 Task: Open an excel sheet and write heading  Sales data. Add 10 people name  'Ethan Reynolds, Olivia Thompson, Benjamin Martinez, Emma Davis, Alexander Mitchell, Ava Rodriguez, Daniel Anderson, Mia Lewis, Christopher Scott, Sophia Harris._x000D_
'Item code in between  5005-5060. Product range in between  2000-9000. Add Products   Keen Shoe, Lacoste Shoe, Merrell Shoe, Mizuno Shoe, Onitsuka Tiger Shoe, Salomon Shoe, Sanuk Shoe, Saucony Shoe, Sperry Shoe, Superga Shoe.Choose quantity  1 to 10 Tax 12 percent commission 2 percent Total Add Amount. Save page Attendance Trackerbook
Action: Mouse moved to (99, 108)
Screenshot: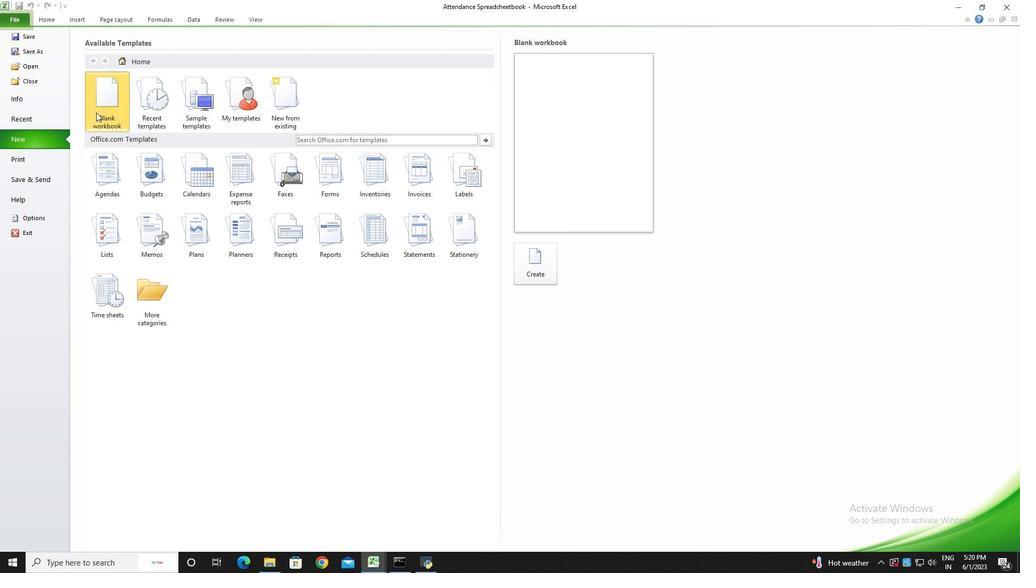 
Action: Mouse pressed left at (99, 108)
Screenshot: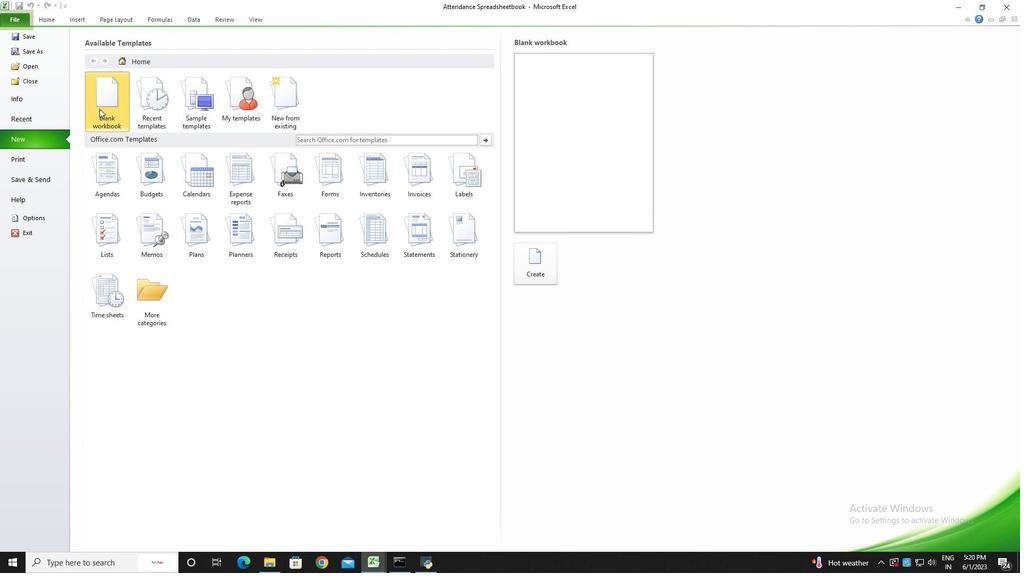 
Action: Mouse moved to (538, 273)
Screenshot: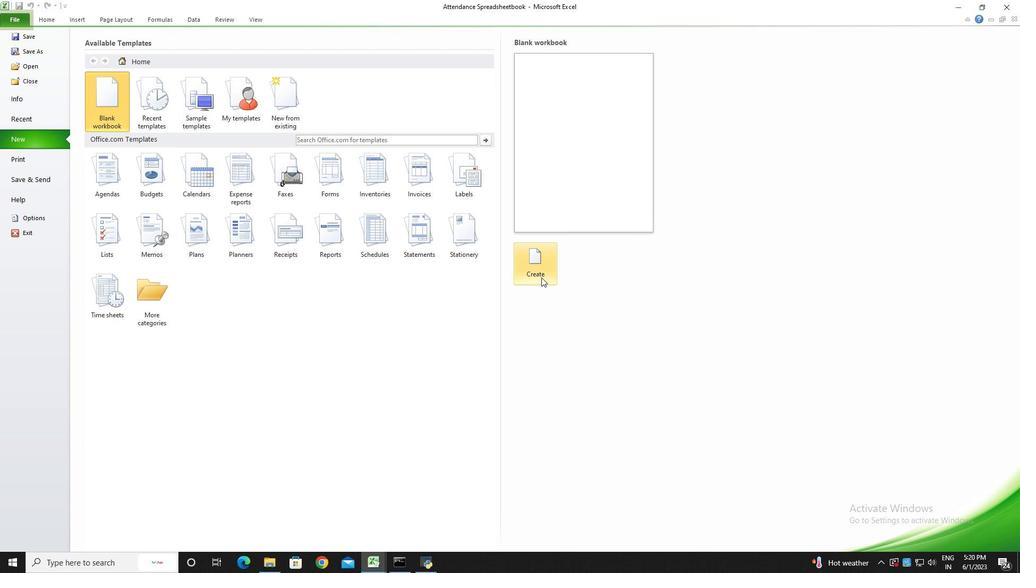 
Action: Mouse pressed left at (538, 273)
Screenshot: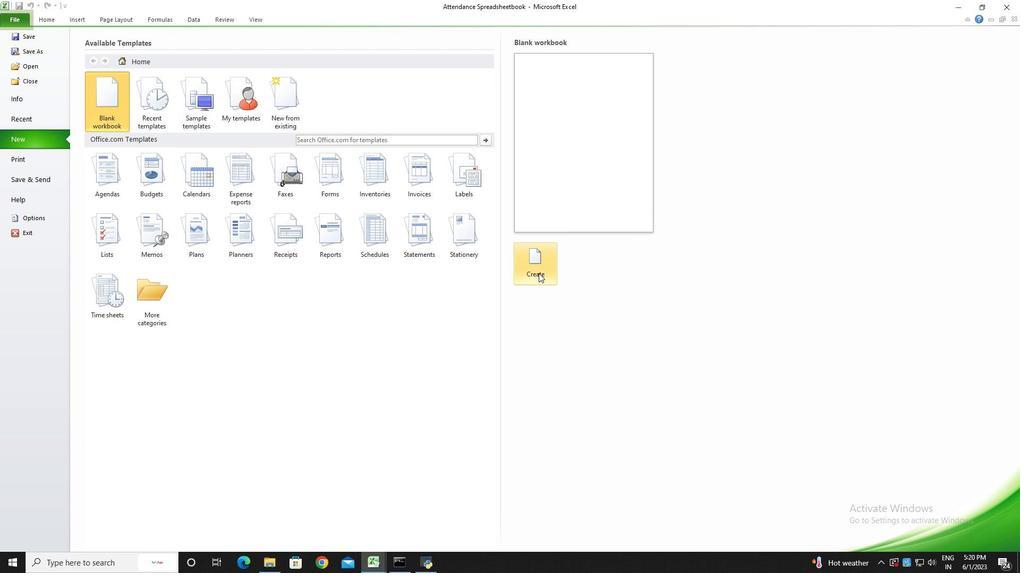 
Action: Key pressed <Key.shift>Sales<Key.space><Key.shift><Key.shift><Key.shift><Key.shift><Key.shift><Key.shift><Key.shift><Key.shift><Key.shift><Key.shift><Key.shift><Key.shift><Key.shift><Key.shift><Key.shift><Key.shift><Key.shift><Key.shift><Key.shift>Data<Key.enter><Key.shift>Peop;<Key.backspace>le<Key.space><Key.shift><Key.shift><Key.shift><Key.shift><Key.shift><Key.shift><Key.shift><Key.shift><Key.shift><Key.shift><Key.shift>Name<Key.enter><Key.shift>Ethan<Key.space><Key.shift><Key.shift><Key.shift><Key.shift><Key.shift><Key.shift><Key.shift><Key.shift>Reynod<Key.backspace>lds<Key.enter><Key.shift><Key.shift><Key.shift>Olivia<Key.space><Key.shift>Thom[<Key.backspace>pson<Key.enter><Key.shift><Key.shift><Key.shift><Key.shift><Key.shift><Key.shift>Benjamin<Key.space><Key.shift>Martinez<Key.enter><Key.shift><Key.shift><Key.shift><Key.shift><Key.shift>Emma<Key.space><Key.shift>Davis<Key.enter><Key.shift>Alk<Key.backspace>exander<Key.space><Key.shift>Mitchell<Key.enter><Key.shift><Key.shift><Key.shift><Key.shift><Key.shift><Key.shift><Key.shift>Ava<Key.space><Key.shift><Key.shift><Key.shift><Key.shift><Key.shift><Key.shift><Key.shift>Rodriguez<Key.enter><Key.shift>Daniel<Key.space><Key.shift><Key.shift><Key.shift><Key.shift><Key.shift><Key.shift>Anderdson<Key.enter><Key.shift>Miza<Key.space><Key.backspace><Key.backspace><Key.backspace>a<Key.space><Key.shift>Lewis<Key.space><Key.shift><Key.shift>Ch<Key.backspace><Key.backspace><Key.enter><Key.shift>Cheis<Key.backspace><Key.backspace><Key.backspace>risa<Key.backspace>topher<Key.space><Key.shift>Scott<Key.enter><Key.shift>Sophia<Key.space><Key.shift><Key.shift><Key.shift><Key.shift>Harris<Key.enter>
Screenshot: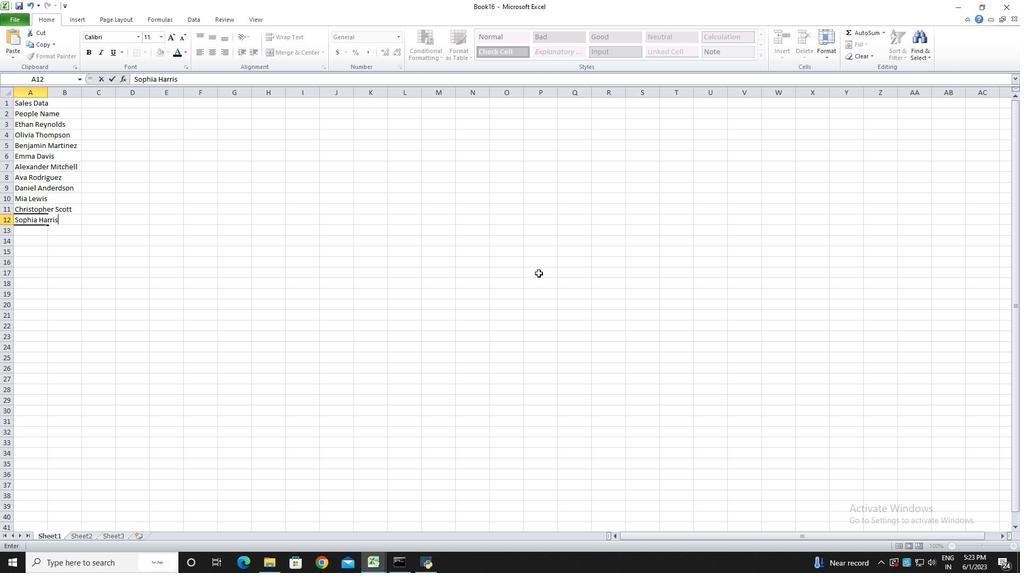 
Action: Mouse moved to (48, 90)
Screenshot: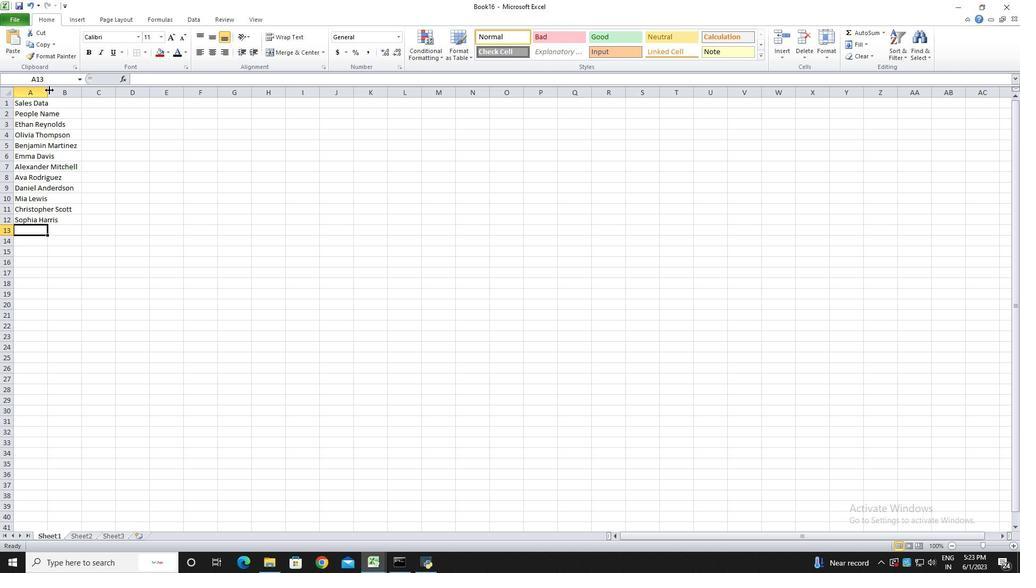 
Action: Mouse pressed left at (48, 90)
Screenshot: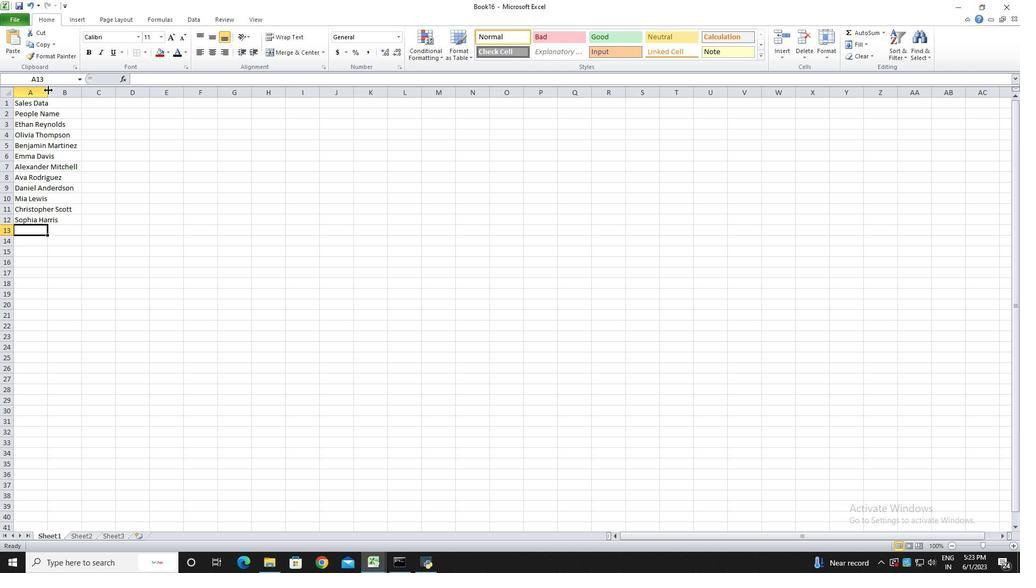 
Action: Mouse pressed left at (48, 90)
Screenshot: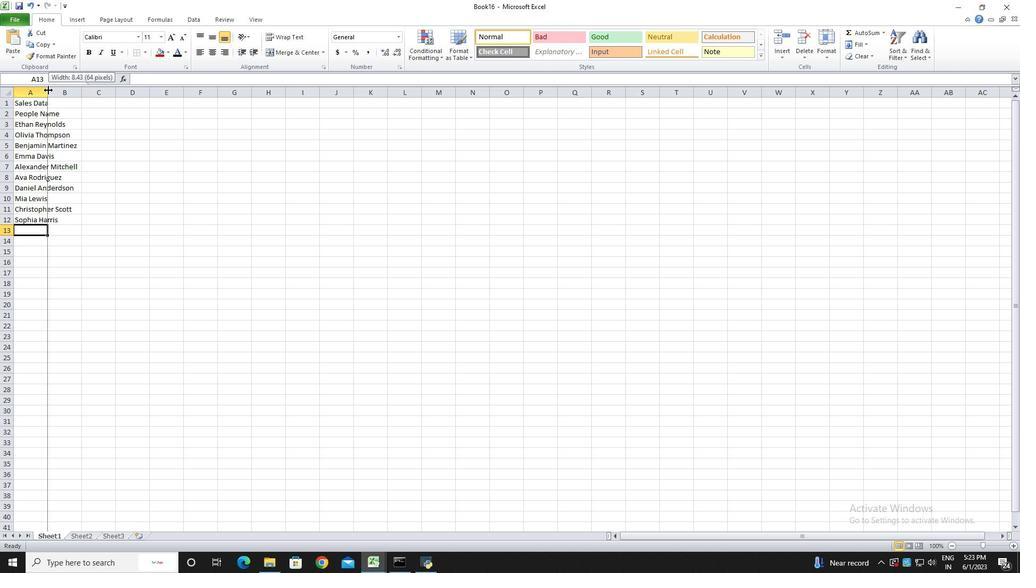 
Action: Mouse moved to (95, 115)
Screenshot: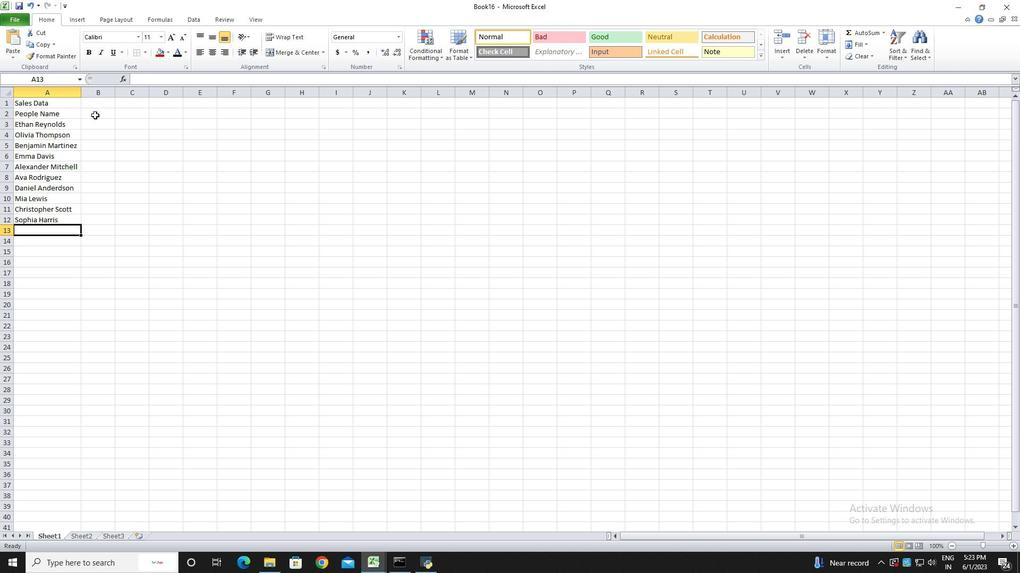 
Action: Mouse pressed left at (95, 115)
Screenshot: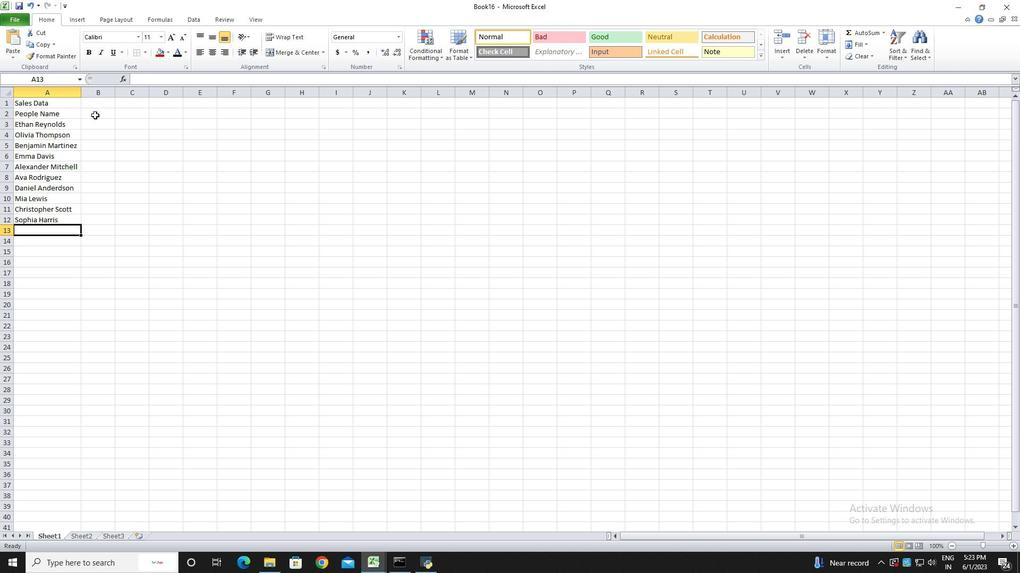 
Action: Key pressed <Key.shift>Item<Key.space>code<Key.enter>5005<Key.enter>5015<Key.enter>5030<Key.backspace><Key.backspace>25<Key.enter>5030<Key.enter>5035<Key.enter>5040<Key.enter><Key.space><Key.backspace>5045<Key.enter>5050<Key.enter>5055<Key.enter>5060<Key.enter>
Screenshot: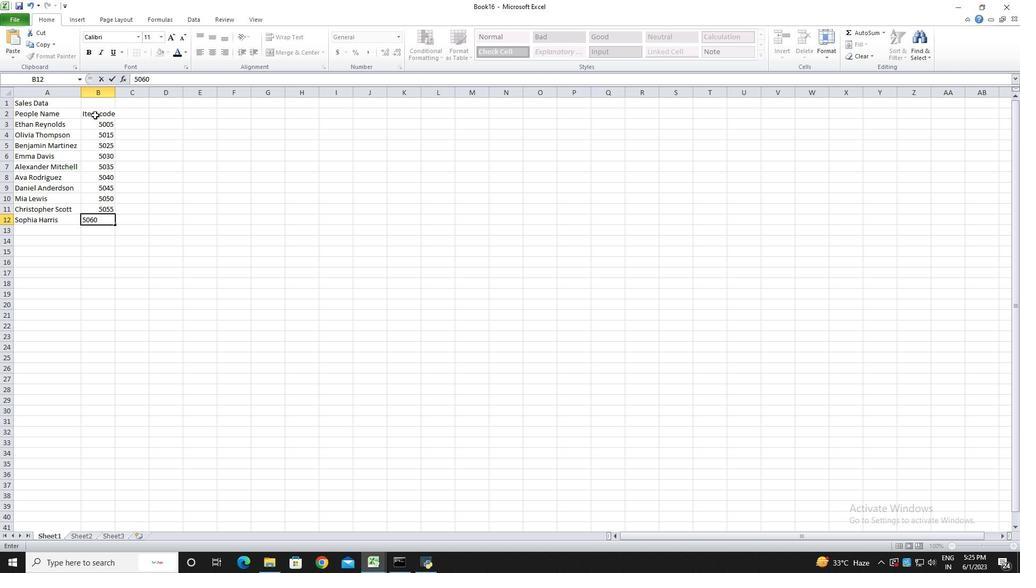 
Action: Mouse moved to (115, 95)
Screenshot: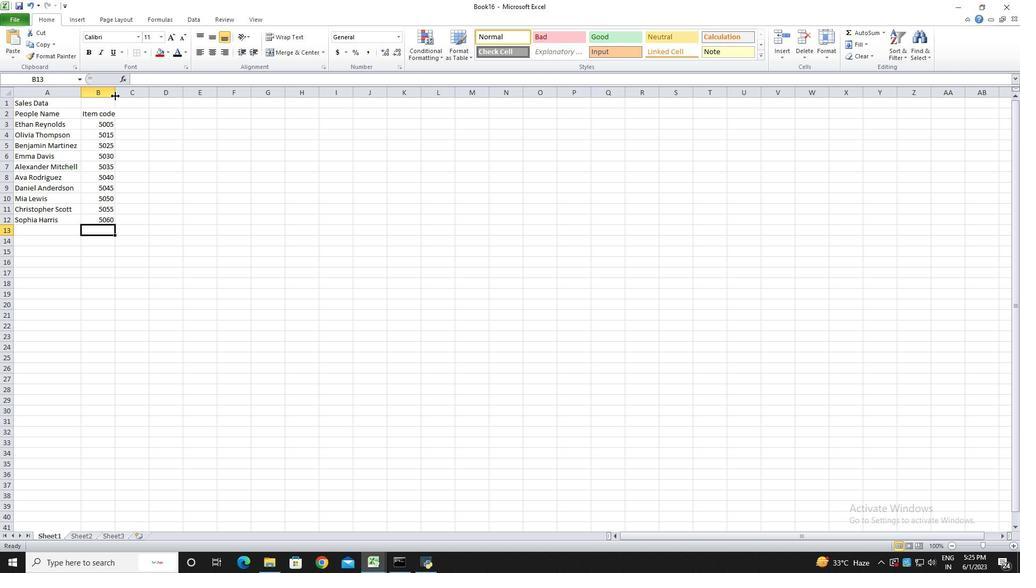 
Action: Mouse pressed left at (115, 95)
Screenshot: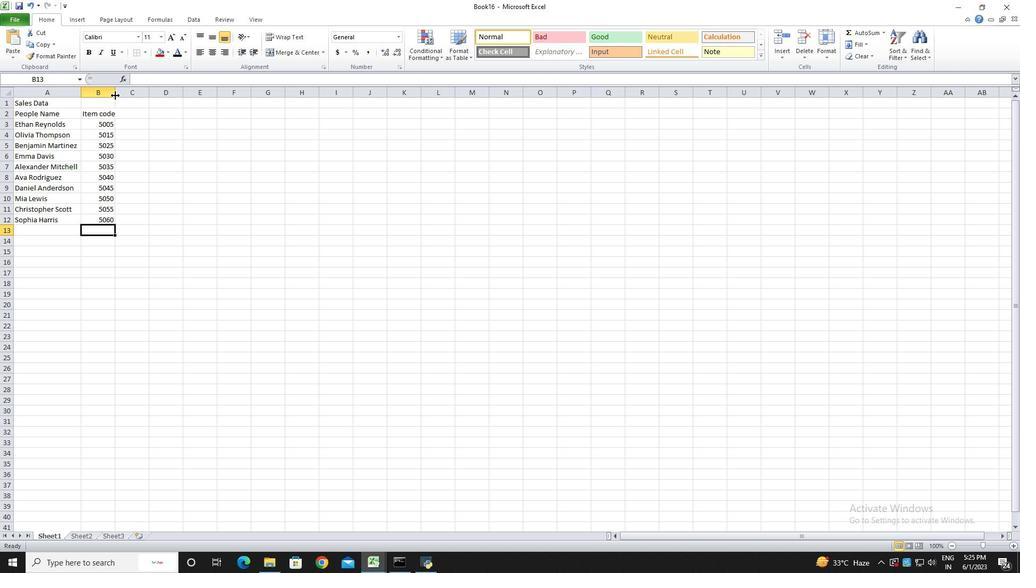 
Action: Mouse pressed left at (115, 95)
Screenshot: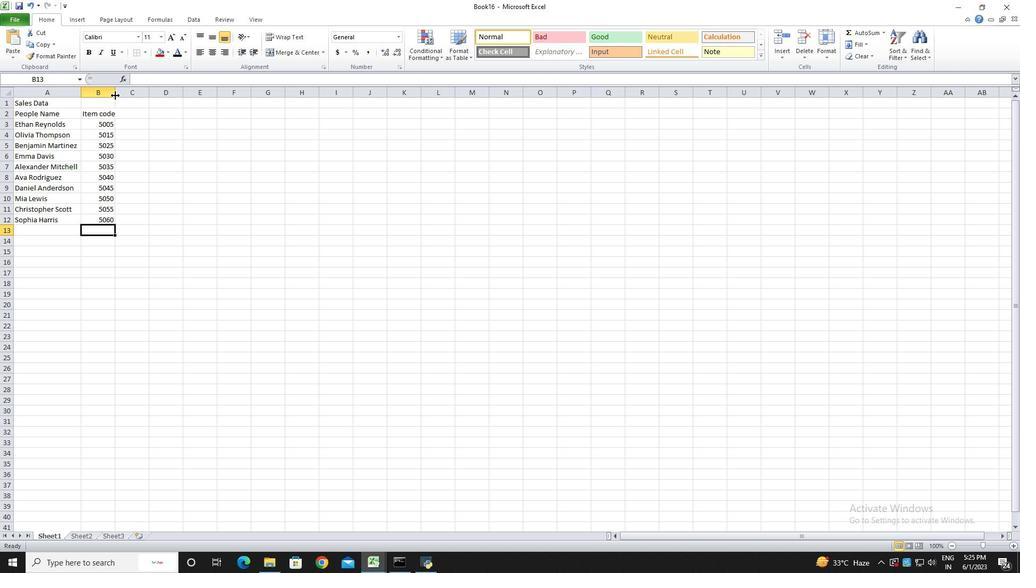 
Action: Mouse moved to (130, 115)
Screenshot: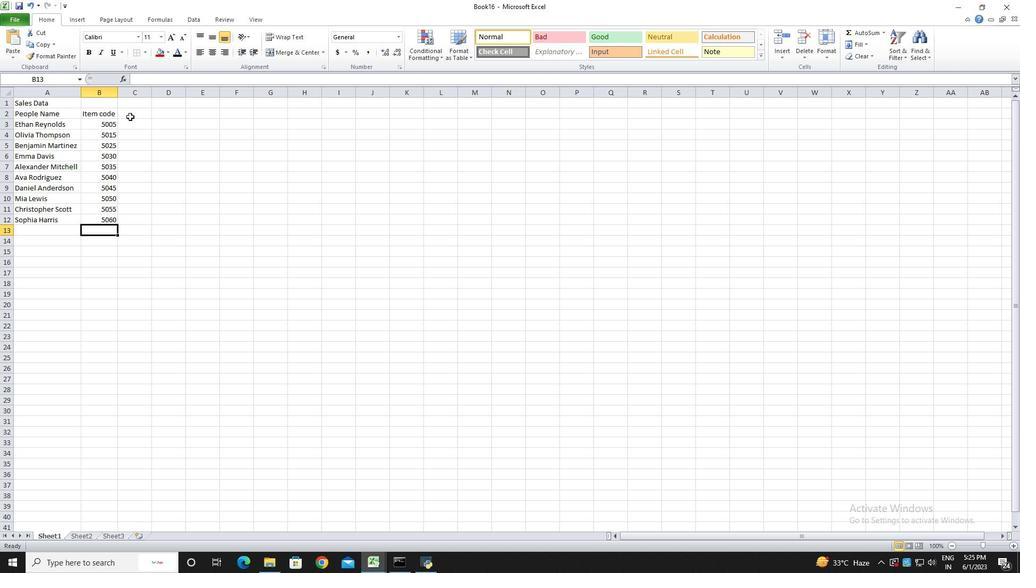 
Action: Mouse pressed left at (130, 115)
Screenshot: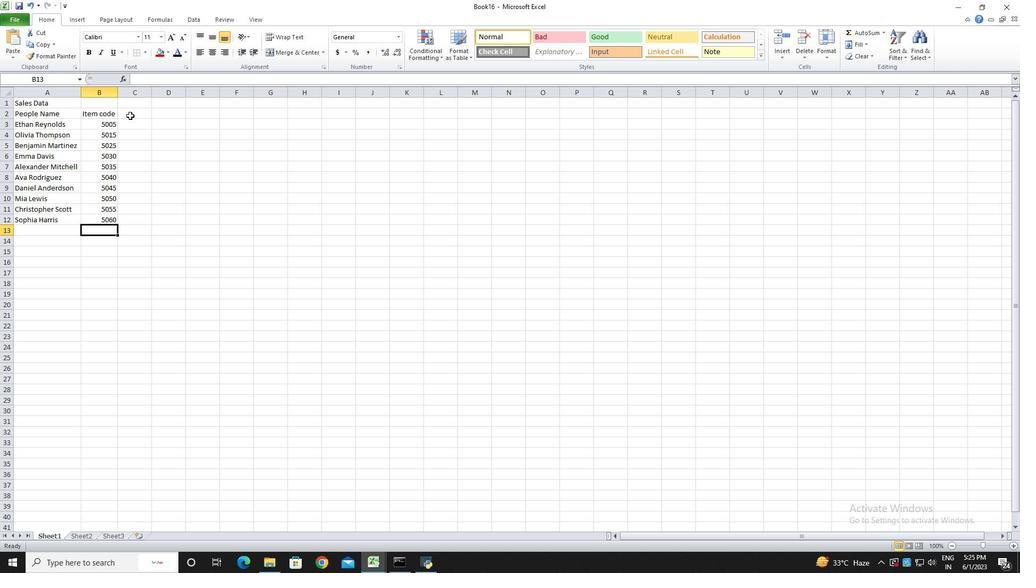 
Action: Key pressed <Key.shift><Key.shift>Product<Key.space><Key.shift>Range<Key.enter>2000<Key.enter>2200<Key.enter>3000<Key.enter>3500<Key.enter>40900<Key.backspace><Key.backspace><Key.backspace>00<Key.enter>4700<Key.enter>5000<Key.enter>7000<Key.enter>12<Key.backspace><Key.backspace>8500<Key.enter>9000<Key.enter>
Screenshot: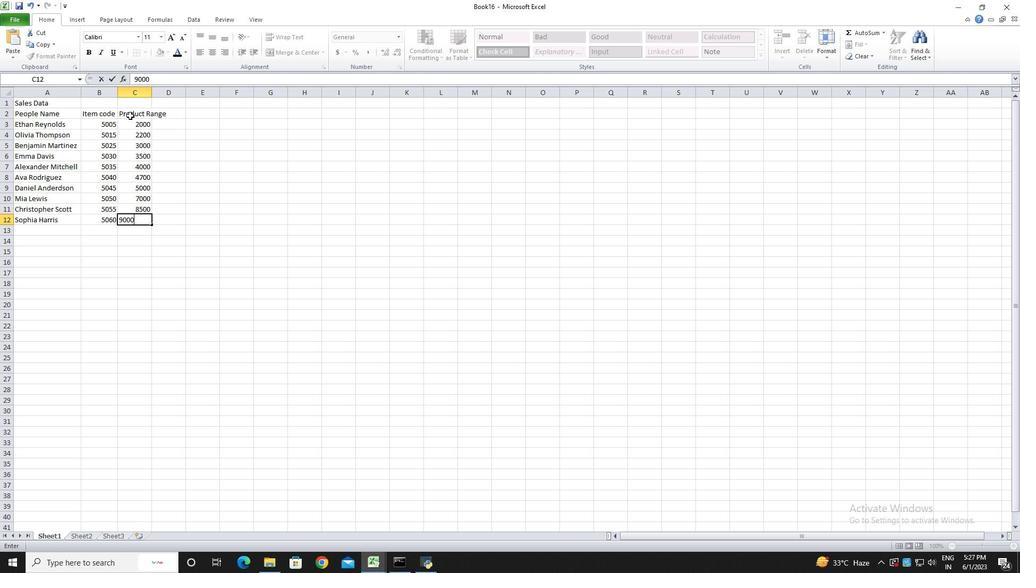 
Action: Mouse moved to (150, 91)
Screenshot: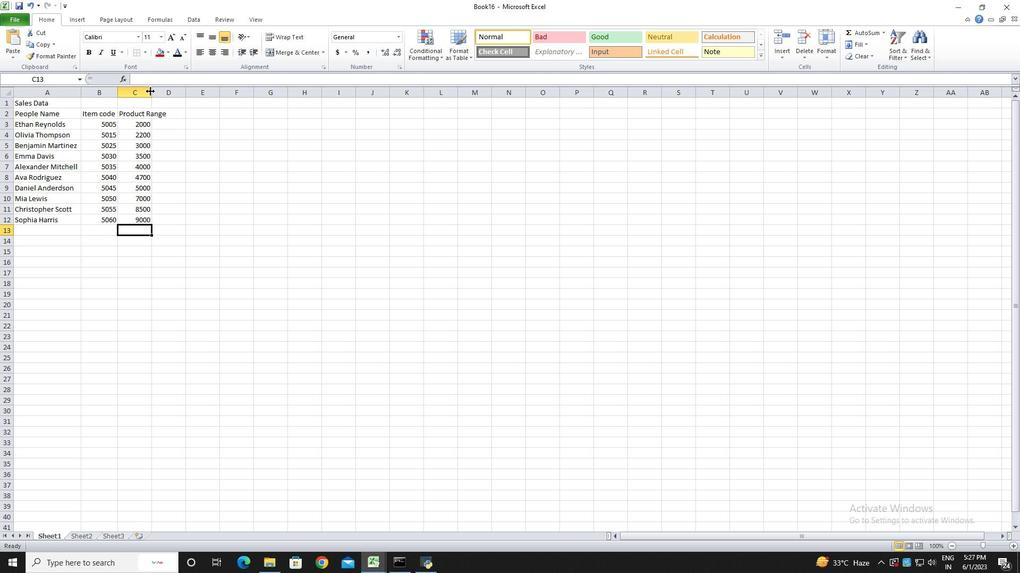 
Action: Mouse pressed left at (150, 91)
Screenshot: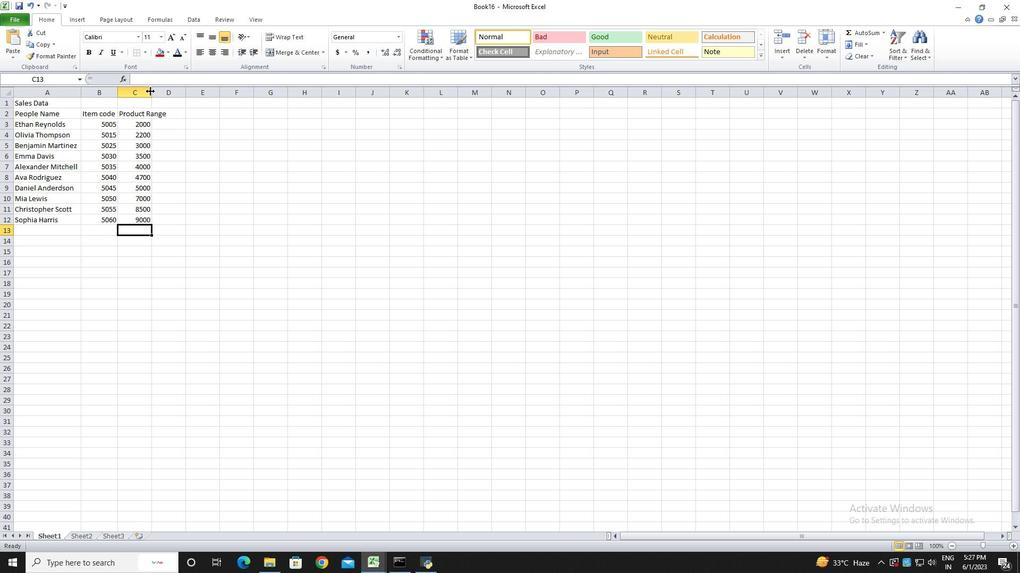 
Action: Mouse pressed left at (150, 91)
Screenshot: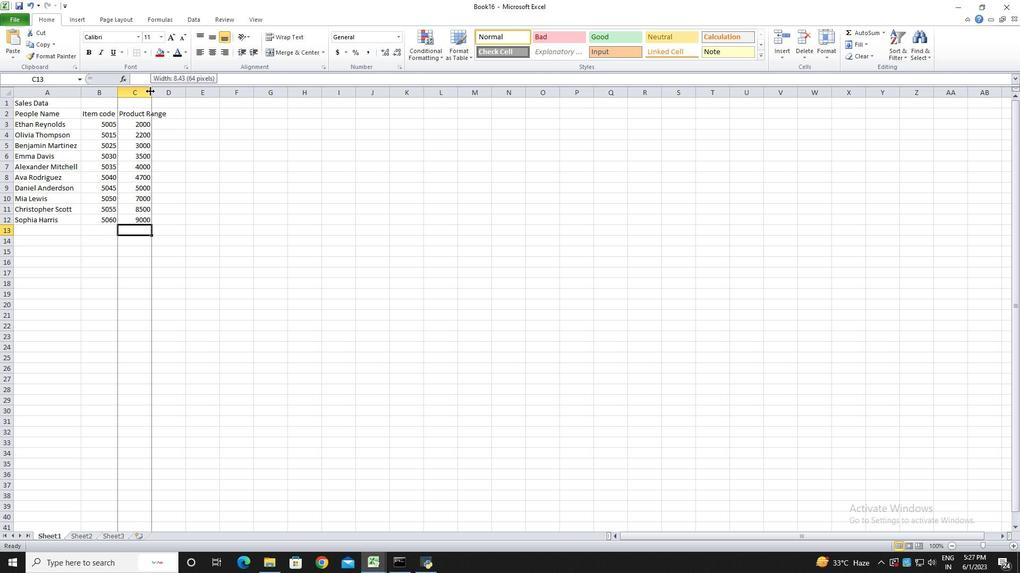 
Action: Mouse moved to (183, 115)
Screenshot: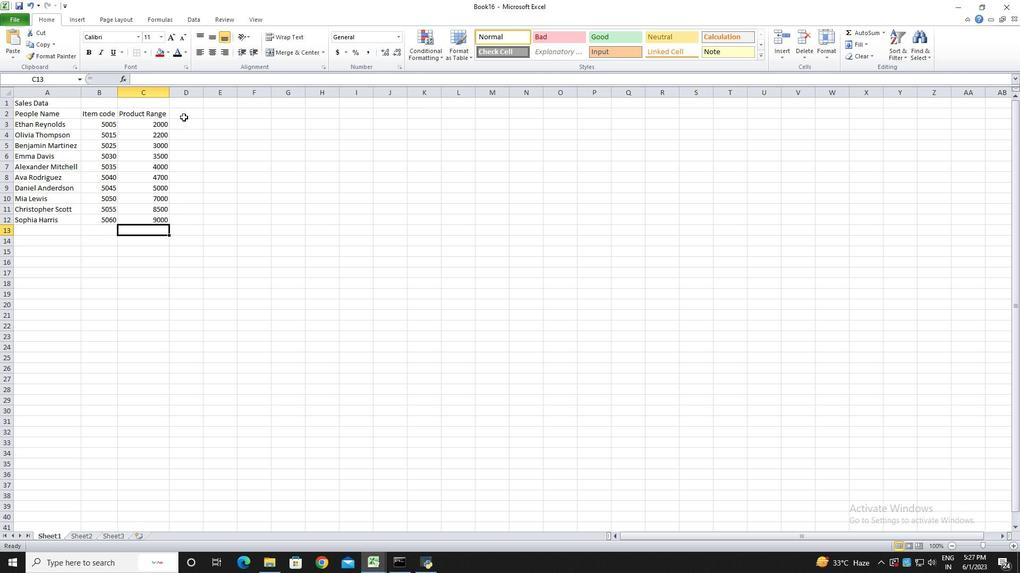 
Action: Mouse pressed left at (183, 115)
Screenshot: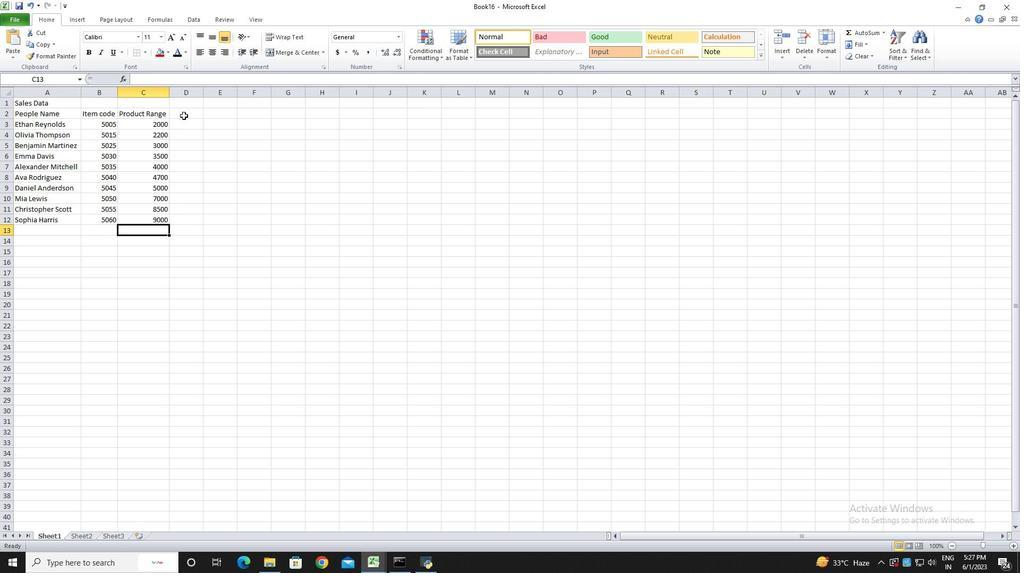 
Action: Key pressed <Key.shift><Key.shift><Key.shift><Key.shift><Key.shift><Key.shift><Key.shift>Products<Key.backspace><Key.enter><Key.up><Key.backspace><Key.shift>Products<Key.enter><Key.shift><Key.shift><Key.shift><Key.shift><Key.shift><Key.shift><Key.shift>Keen<Key.space><Key.shift>Shoe<Key.enter>lacosaste<Key.backspace><Key.backspace><Key.backspace><Key.backspace><Key.backspace><Key.backspace><Key.backspace><Key.backspace><Key.backspace><Key.shift>Las<Key.backspace>coste<Key.space><Key.shift>Shoe<Key.enter><Key.shift>Merrell<Key.space><Key.shift>Shoe<Key.enter><Key.shift>Mizuno<Key.space><Key.shift>Shoe<Key.enter><Key.shift>Onitsuka<Key.space><Key.shift>Tiger<Key.space><Key.shift>Shoe<Key.enter><Key.shift>Salomon<Key.space><Key.shift>Shoe<Key.enter><Key.shift>Sanuk<Key.space><Key.shift>Shoe<Key.enter><Key.shift><Key.shift><Key.shift><Key.shift><Key.shift>Saucony<Key.space><Key.shift>Shoe<Key.enter><Key.shift>Sperry<Key.space><Key.shift>Shoe<Key.enter><Key.shift>Superga<Key.space><Key.shift>Shoe<Key.enter>
Screenshot: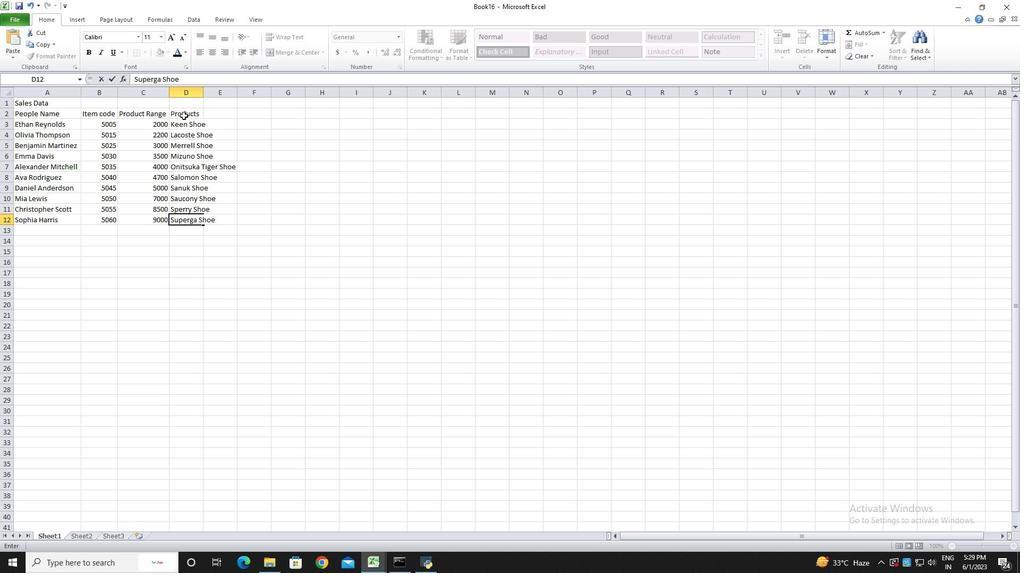 
Action: Mouse moved to (202, 92)
Screenshot: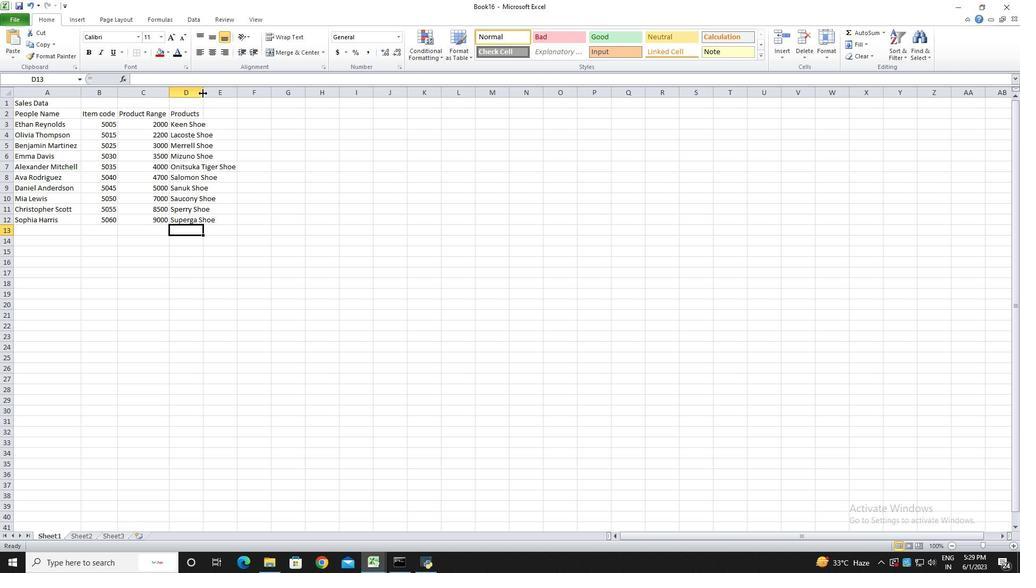
Action: Mouse pressed left at (202, 92)
Screenshot: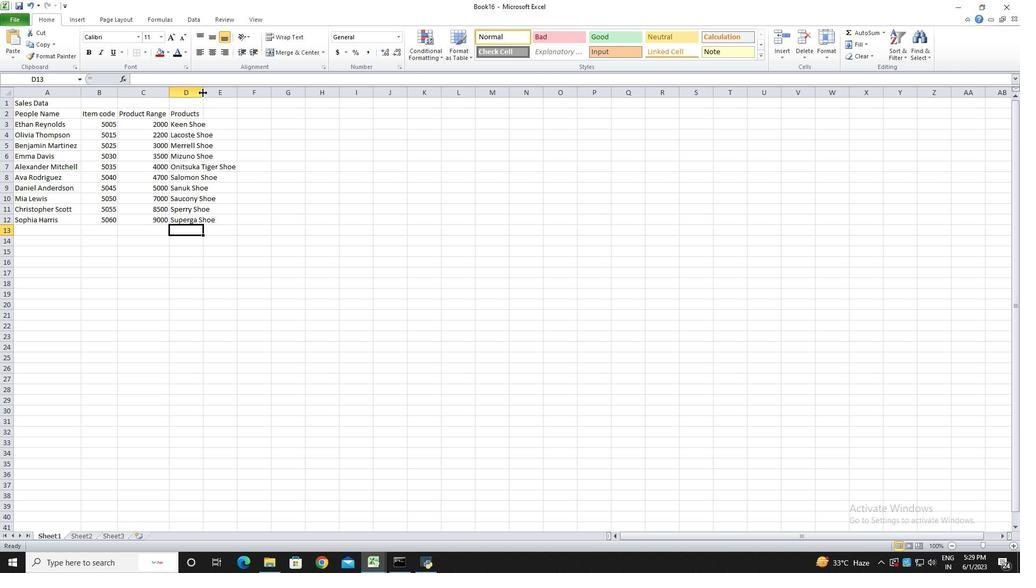 
Action: Mouse pressed left at (202, 92)
Screenshot: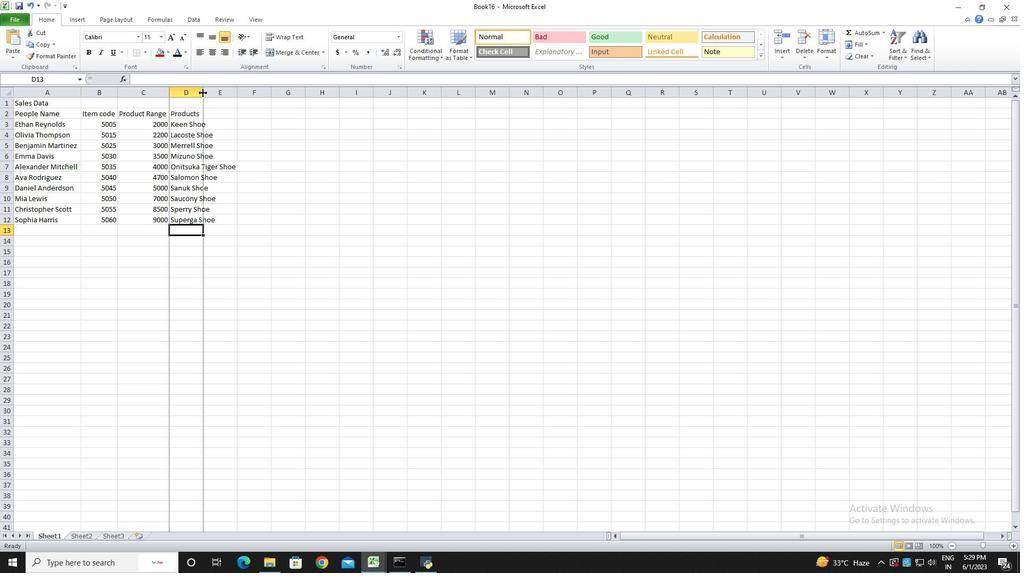 
Action: Mouse moved to (251, 115)
Screenshot: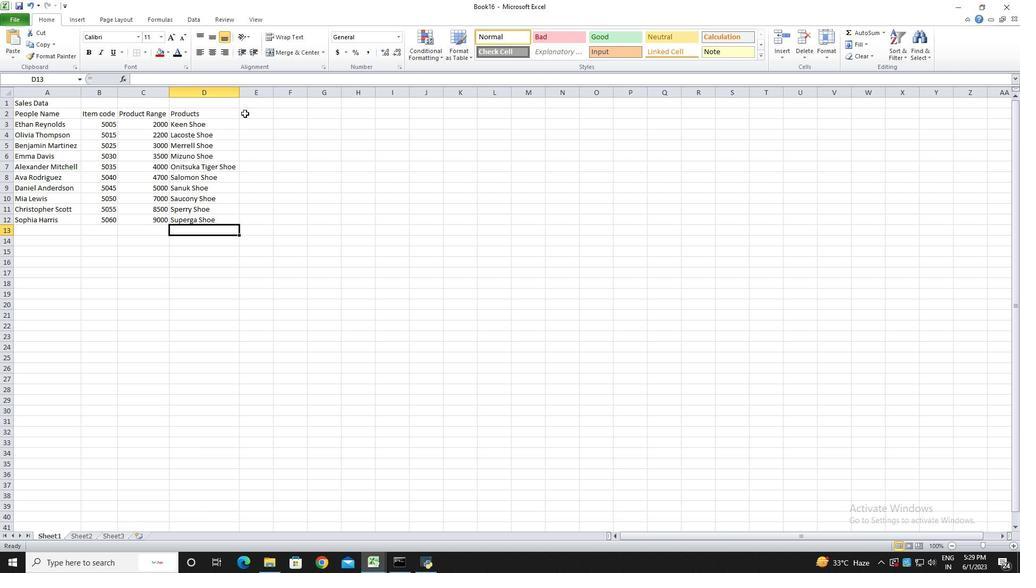 
Action: Mouse pressed left at (251, 115)
Screenshot: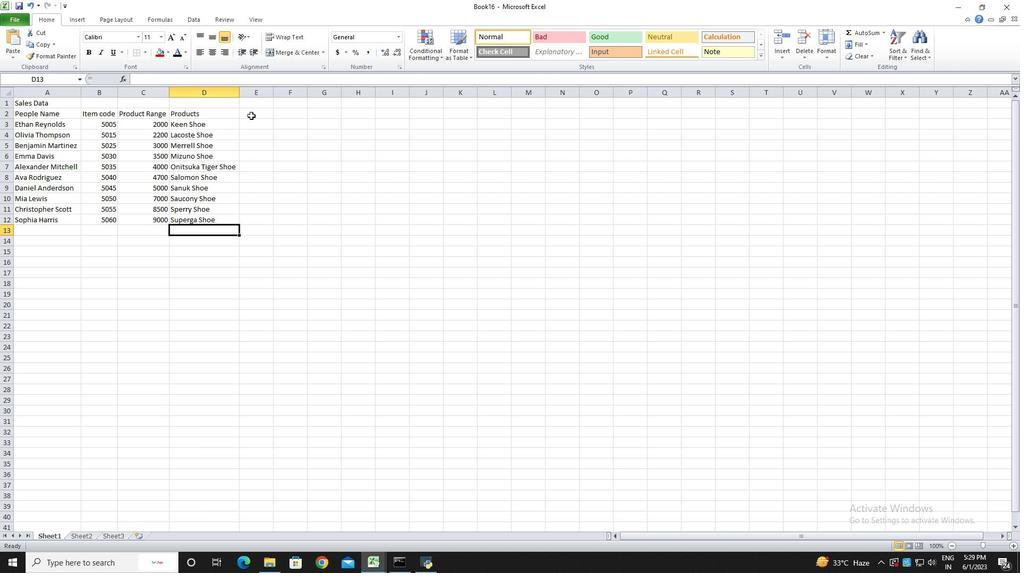 
Action: Key pressed <Key.shift><Key.shift><Key.shift><Key.shift><Key.shift><Key.shift><Key.shift><Key.shift><Key.shift><Key.shift>Quantity<Key.enter>9<Key.enter>8<Key.enter>7<Key.enter>6<Key.enter>5<Key.enter>4<Key.enter>7<Key.enter>3<Key.enter>82<Key.backspace><Key.enter>10<Key.enter>
Screenshot: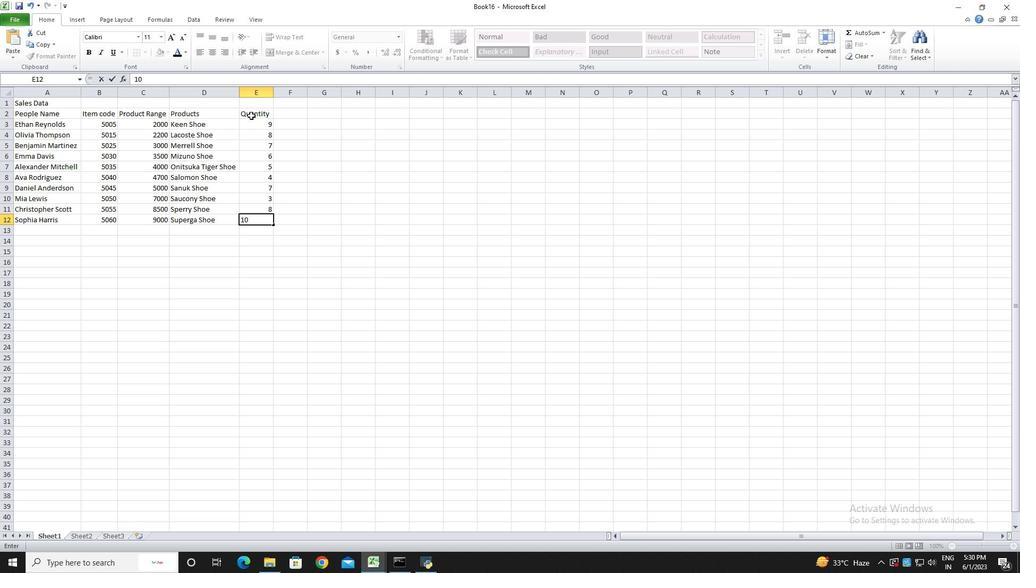 
Action: Mouse moved to (290, 114)
Screenshot: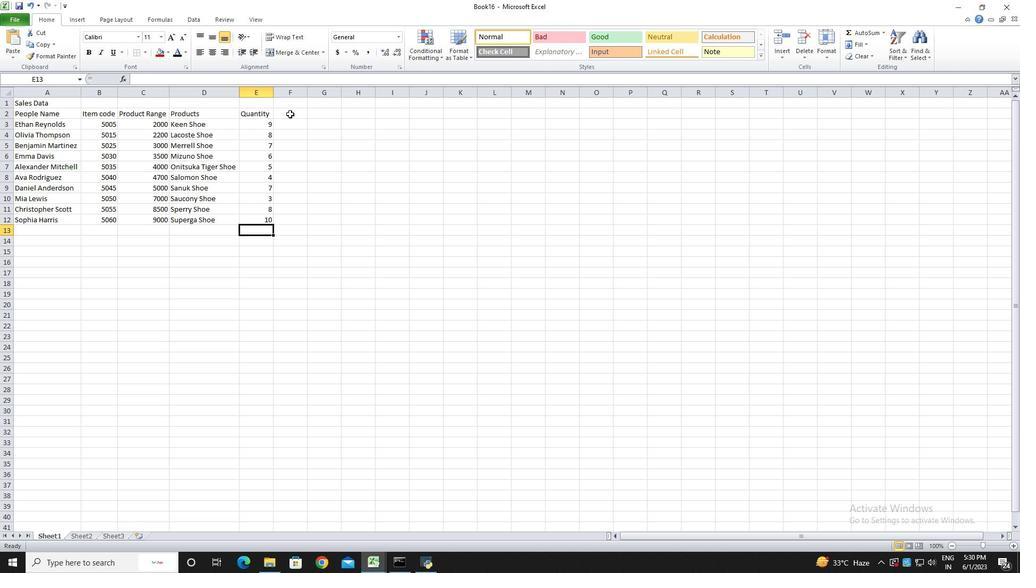 
Action: Mouse pressed left at (290, 114)
Screenshot: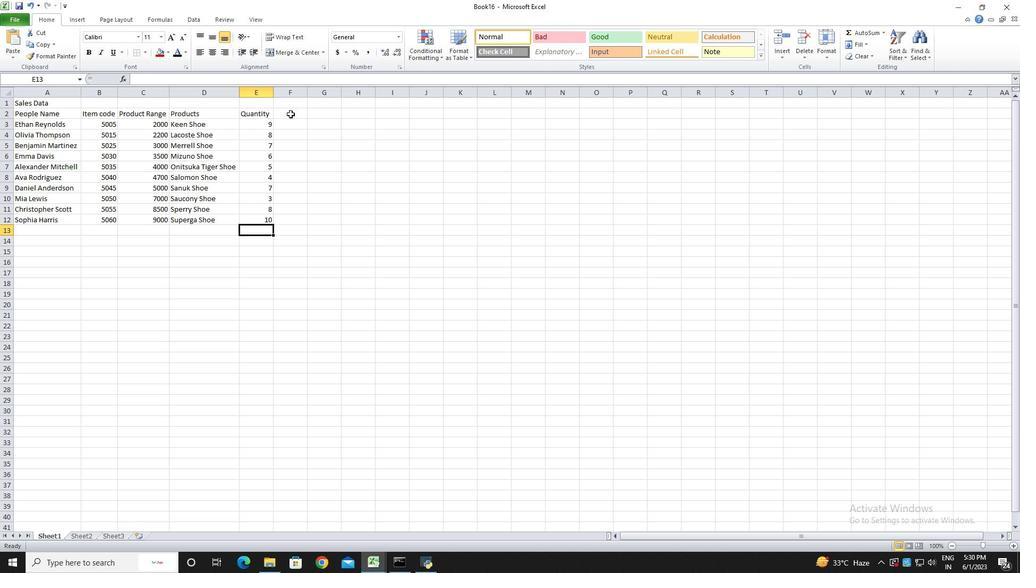 
Action: Key pressed <Key.shift>Amount<Key.enter><Key.shift><Key.shift><Key.shift><Key.shift><Key.shift><Key.shift><Key.shift><Key.shift><Key.shift><Key.shift><Key.shift><Key.shift><Key.shift><Key.shift><Key.shift><Key.shift><Key.shift><Key.shift><Key.shift><Key.shift><Key.shift>+sum<Key.backspace><Key.backspace><Key.backspace><Key.backspace>=<Key.shift><Key.shift><Key.shift><Key.shift><Key.shift><Key.shift><Key.shift><Key.shift><Key.shift><Key.shift><Key.shift><Key.shift><Key.shift><Key.shift><Key.shift><Key.shift><Key.shift><Key.shift><Key.shift><Key.shift>sum<Key.shift>(
Screenshot: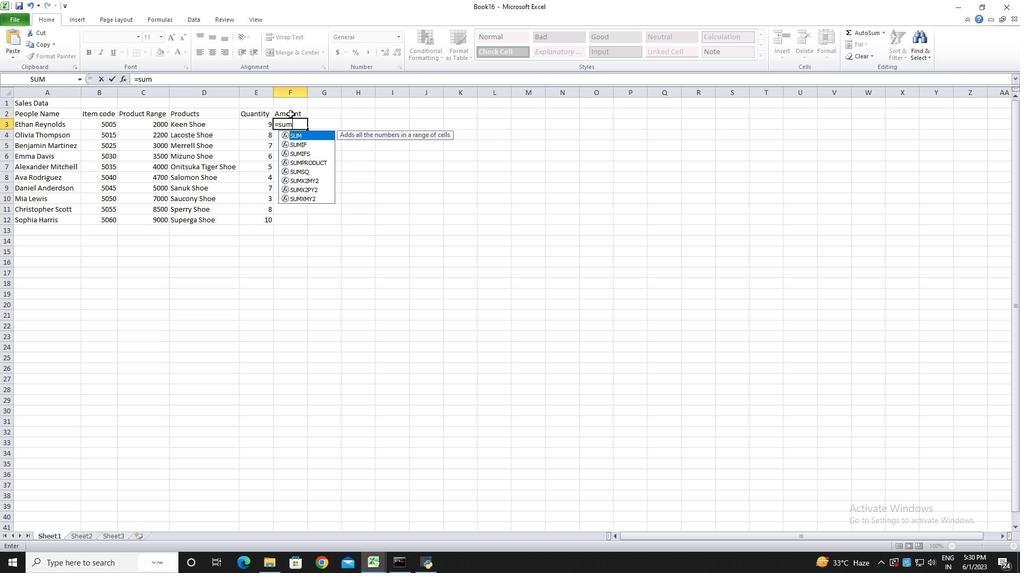 
Action: Mouse moved to (149, 125)
Screenshot: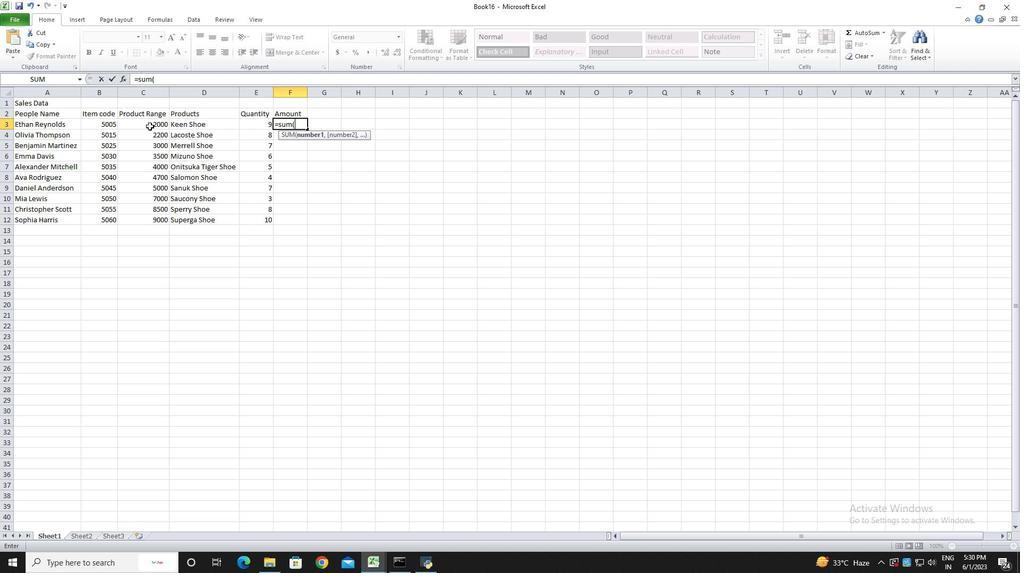
Action: Mouse pressed left at (149, 125)
Screenshot: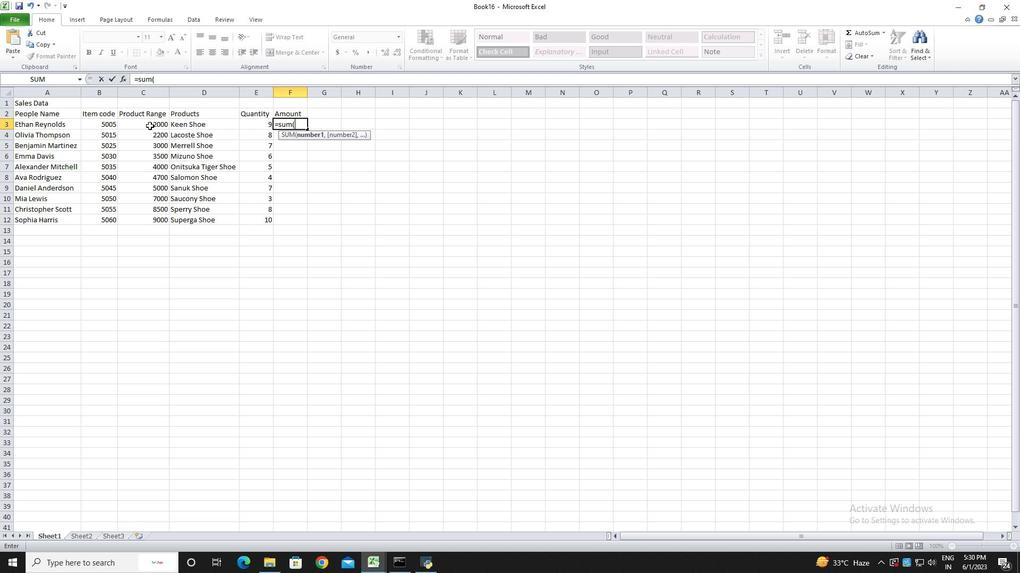 
Action: Key pressed *
Screenshot: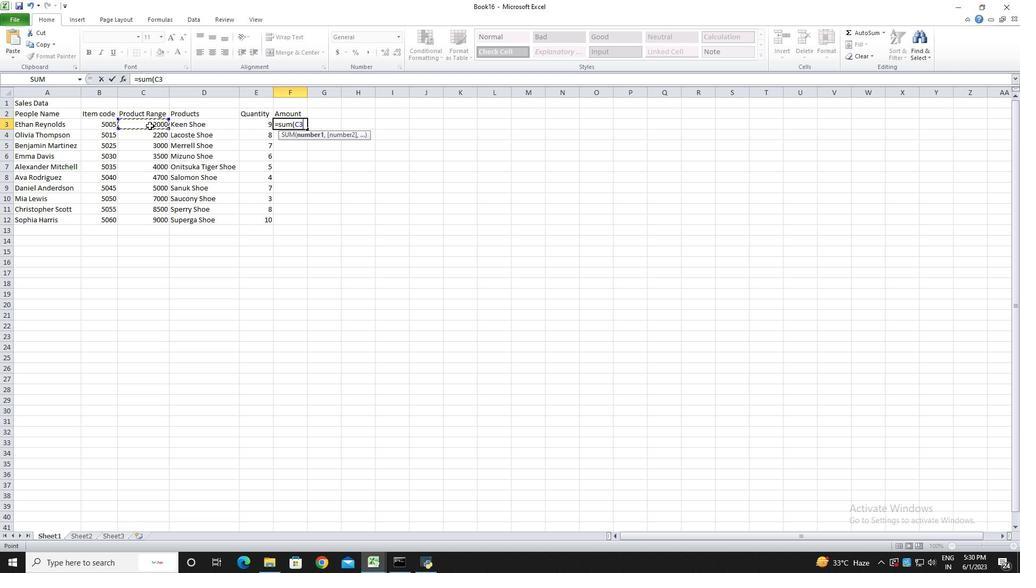 
Action: Mouse moved to (247, 125)
Screenshot: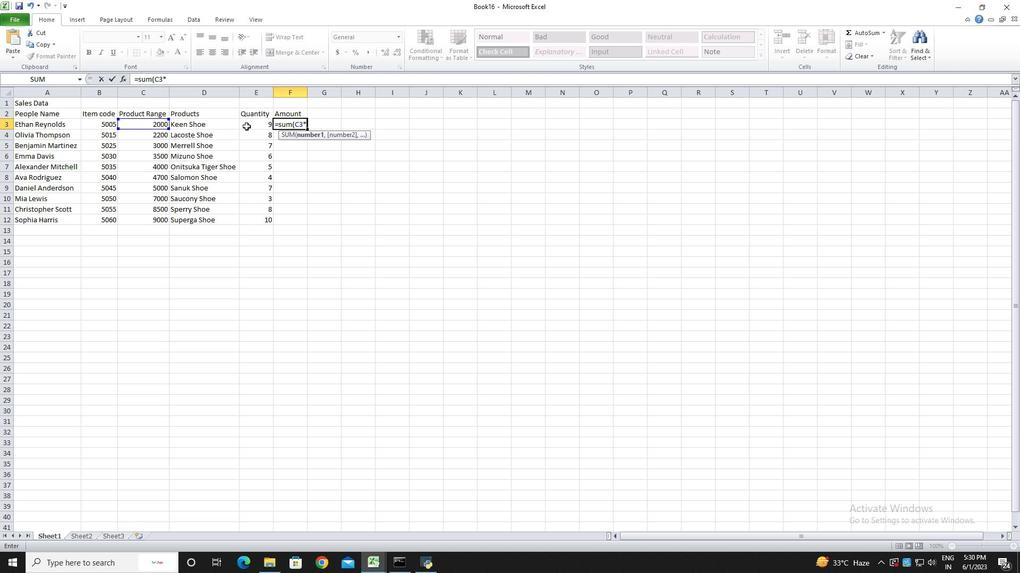 
Action: Mouse pressed left at (247, 125)
Screenshot: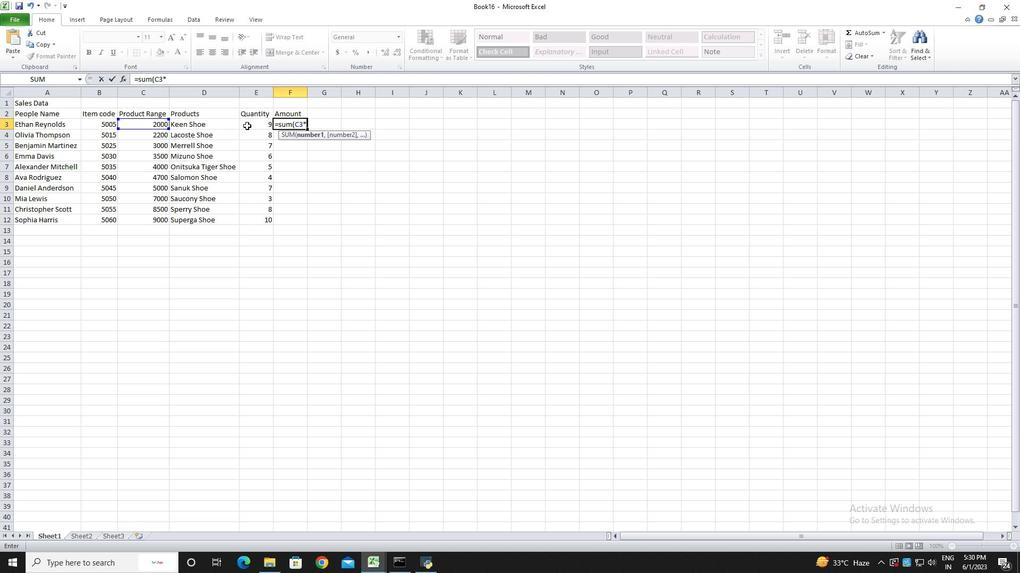 
Action: Key pressed <Key.shift><Key.shift><Key.shift><Key.shift><Key.shift><Key.shift><Key.shift><Key.shift><Key.shift><Key.shift><Key.shift><Key.shift><Key.shift><Key.shift><Key.shift><Key.shift><Key.shift><Key.shift><Key.shift><Key.shift><Key.shift><Key.shift><Key.shift><Key.shift><Key.shift><Key.shift><Key.shift><Key.shift><Key.shift><Key.shift><Key.shift><Key.shift><Key.shift><Key.shift><Key.shift><Key.shift><Key.shift><Key.shift><Key.shift>)<Key.enter>
Screenshot: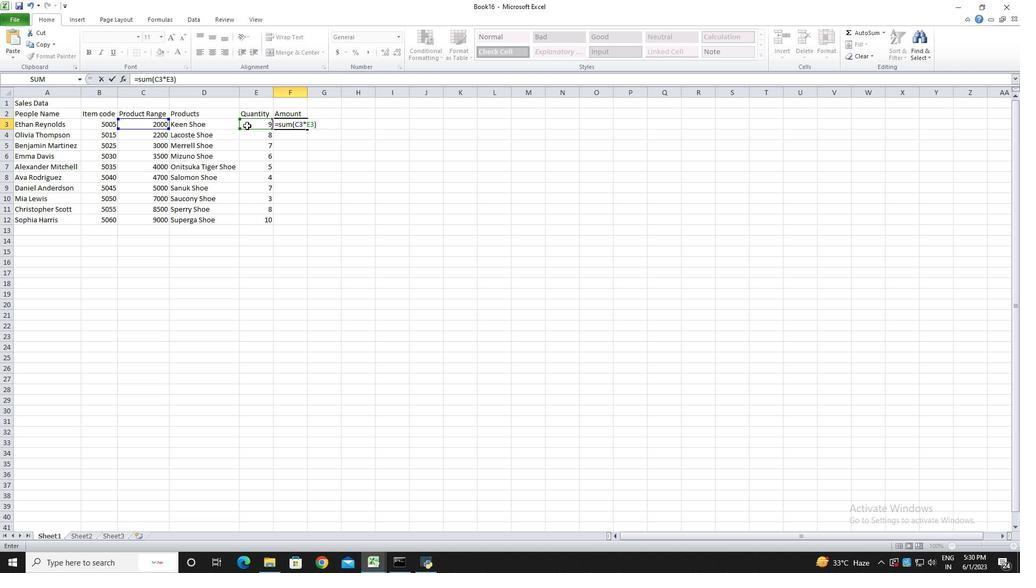 
Action: Mouse moved to (294, 125)
Screenshot: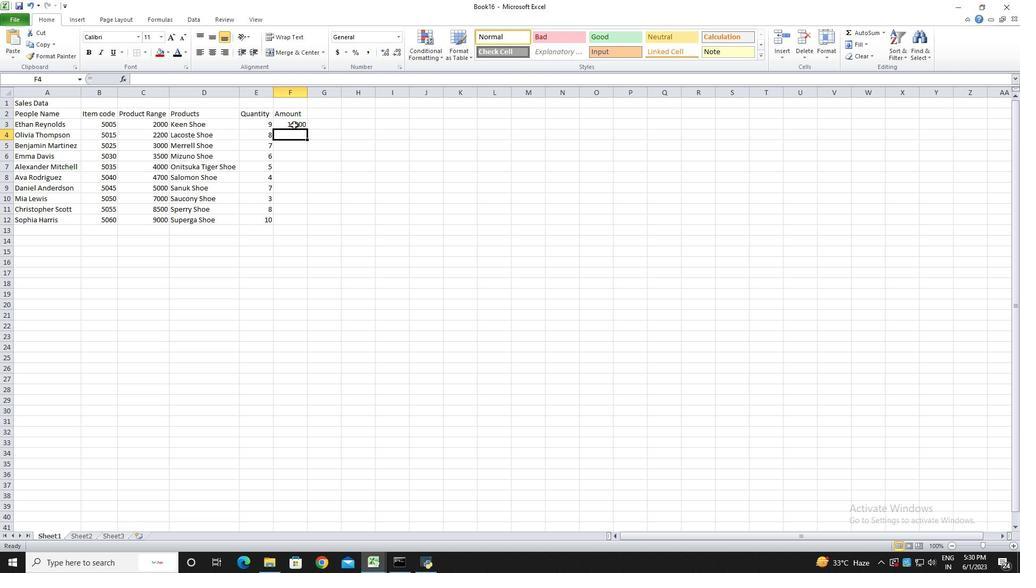 
Action: Mouse pressed left at (294, 125)
Screenshot: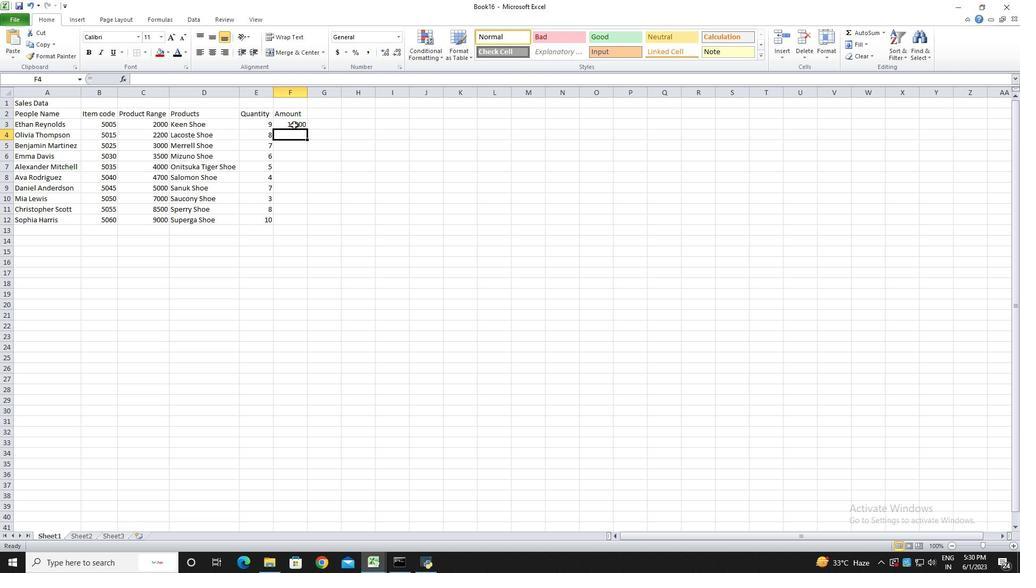 
Action: Mouse moved to (307, 126)
Screenshot: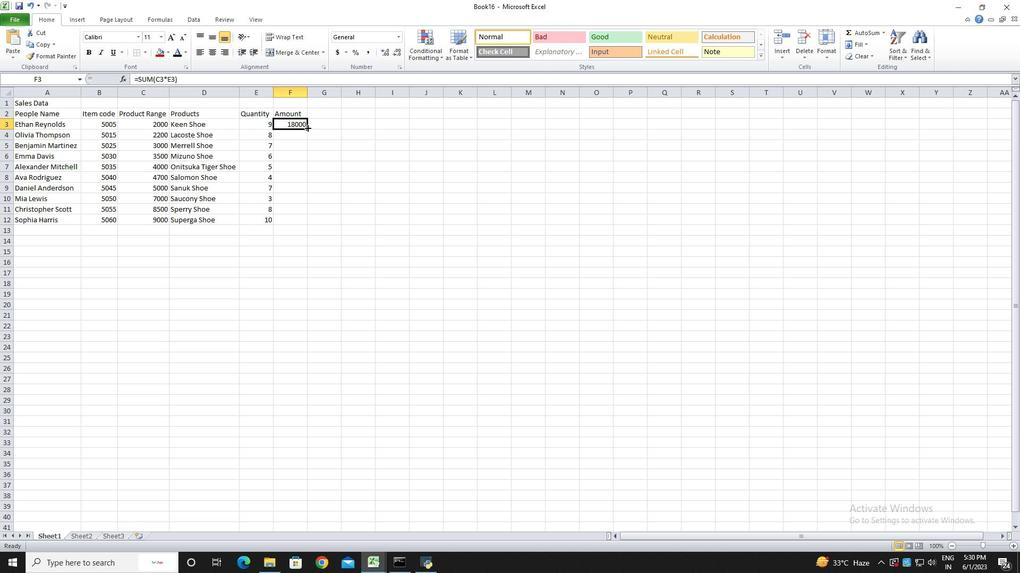 
Action: Mouse pressed left at (307, 126)
Screenshot: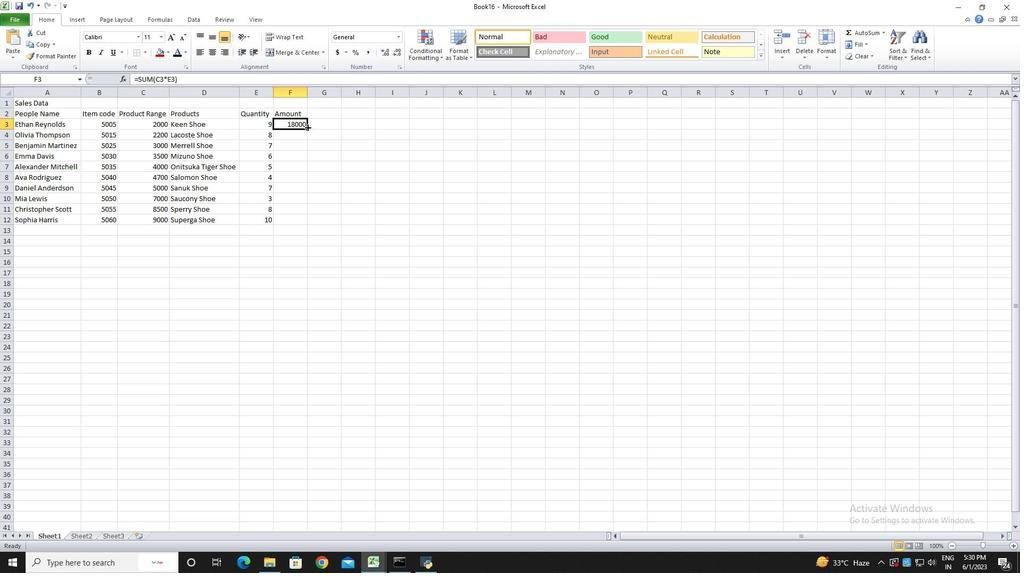 
Action: Mouse moved to (322, 114)
Screenshot: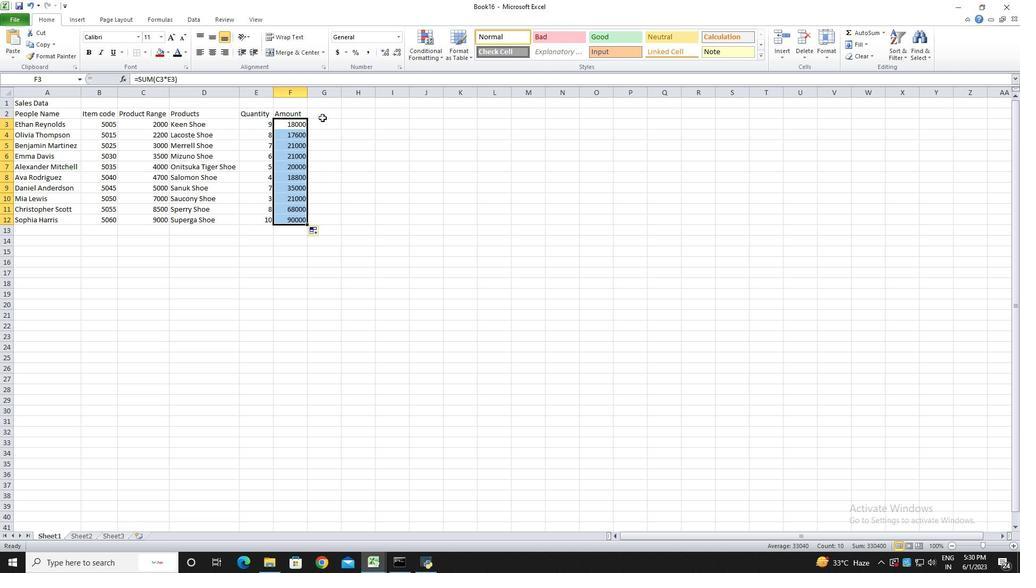 
Action: Mouse pressed left at (322, 114)
Screenshot: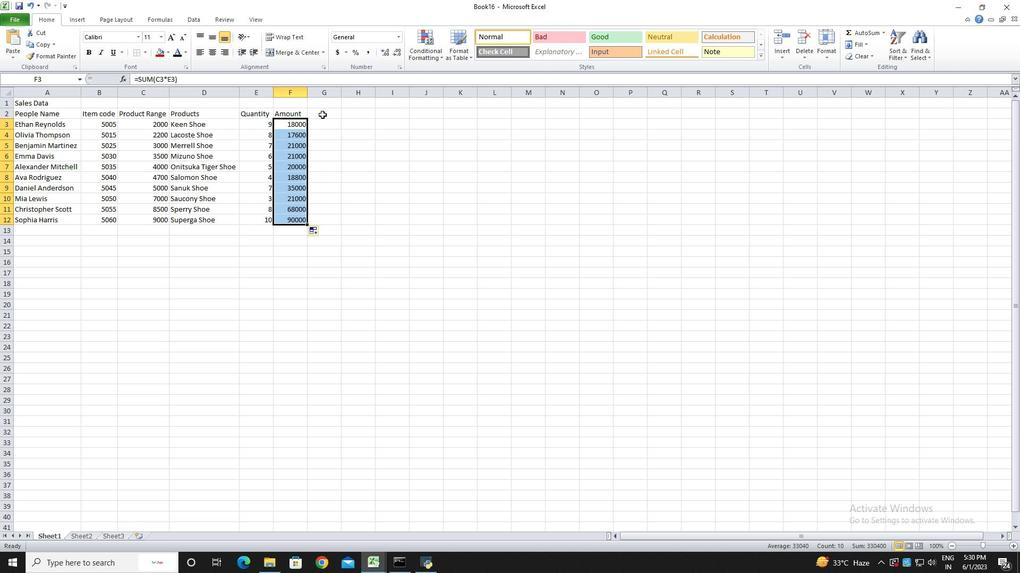 
Action: Key pressed <Key.shift><Key.shift><Key.shift><Key.shift><Key.shift><Key.shift><Key.shift><Key.shift><Key.shift><Key.shift><Key.shift><Key.shift><Key.shift><Key.shift><Key.shift><Key.shift><Key.shift><Key.shift><Key.shift><Key.shift><Key.shift><Key.shift><Key.shift><Key.shift><Key.shift><Key.shift><Key.shift><Key.shift><Key.shift><Key.shift>Tax<Key.space><Key.shift><Key.shift><Key.shift>12<Key.shift><Key.shift><Key.shift><Key.shift><Key.shift><Key.shift><Key.shift><Key.shift><Key.shift><Key.shift><Key.shift><Key.shift><Key.shift><Key.shift><Key.shift>%
Screenshot: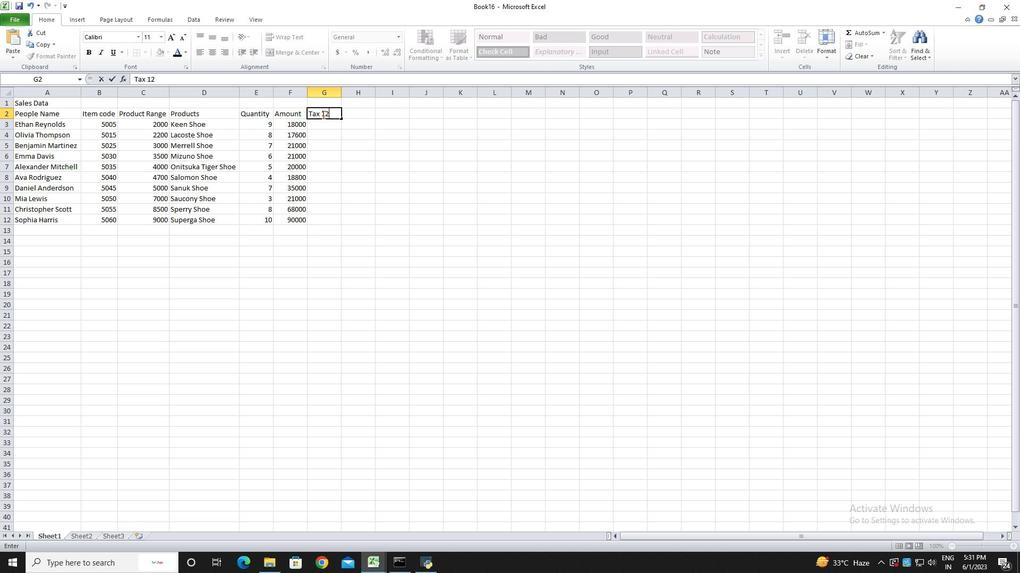 
Action: Mouse moved to (317, 126)
Screenshot: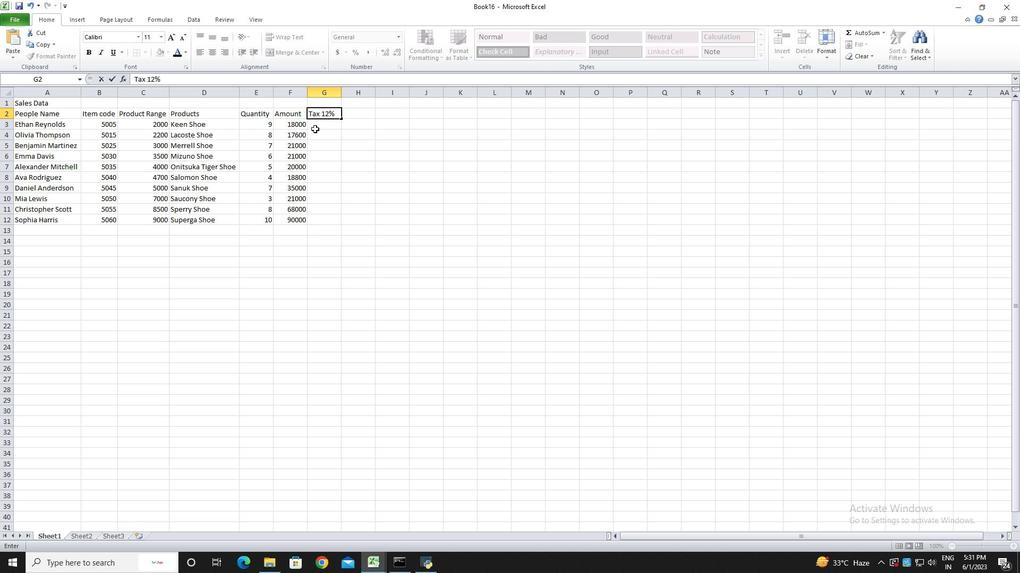 
Action: Mouse pressed left at (317, 126)
Screenshot: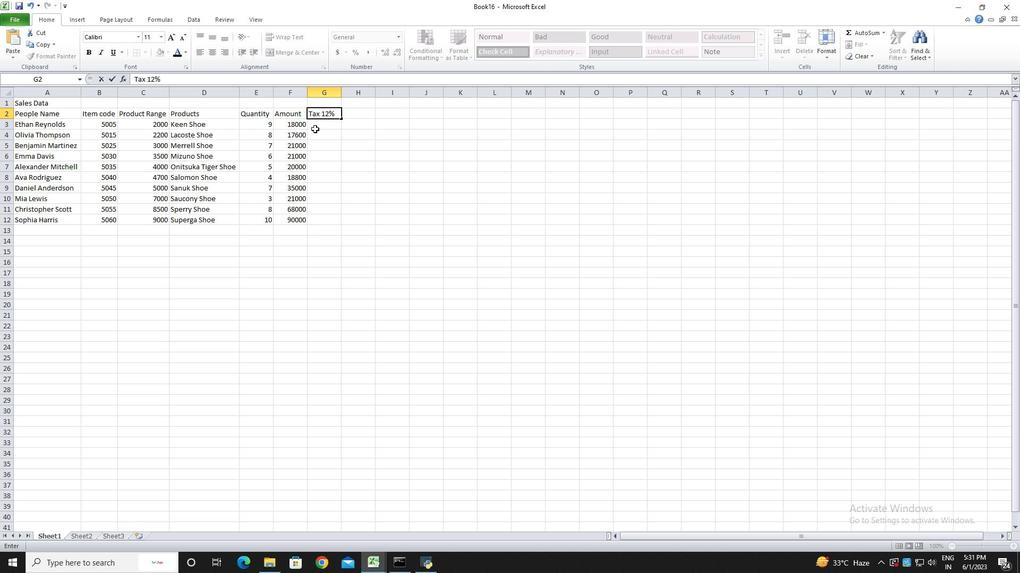 
Action: Key pressed =sum<Key.shift>(
Screenshot: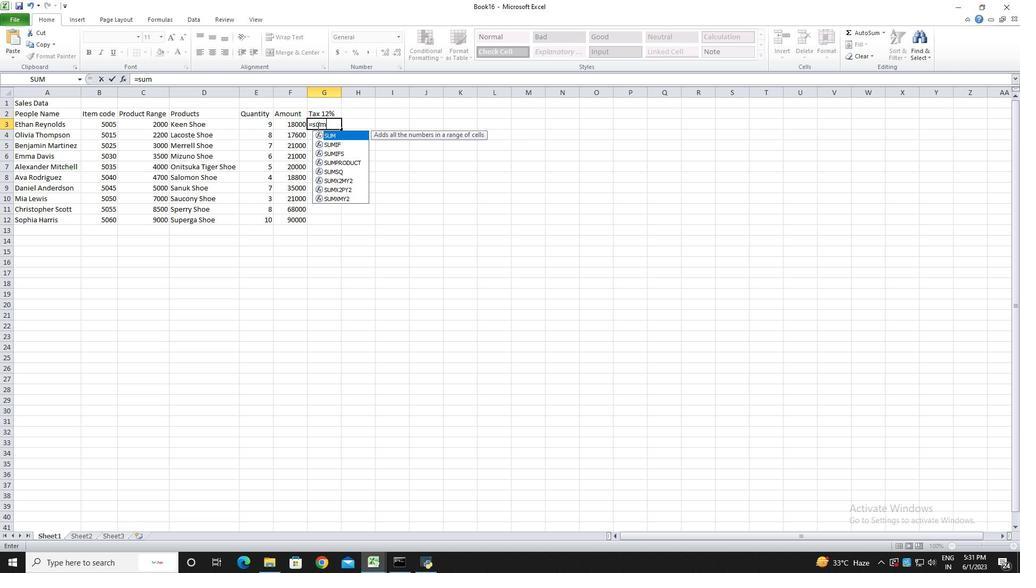 
Action: Mouse moved to (292, 125)
Screenshot: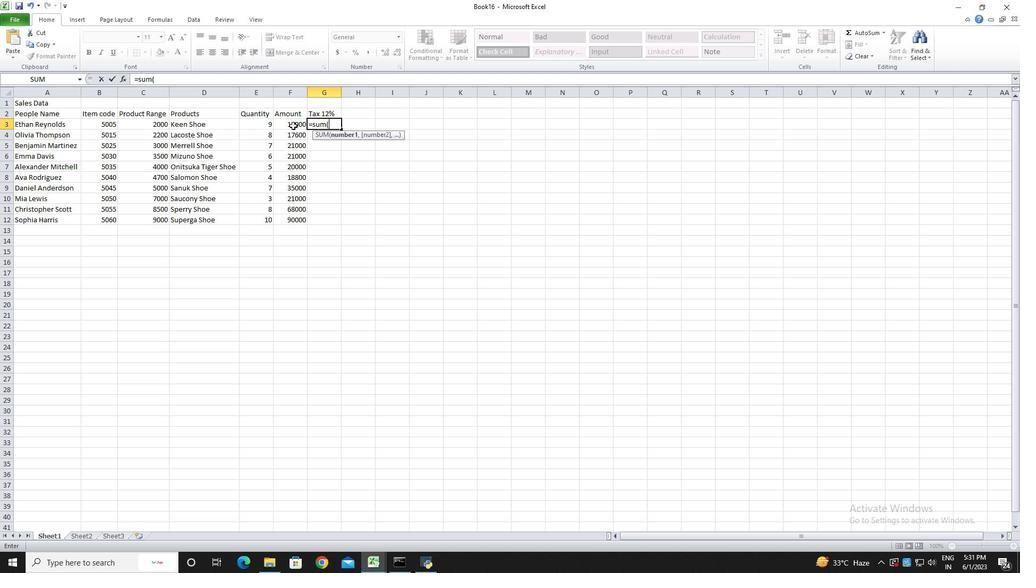 
Action: Mouse pressed left at (292, 125)
Screenshot: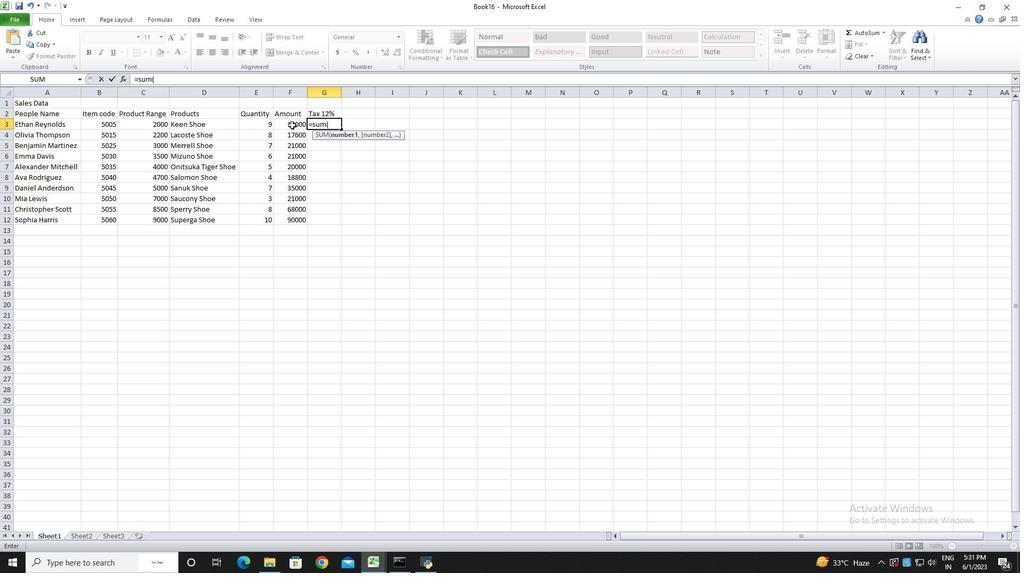 
Action: Key pressed *12<Key.shift><Key.shift><Key.shift><Key.shift><Key.shift><Key.shift><Key.shift><Key.shift><Key.shift><Key.shift><Key.shift><Key.shift><Key.shift><Key.shift><Key.shift><Key.shift>%<Key.shift><Key.shift><Key.shift><Key.shift><Key.shift><Key.shift><Key.shift><Key.shift><Key.shift><Key.shift>)<Key.enter>
Screenshot: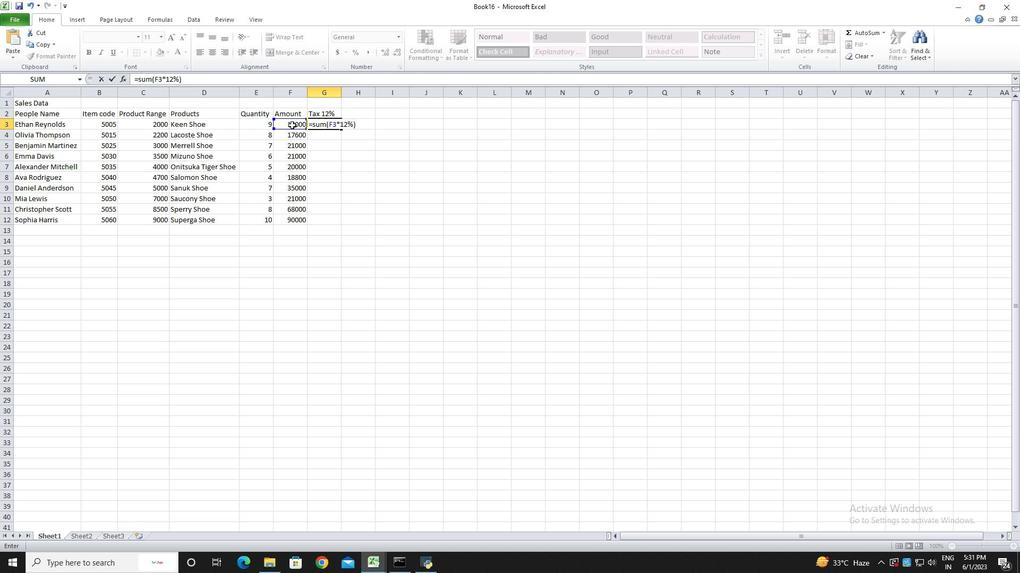 
Action: Mouse moved to (319, 124)
Screenshot: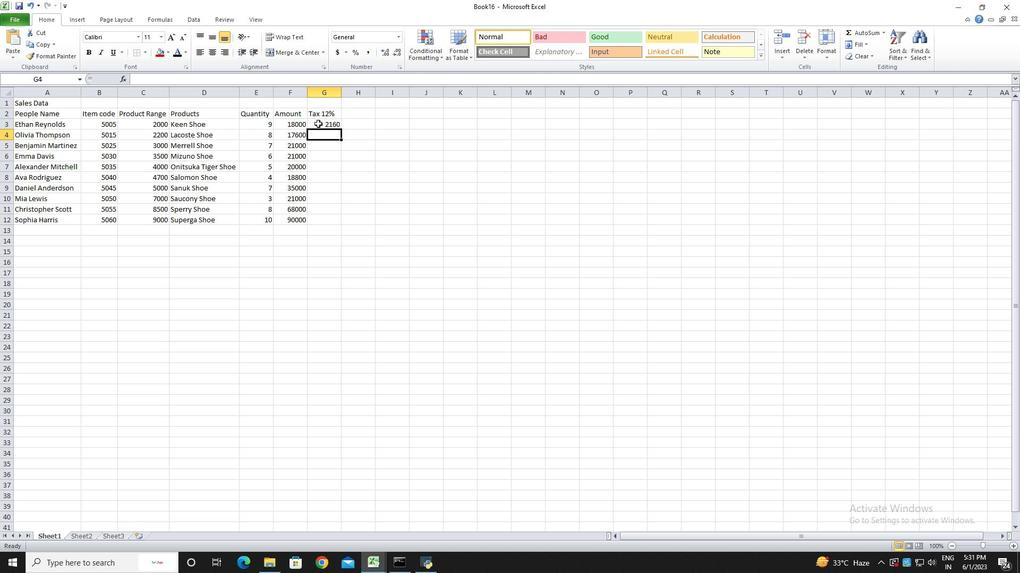 
Action: Mouse pressed left at (319, 124)
Screenshot: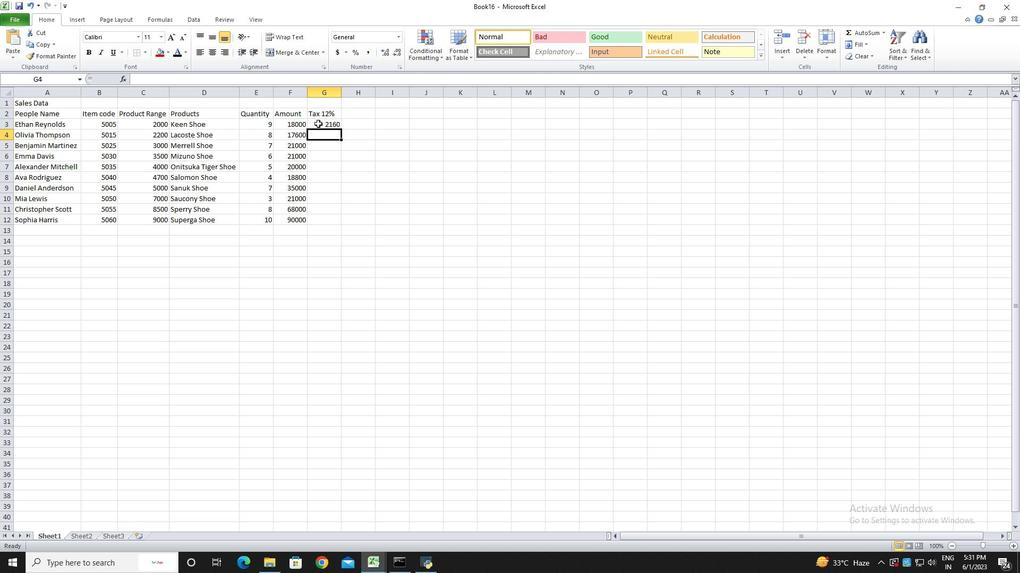 
Action: Mouse moved to (340, 128)
Screenshot: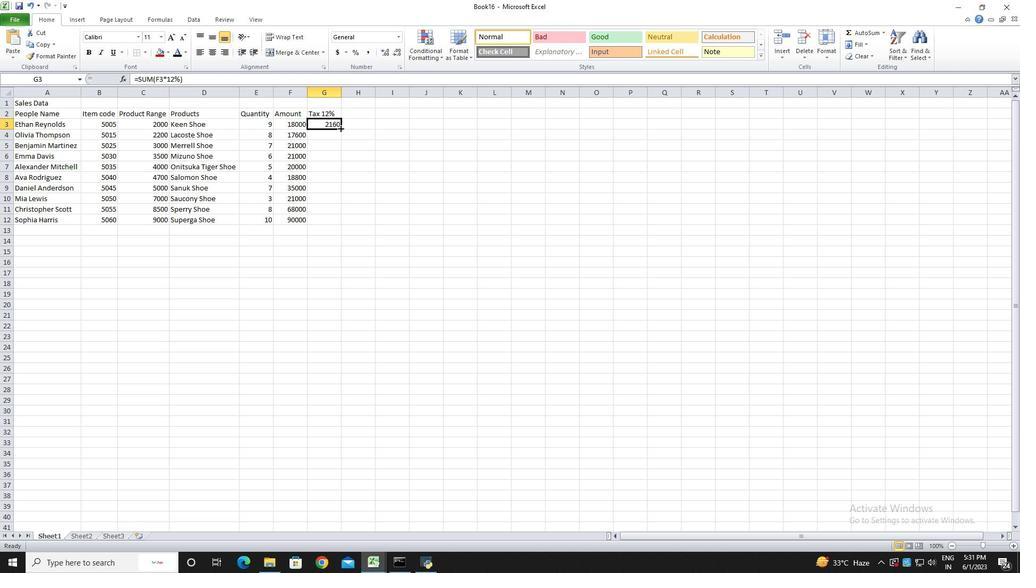 
Action: Mouse pressed left at (340, 128)
Screenshot: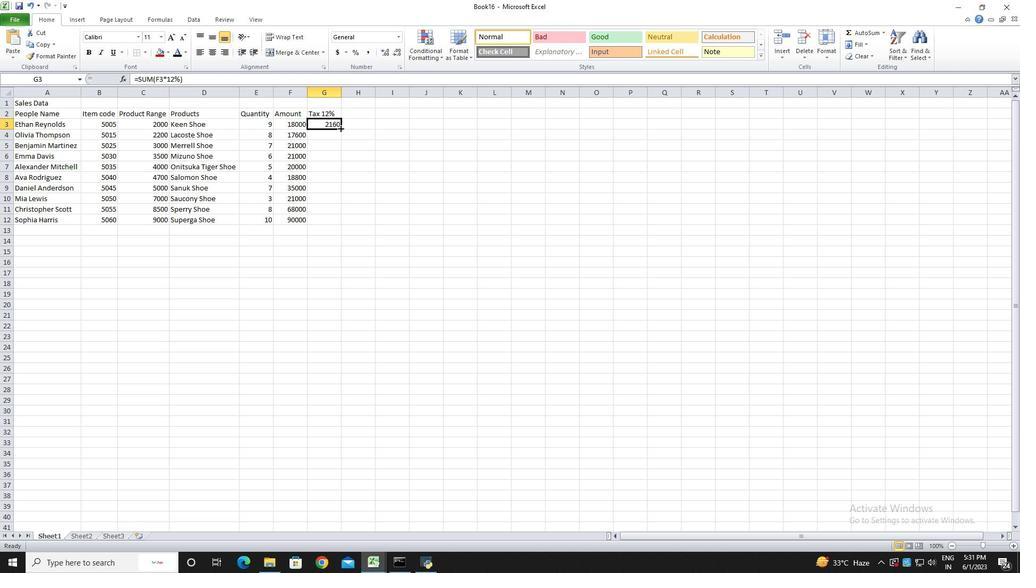 
Action: Mouse moved to (352, 114)
Screenshot: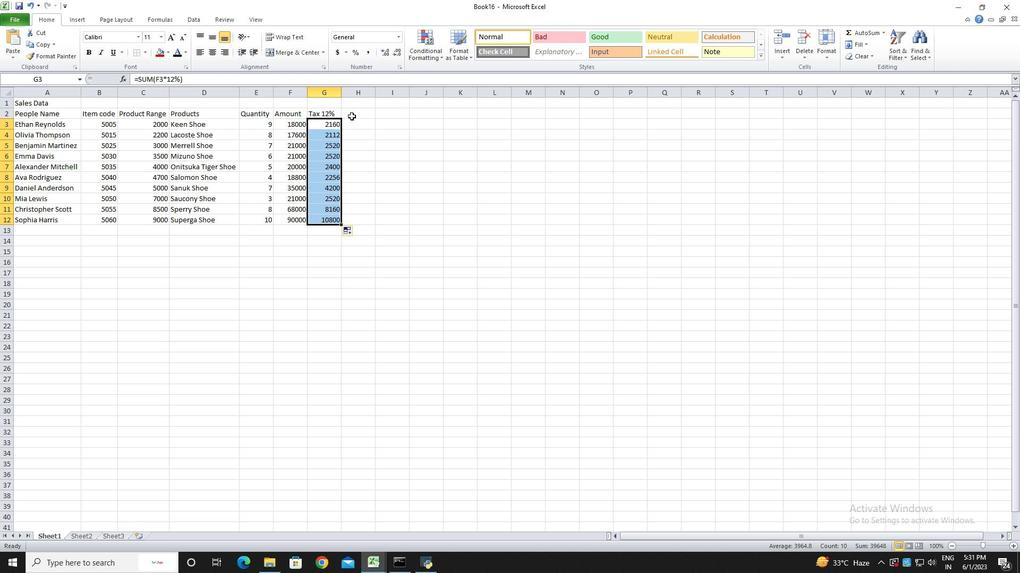 
Action: Mouse pressed left at (352, 114)
Screenshot: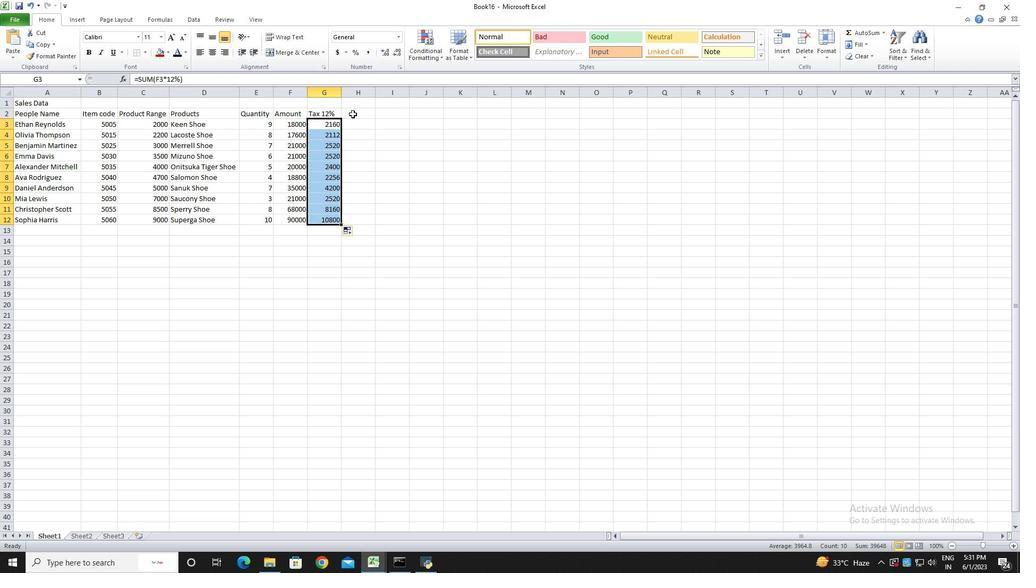 
Action: Key pressed <Key.shift>Commission<Key.space><Key.shift>@<Key.backspace>2<Key.shift><Key.shift><Key.shift><Key.shift><Key.shift><Key.shift><Key.shift><Key.shift><Key.shift><Key.shift><Key.shift>%<Key.enter>=sum<Key.shift>(
Screenshot: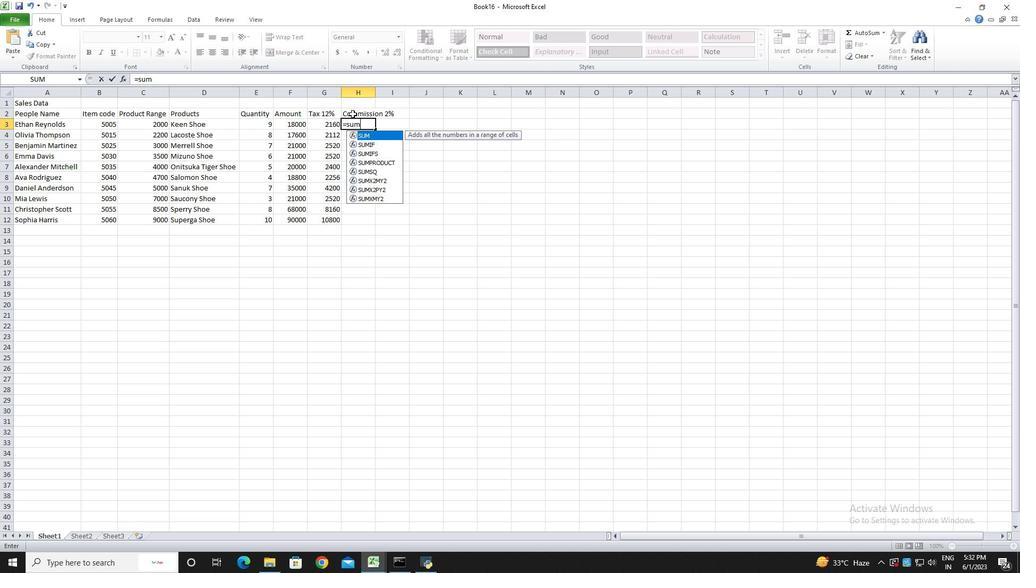 
Action: Mouse moved to (291, 125)
Screenshot: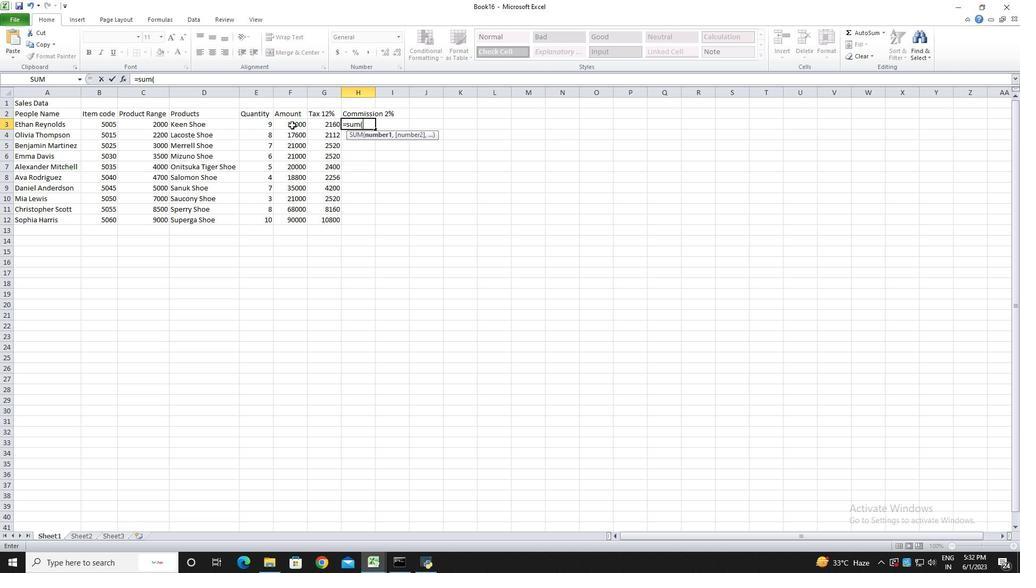 
Action: Mouse pressed left at (291, 125)
Screenshot: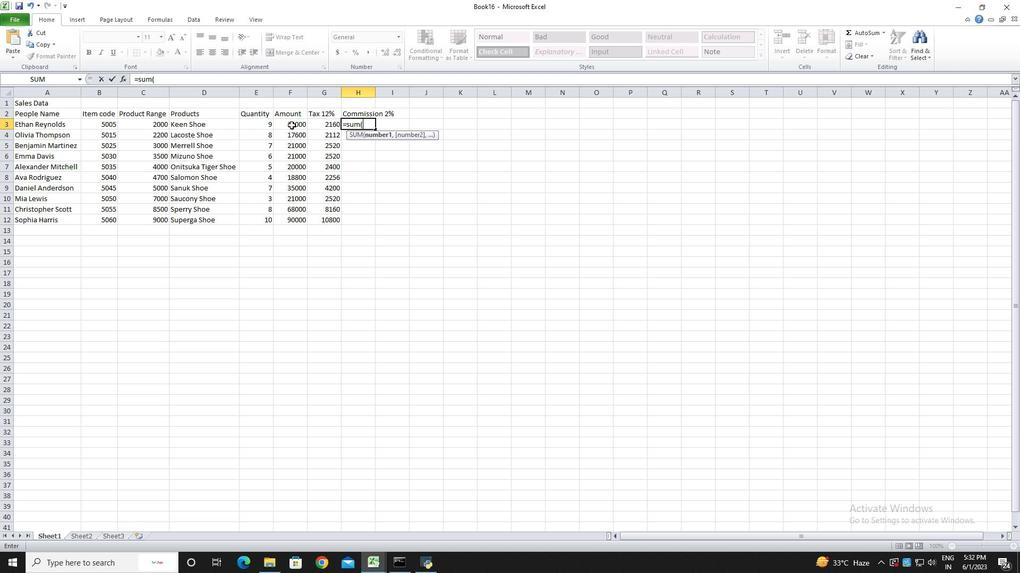 
Action: Key pressed *<Key.shift><Key.shift><Key.shift><Key.shift><Key.shift><Key.shift><Key.shift><Key.shift><Key.shift><Key.shift><Key.shift><Key.shift><Key.shift><Key.shift><Key.shift><Key.shift><Key.shift><Key.shift><Key.shift><Key.shift><Key.shift><Key.shift>2<Key.shift><Key.shift><Key.shift><Key.shift><Key.shift><Key.shift><Key.shift>)<Key.backspace><Key.shift><Key.shift><Key.shift><Key.shift><Key.shift><Key.shift><Key.shift><Key.shift><Key.shift><Key.shift><Key.shift><Key.shift><Key.shift><Key.shift>%<Key.shift><Key.shift><Key.shift>)<Key.enter>
Screenshot: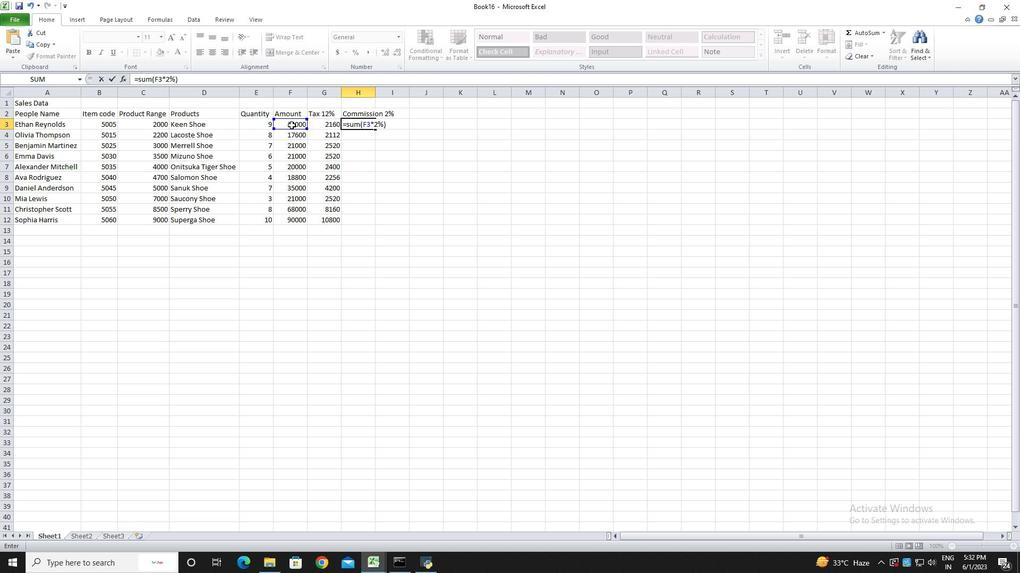 
Action: Mouse moved to (324, 125)
Screenshot: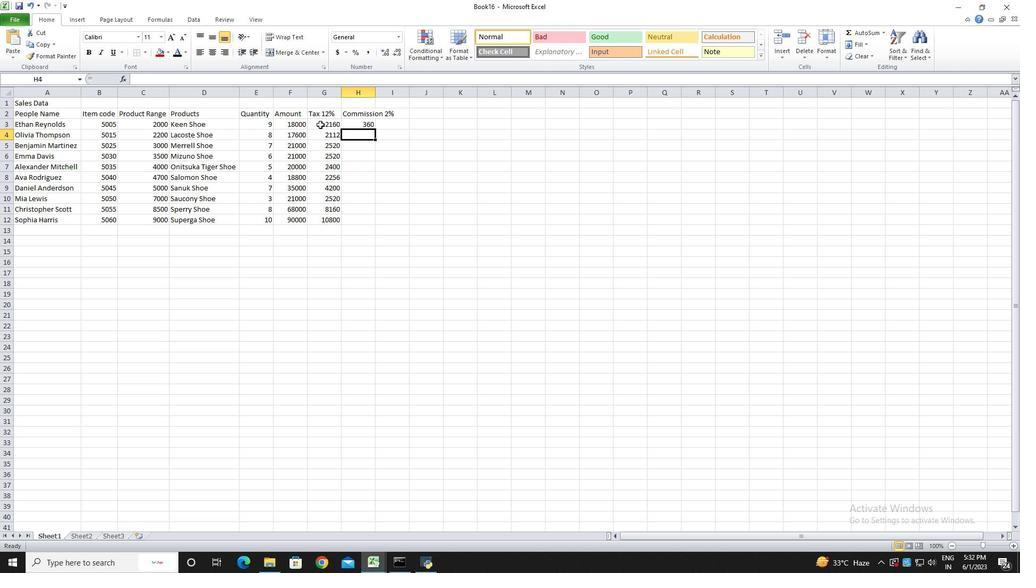 
Action: Mouse pressed left at (324, 125)
Screenshot: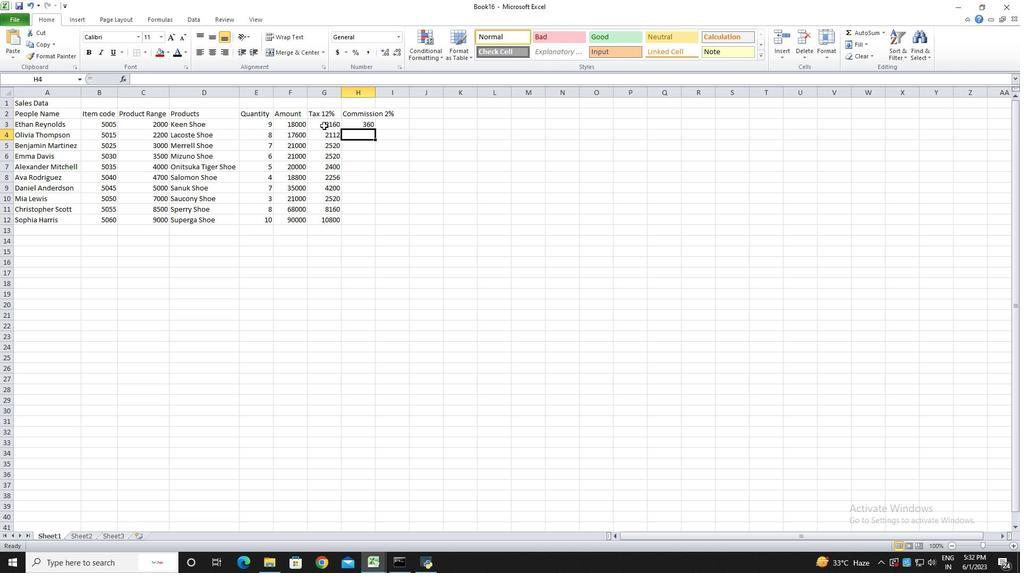 
Action: Mouse moved to (359, 128)
Screenshot: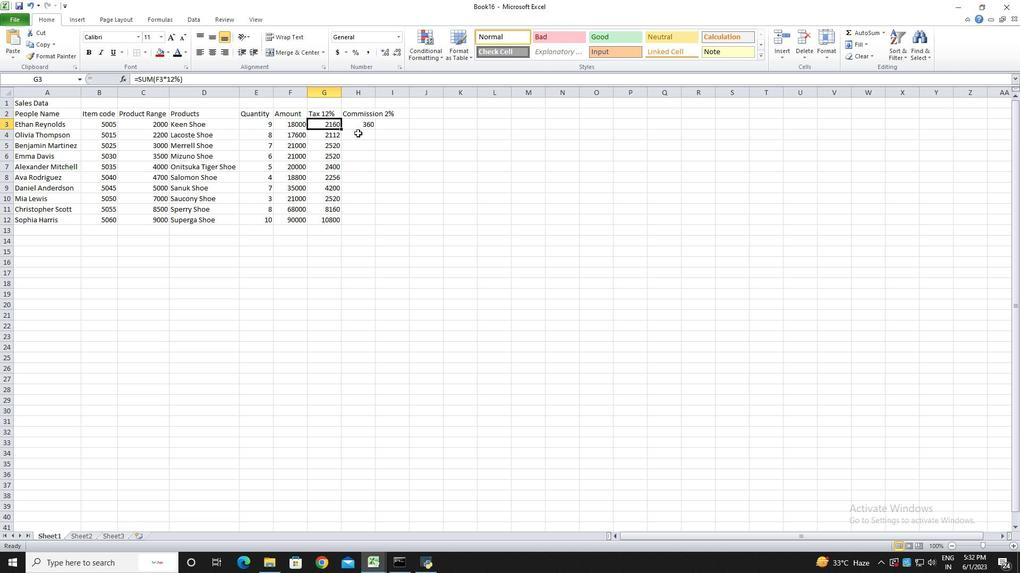 
Action: Mouse pressed left at (359, 128)
Screenshot: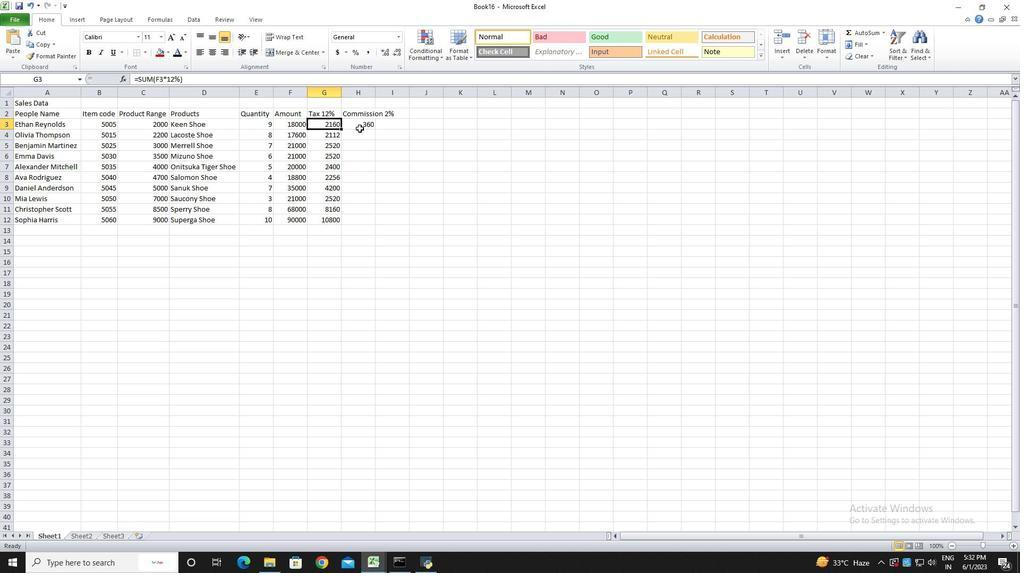 
Action: Mouse moved to (374, 126)
Screenshot: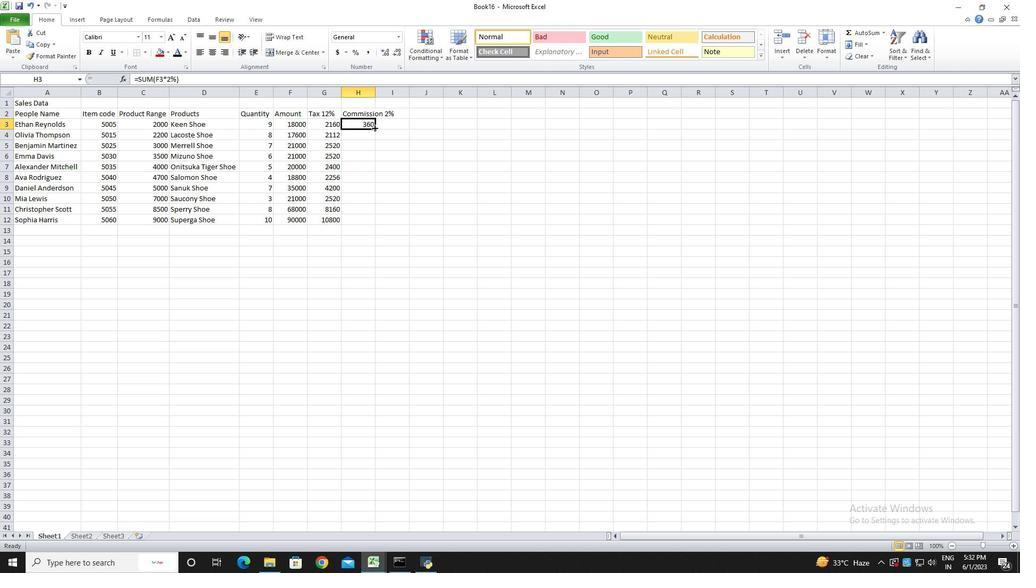 
Action: Mouse pressed left at (374, 126)
Screenshot: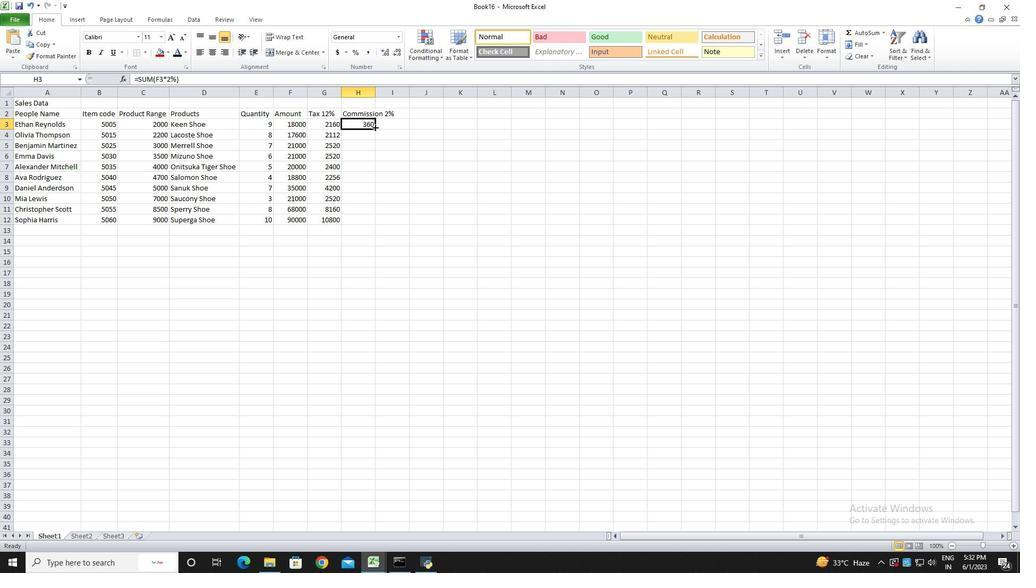 
Action: Mouse moved to (426, 134)
Screenshot: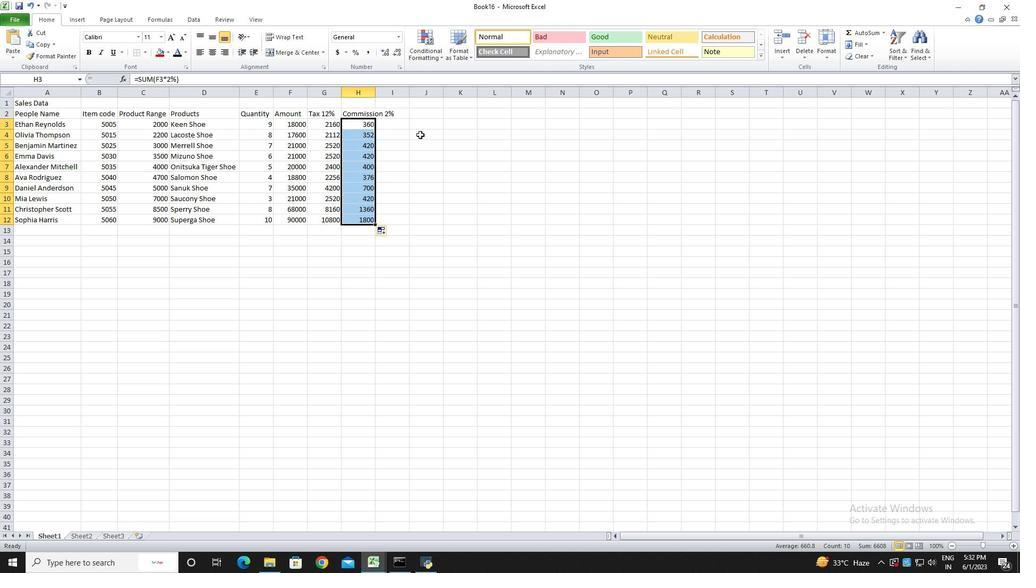 
Action: Mouse pressed left at (426, 134)
Screenshot: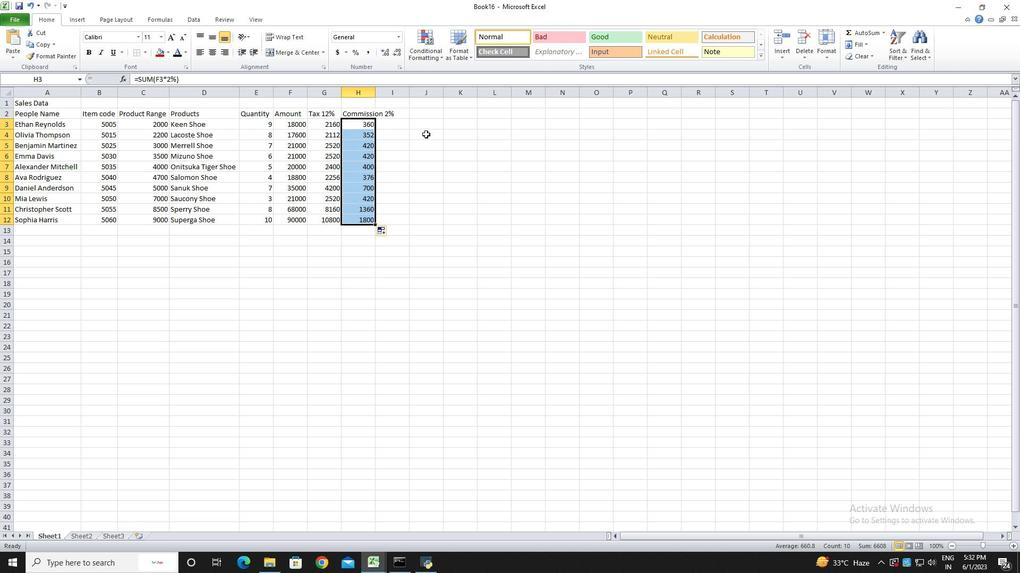 
Action: Mouse moved to (308, 92)
Screenshot: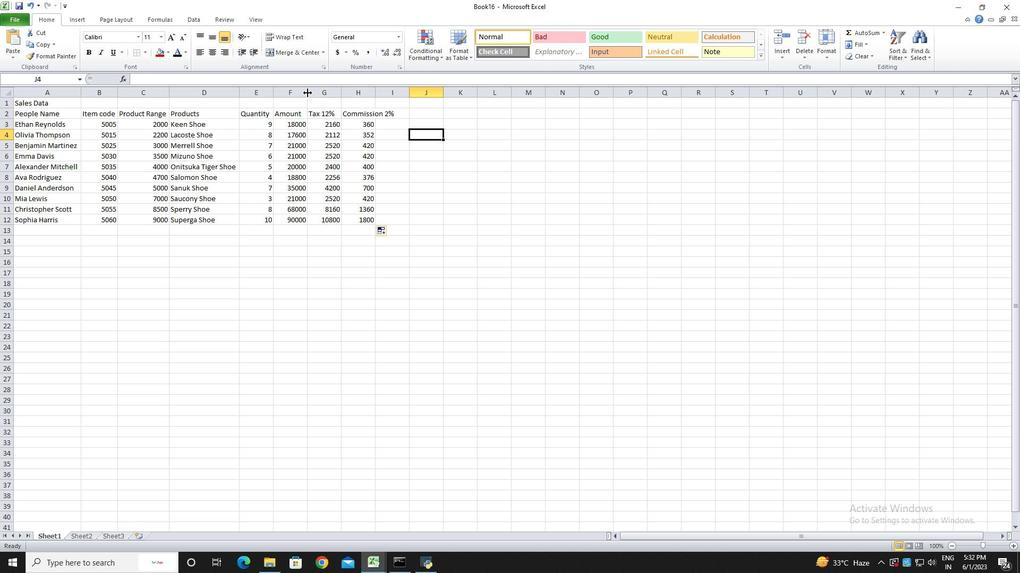 
Action: Mouse pressed left at (308, 92)
Screenshot: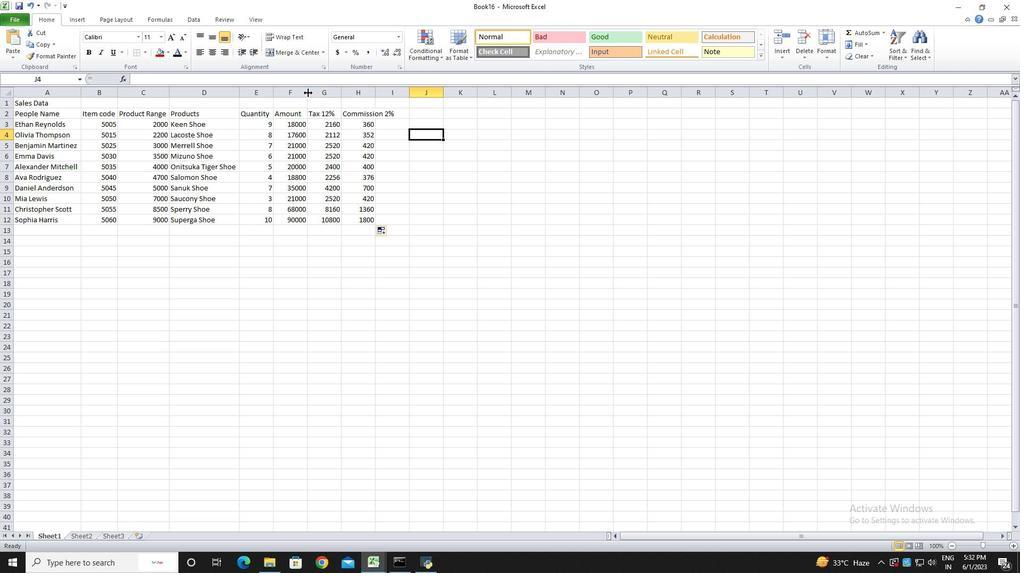 
Action: Mouse pressed left at (308, 92)
Screenshot: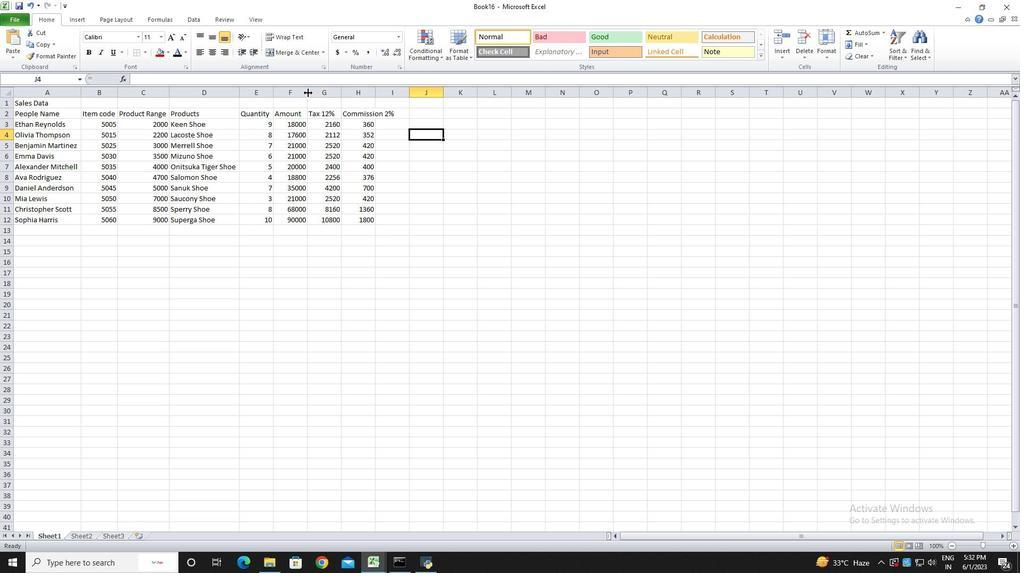 
Action: Mouse moved to (337, 93)
Screenshot: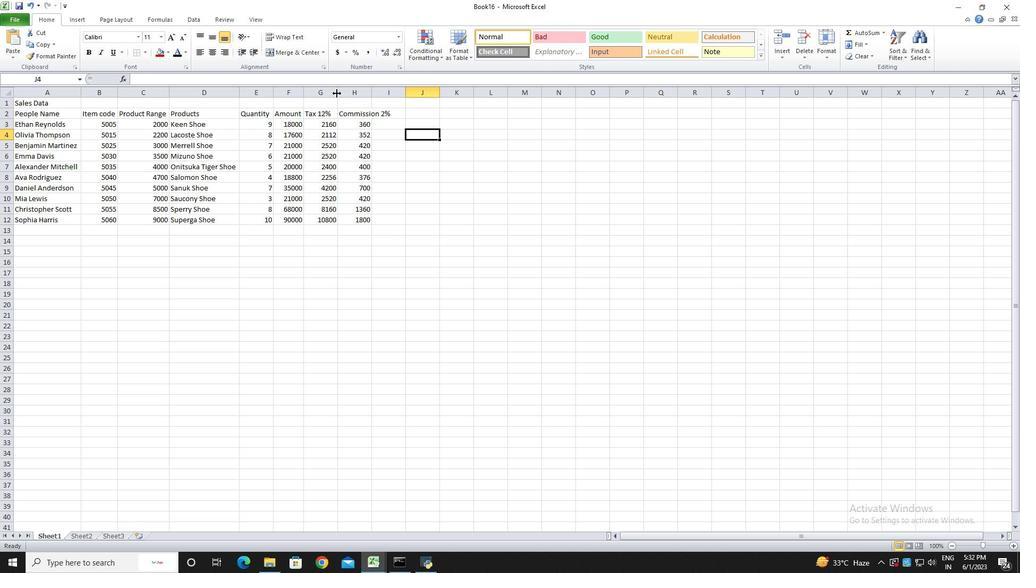 
Action: Mouse pressed left at (337, 93)
Screenshot: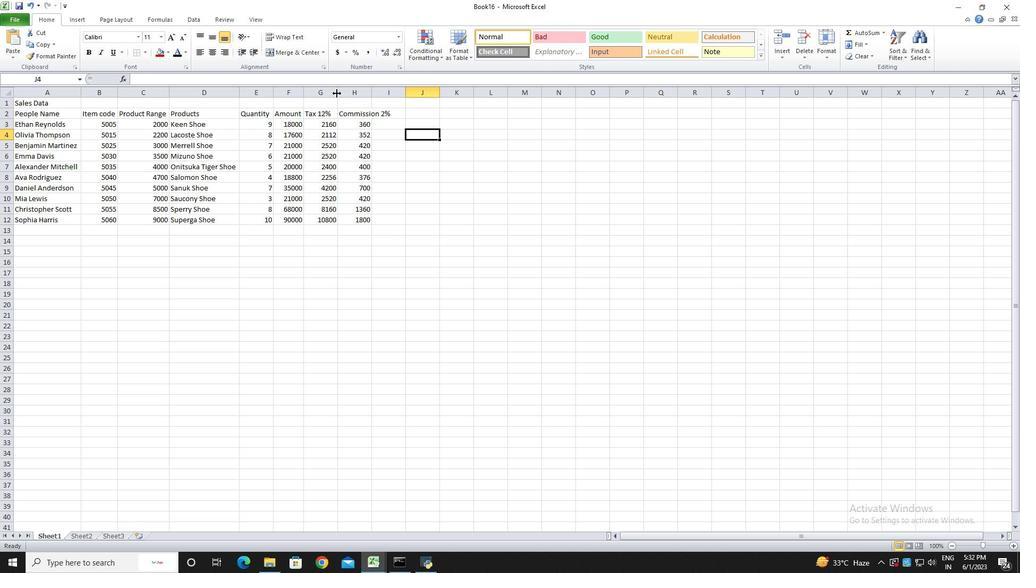 
Action: Mouse pressed left at (337, 93)
Screenshot: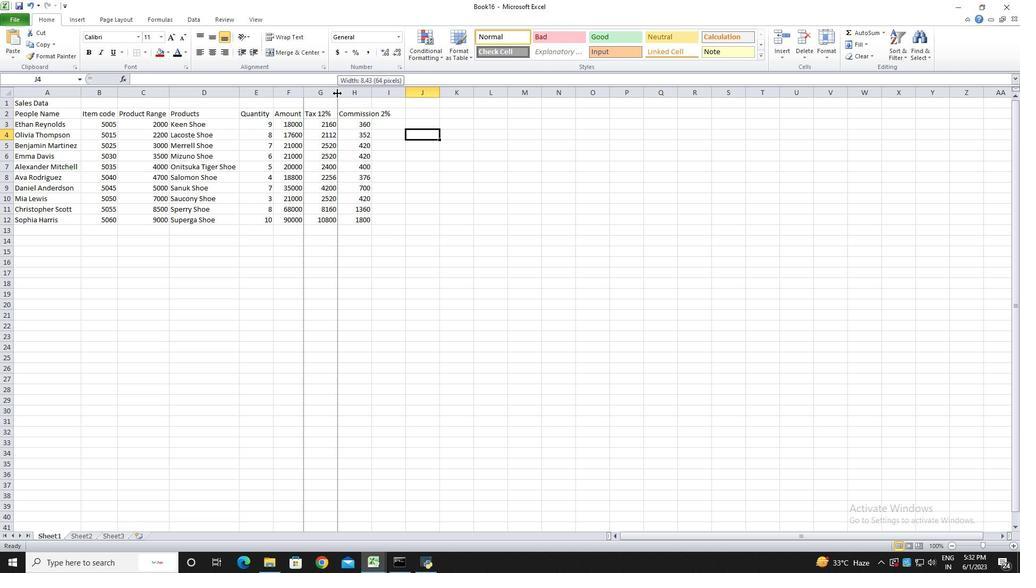 
Action: Mouse moved to (366, 94)
Screenshot: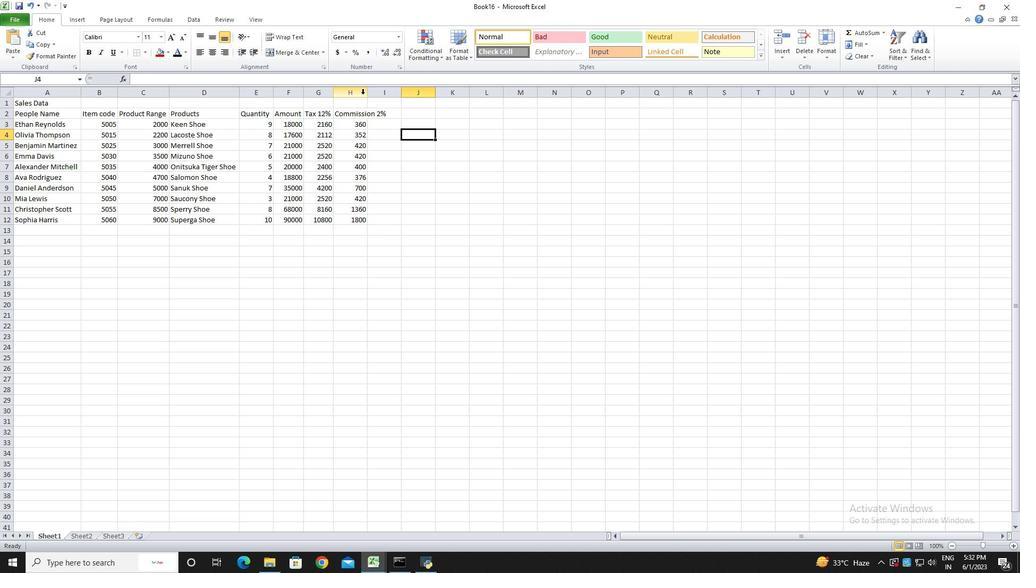 
Action: Mouse pressed left at (366, 94)
Screenshot: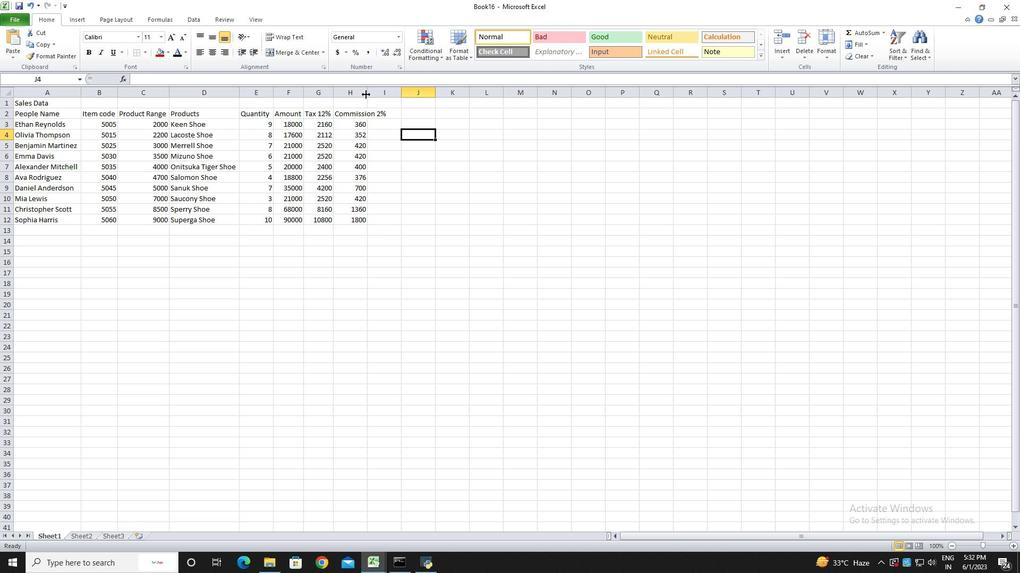 
Action: Mouse pressed left at (366, 94)
Screenshot: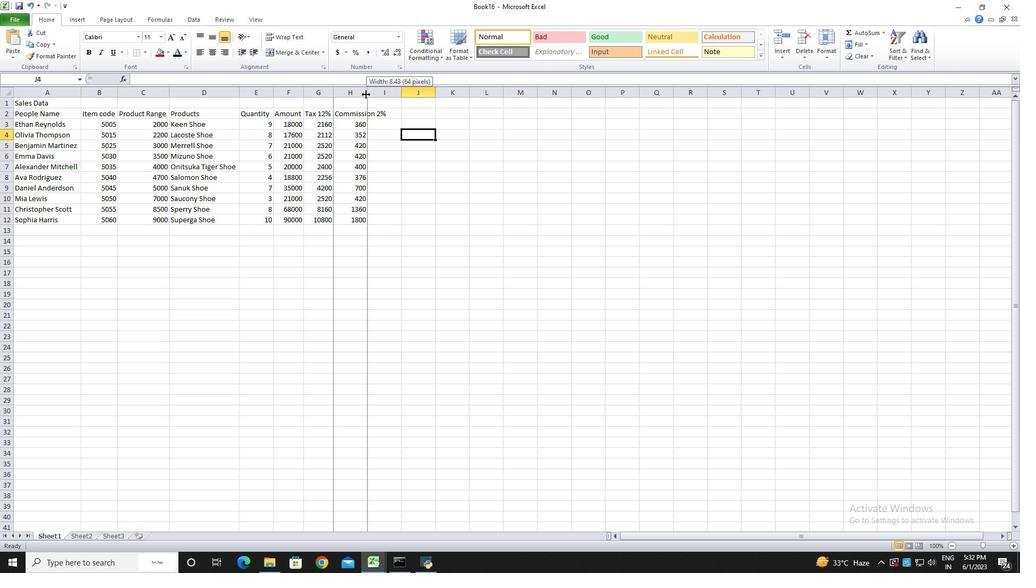 
Action: Mouse moved to (399, 114)
Screenshot: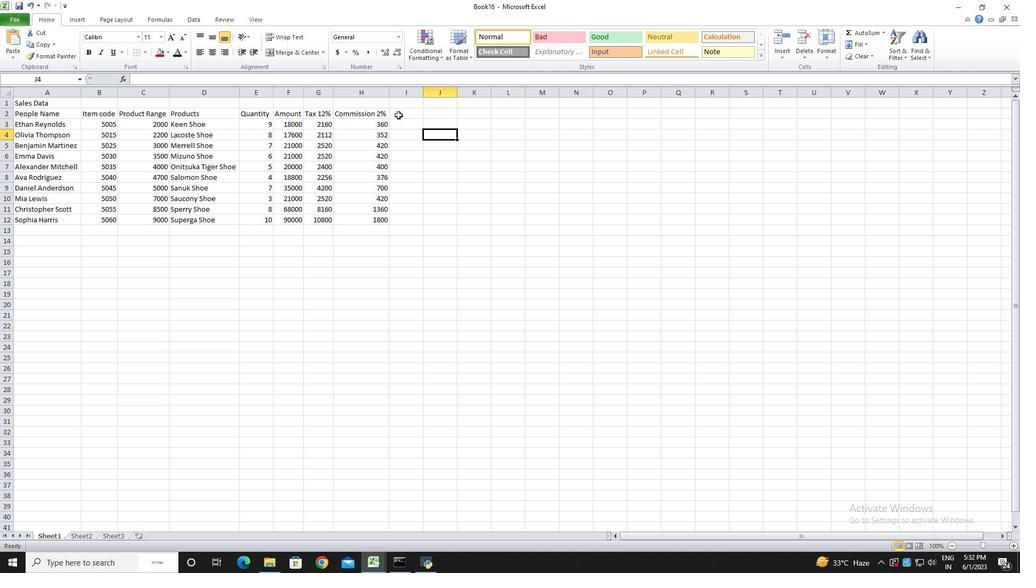 
Action: Mouse pressed left at (399, 114)
Screenshot: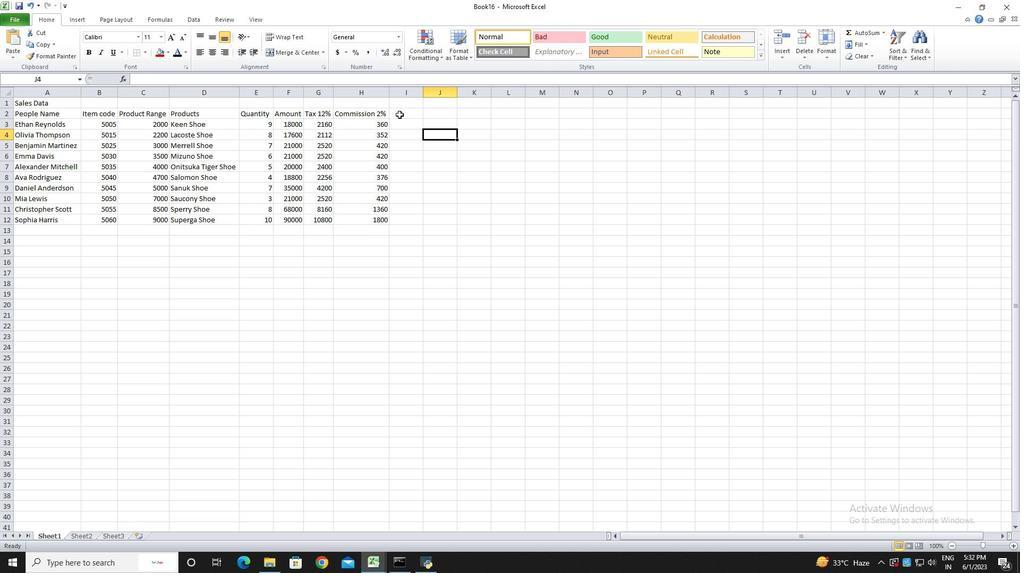 
Action: Key pressed <Key.shift><Key.shift><Key.shift>Totalk<Key.backspace>l
Screenshot: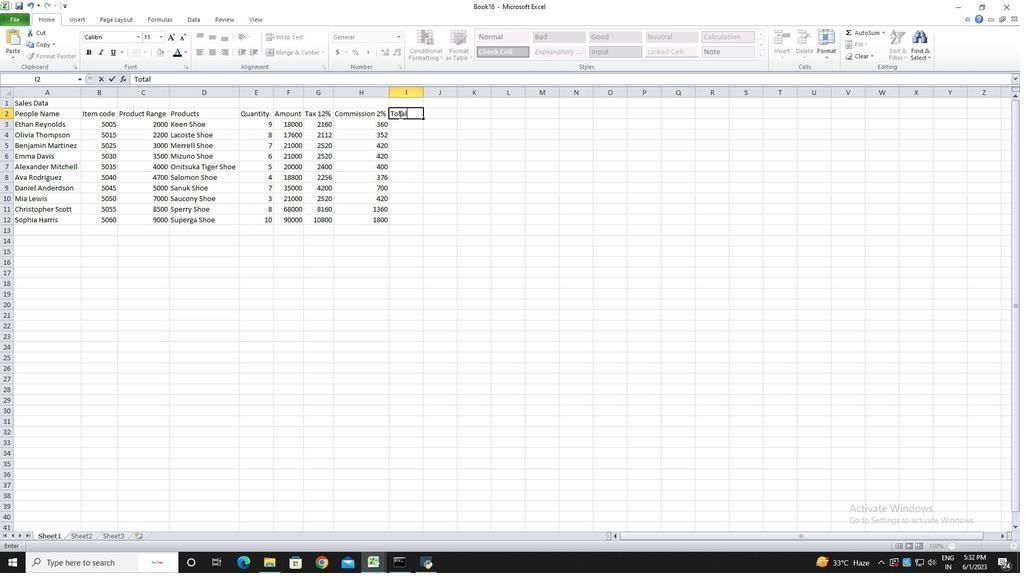 
Action: Mouse scrolled (399, 114) with delta (0, 0)
Screenshot: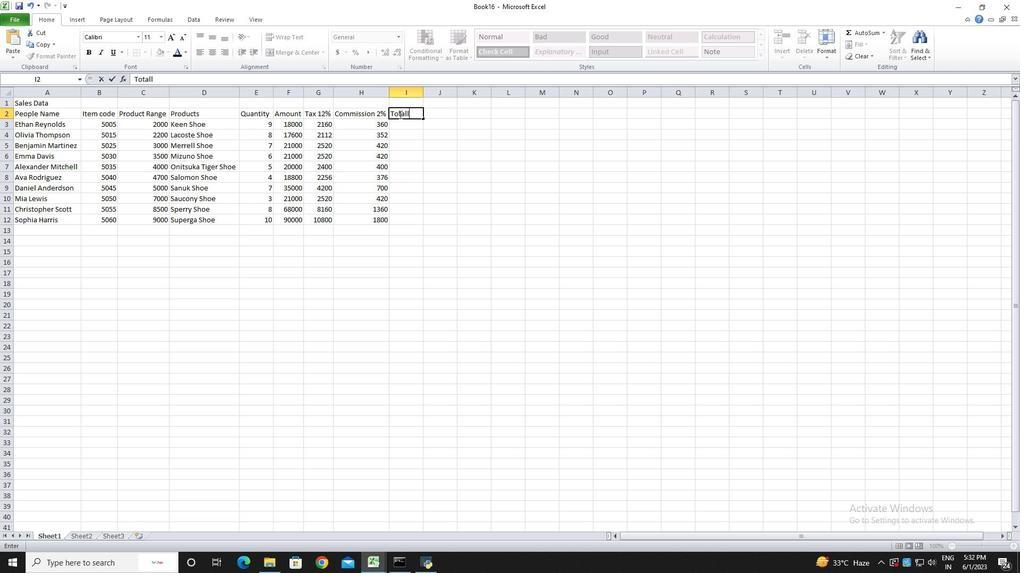 
Action: Mouse moved to (393, 149)
Screenshot: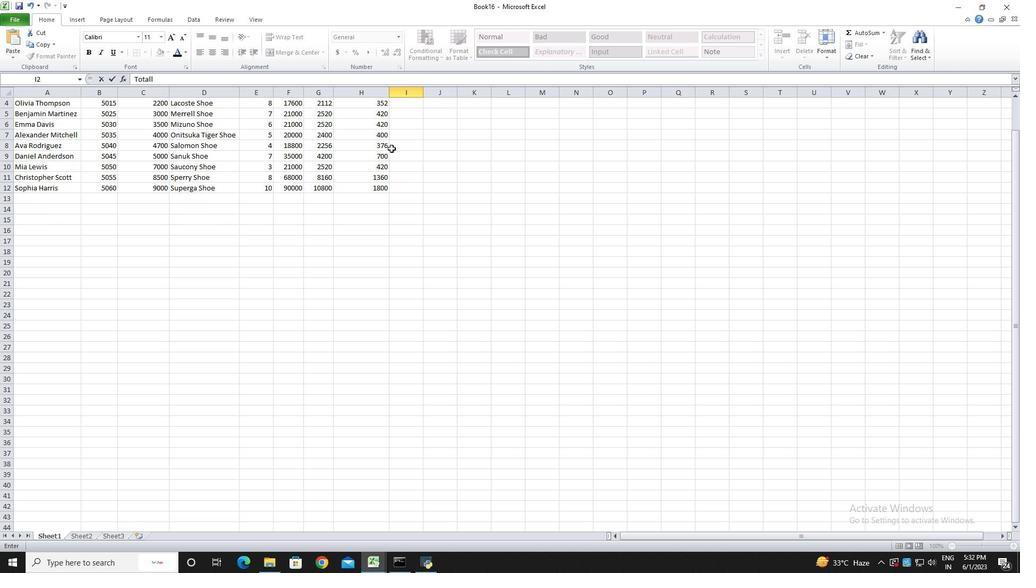 
Action: Mouse scrolled (393, 150) with delta (0, 0)
Screenshot: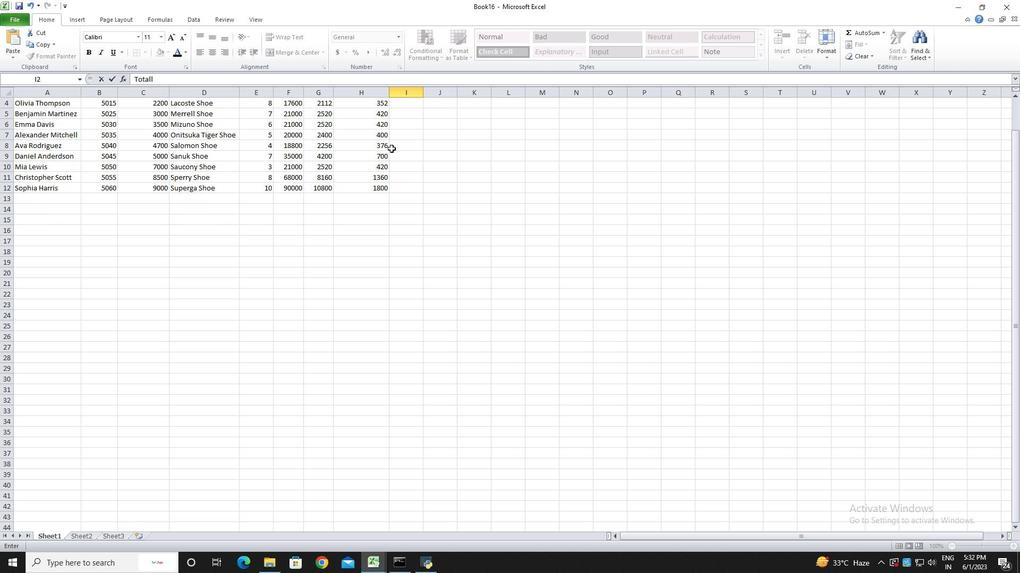 
Action: Mouse scrolled (393, 150) with delta (0, 0)
Screenshot: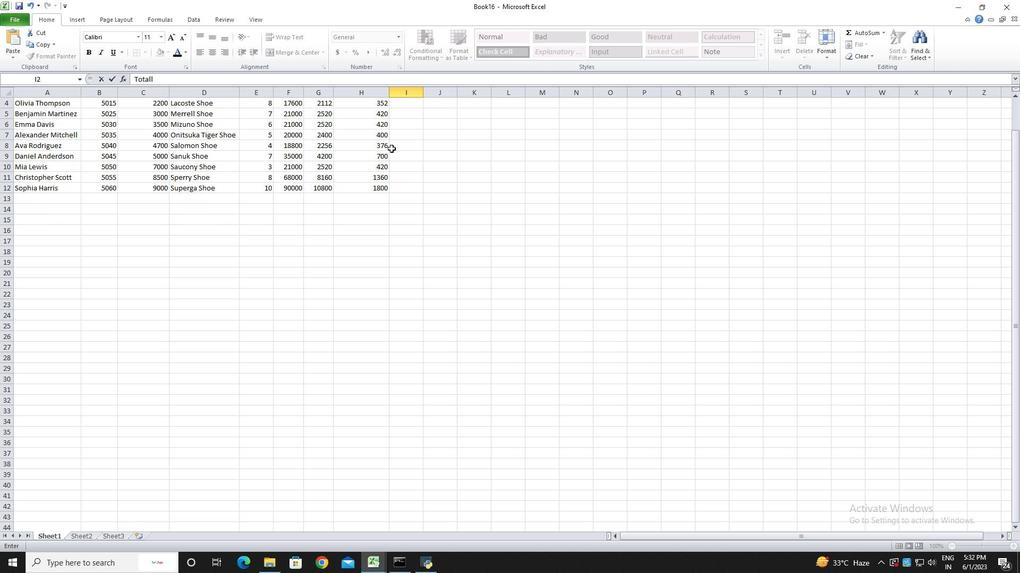 
Action: Mouse scrolled (393, 150) with delta (0, 0)
Screenshot: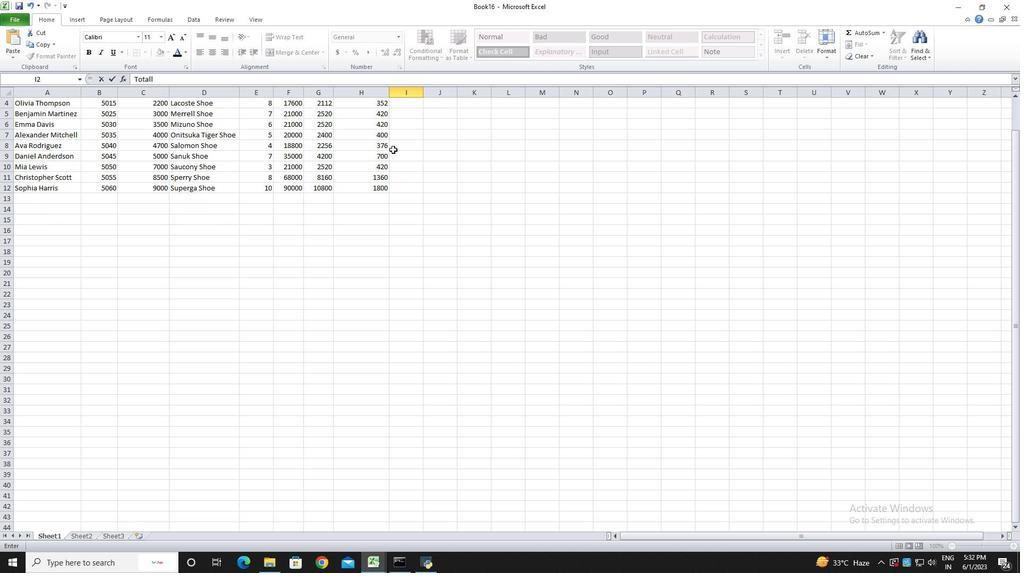 
Action: Key pressed <Key.backspace>
Screenshot: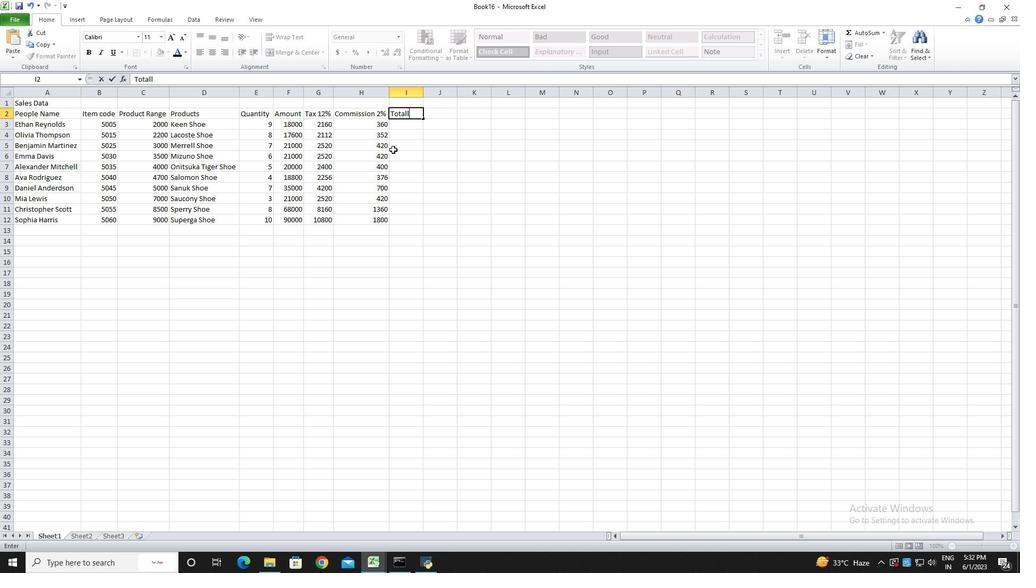 
Action: Mouse moved to (403, 125)
Screenshot: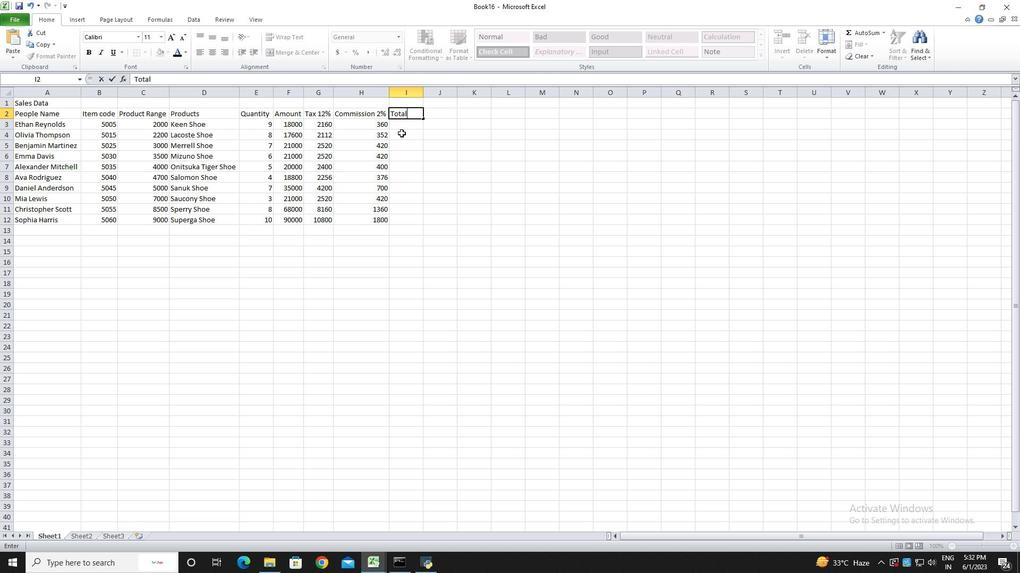 
Action: Mouse pressed left at (403, 125)
Screenshot: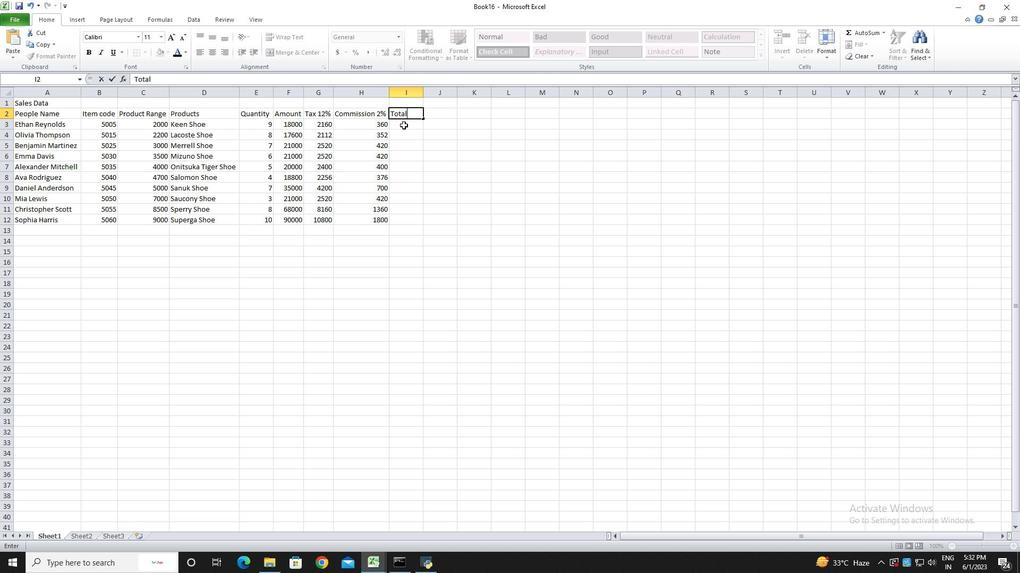 
Action: Key pressed =sum<Key.shift><Key.shift>(
Screenshot: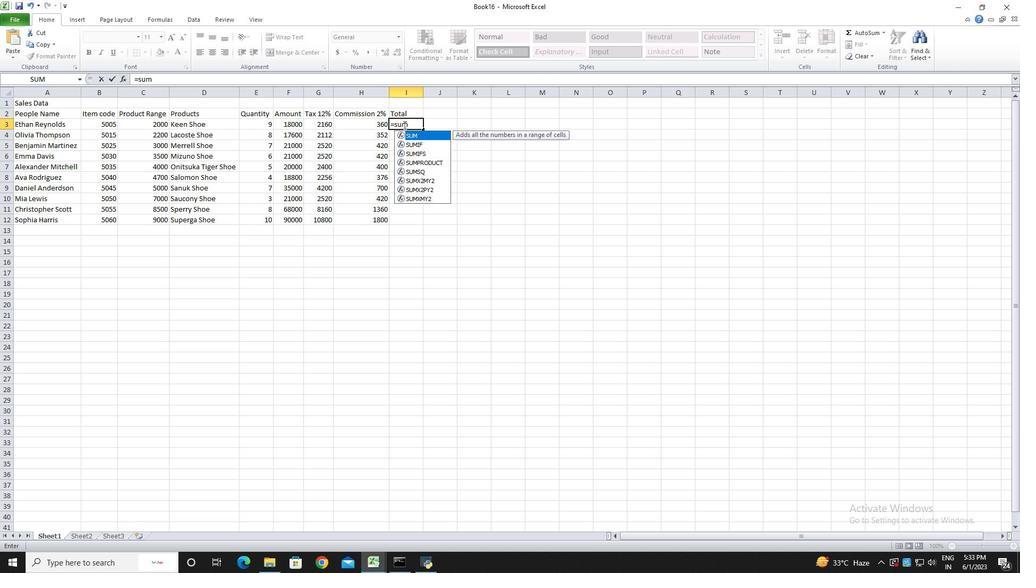
Action: Mouse moved to (296, 125)
Screenshot: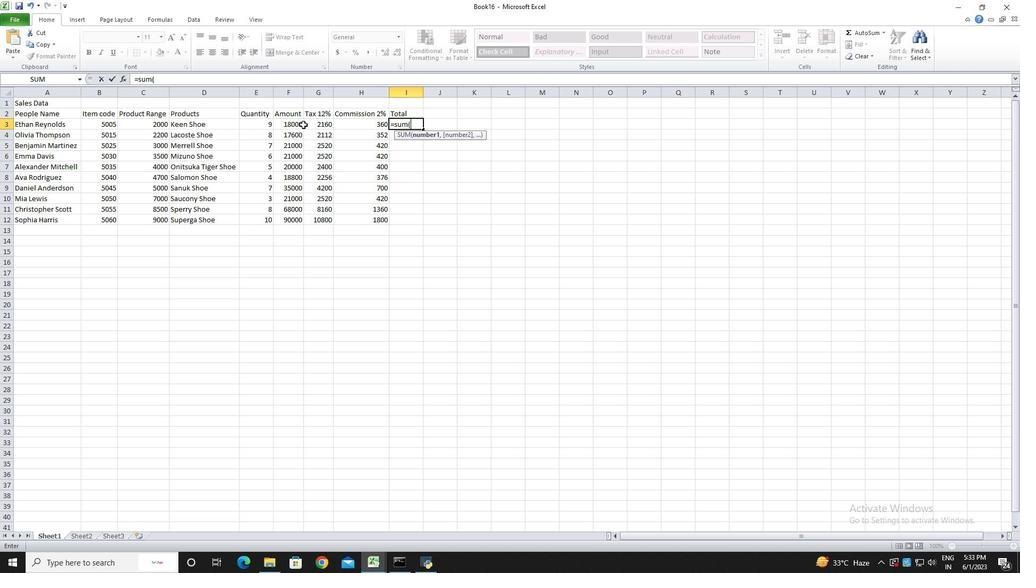 
Action: Mouse pressed left at (296, 125)
Screenshot: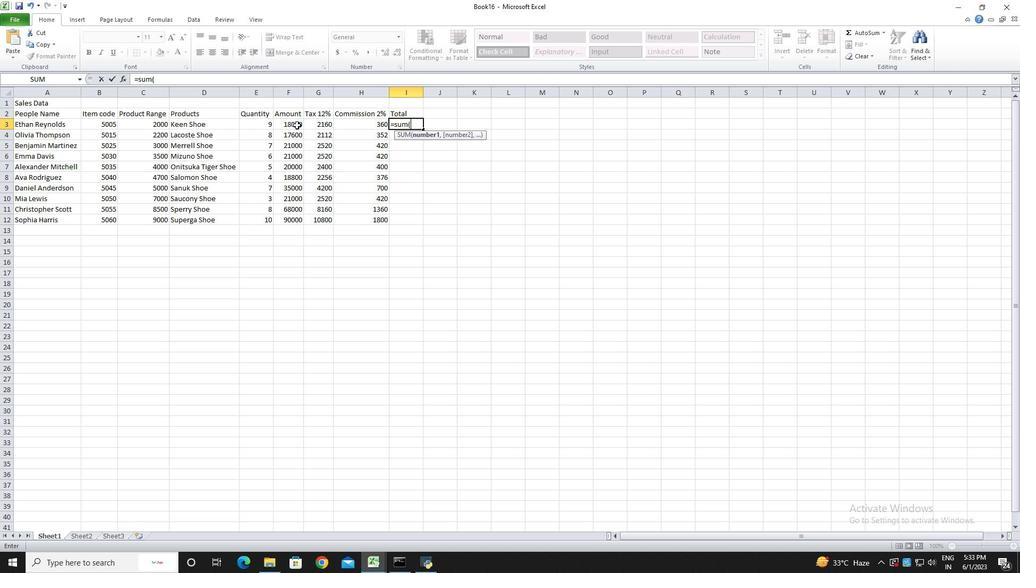 
Action: Key pressed +
Screenshot: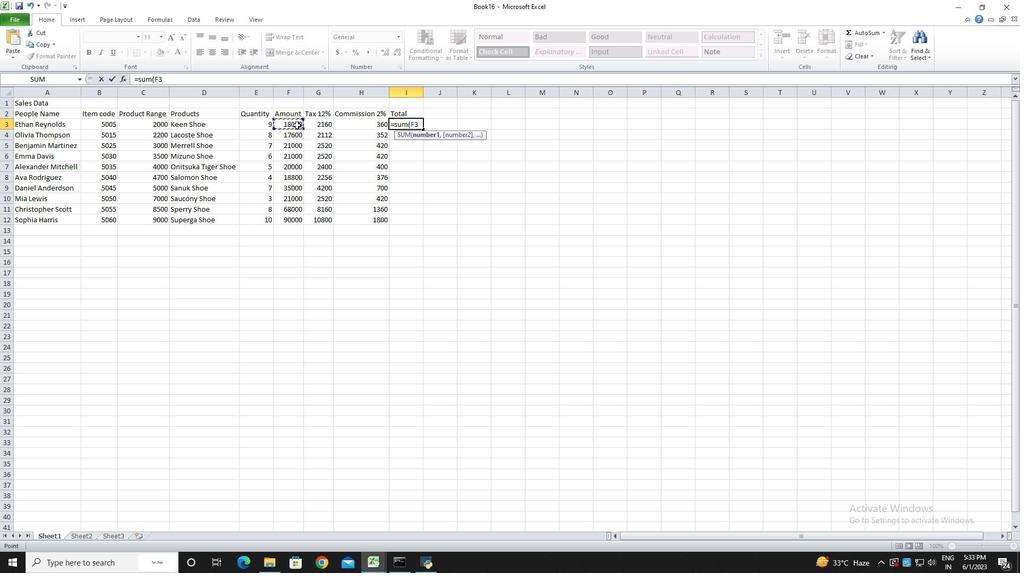 
Action: Mouse moved to (317, 125)
Screenshot: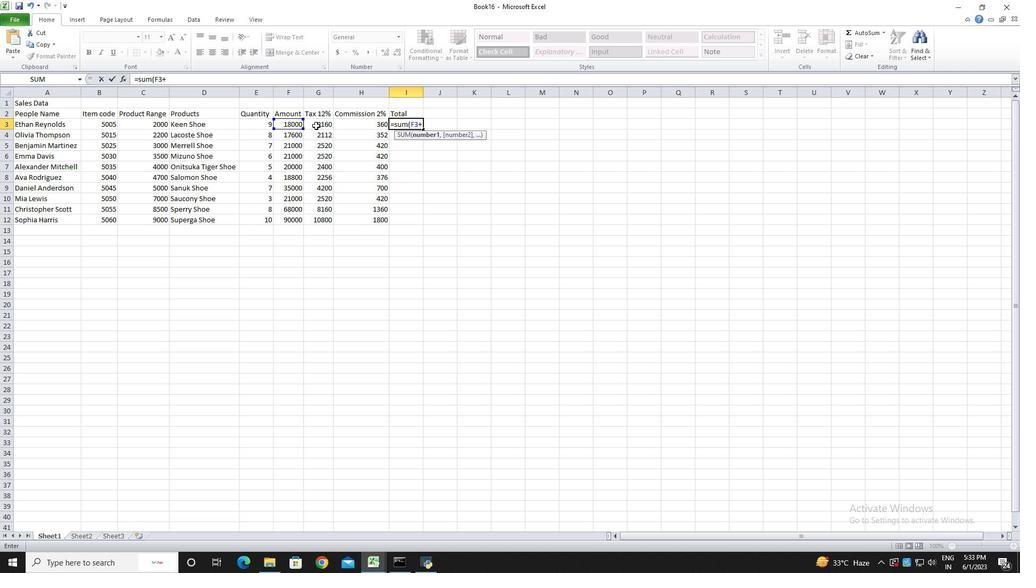 
Action: Mouse pressed left at (317, 125)
Screenshot: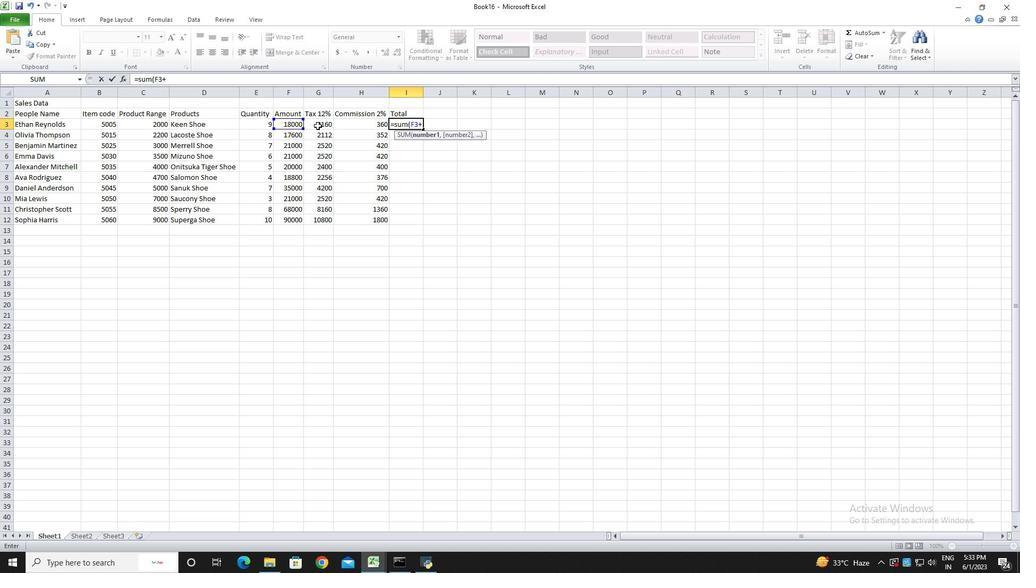 
Action: Key pressed +
Screenshot: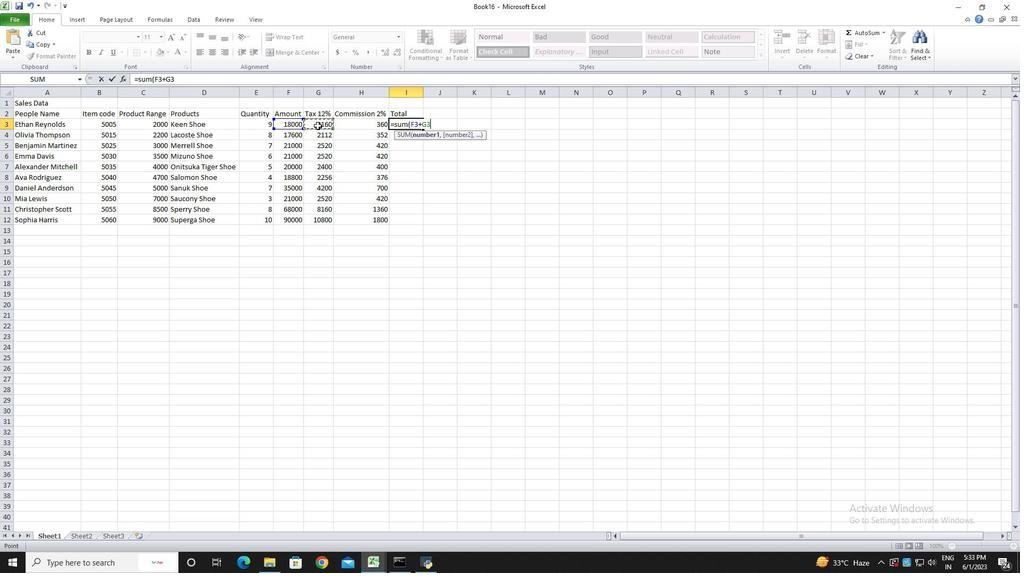 
Action: Mouse moved to (353, 126)
Screenshot: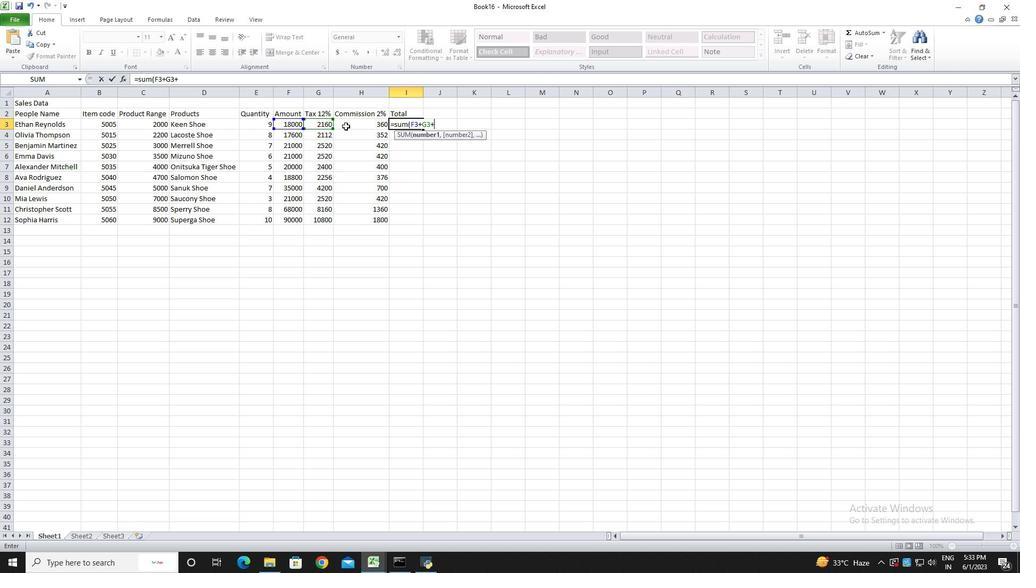 
Action: Mouse pressed left at (353, 126)
Screenshot: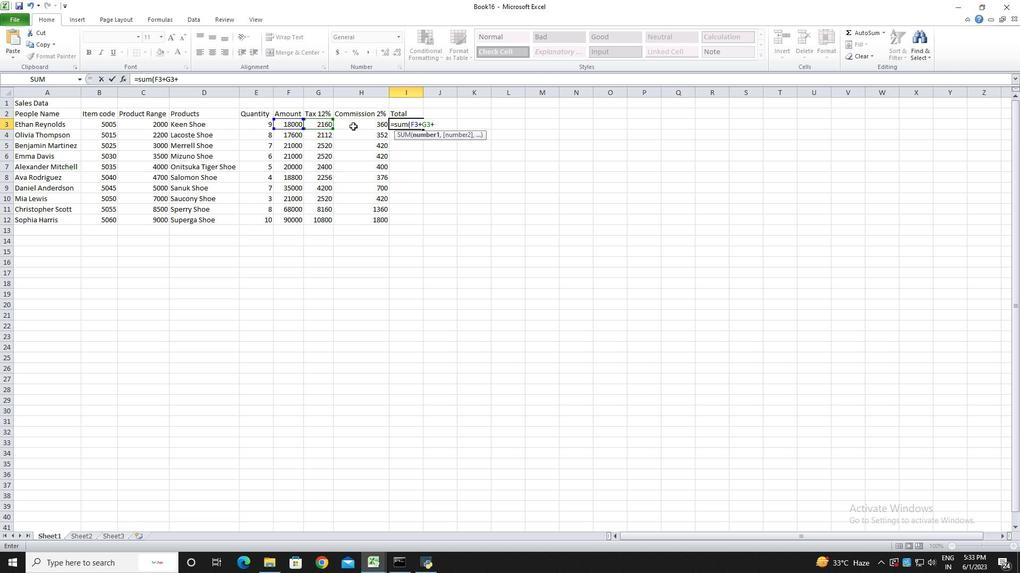 
Action: Key pressed <Key.shift><Key.shift><Key.shift><Key.shift>)<Key.enter>
Screenshot: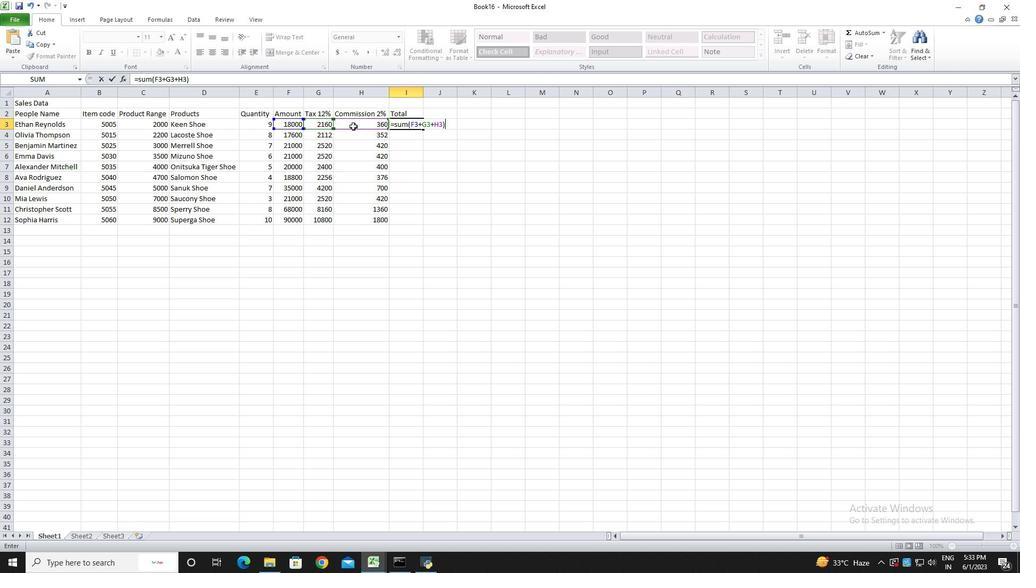 
Action: Mouse moved to (408, 124)
Screenshot: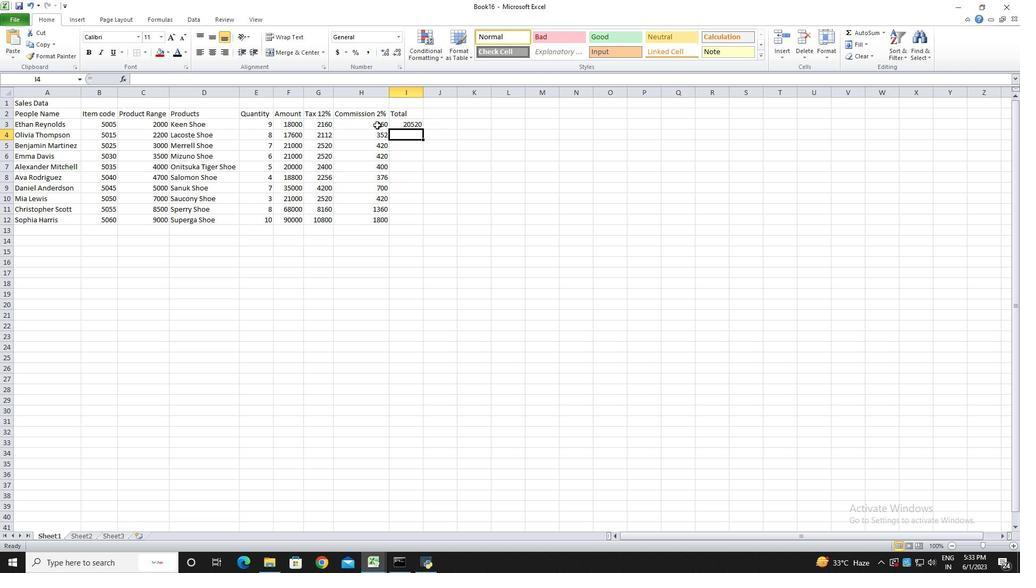 
Action: Mouse pressed left at (408, 124)
Screenshot: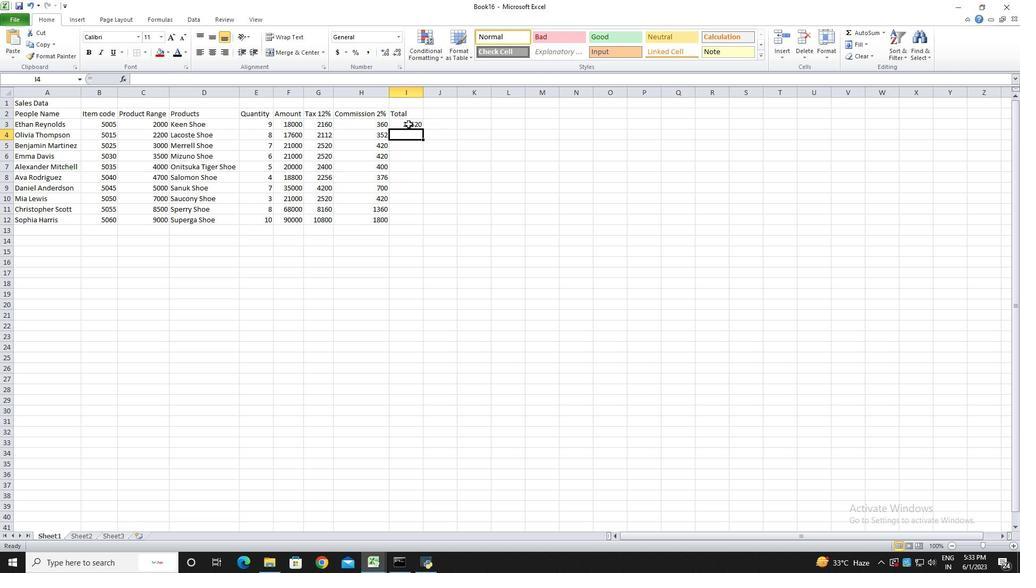 
Action: Mouse moved to (421, 128)
Screenshot: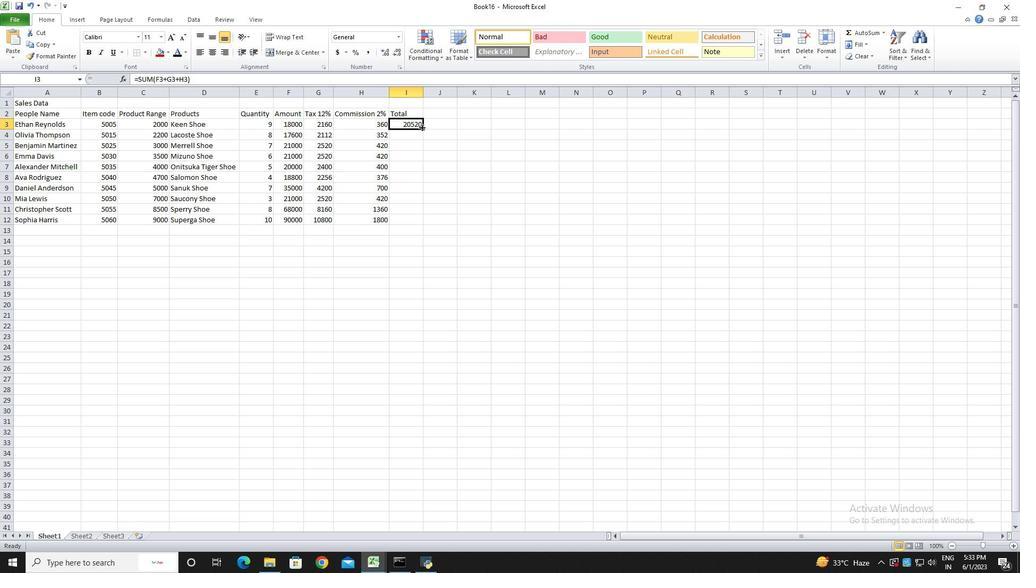 
Action: Mouse pressed left at (421, 128)
Screenshot: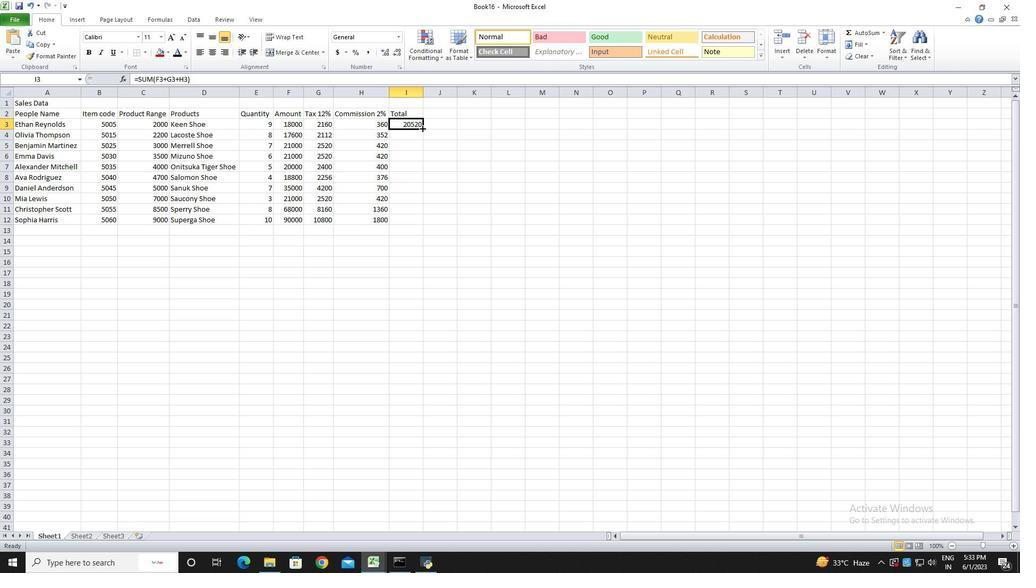 
Action: Mouse moved to (410, 255)
Screenshot: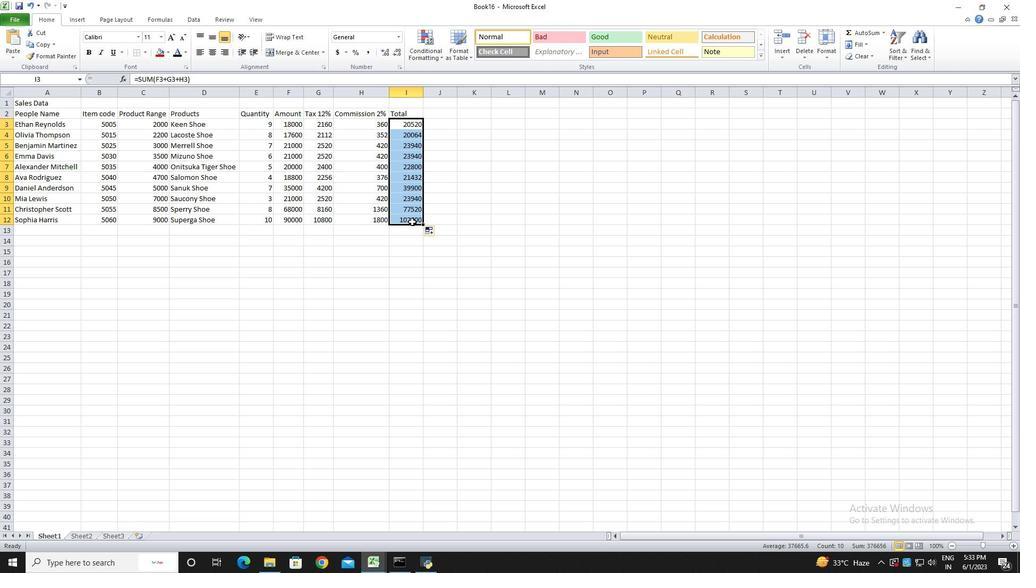 
Action: Mouse pressed left at (410, 255)
Screenshot: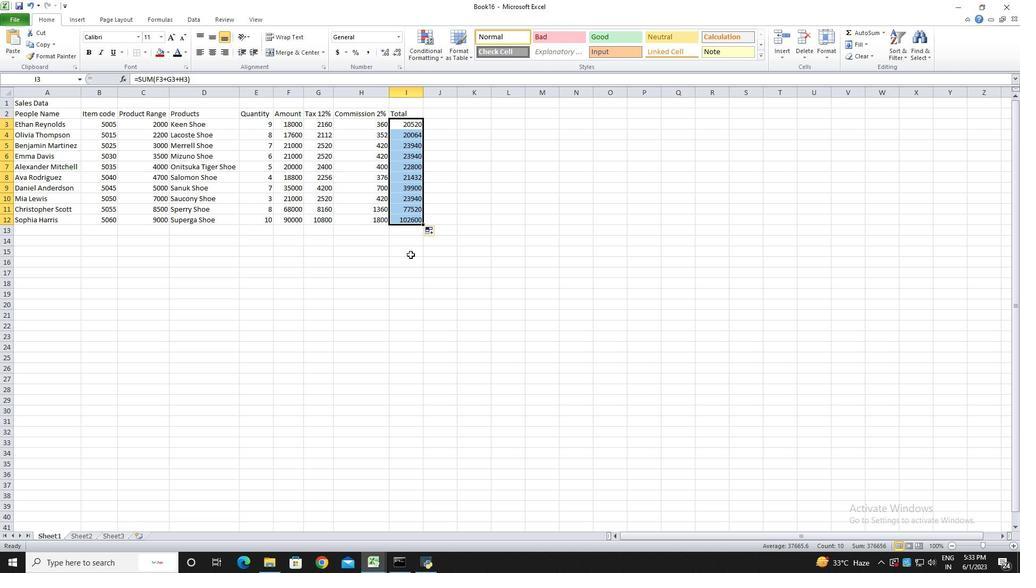 
Action: Mouse moved to (36, 102)
Screenshot: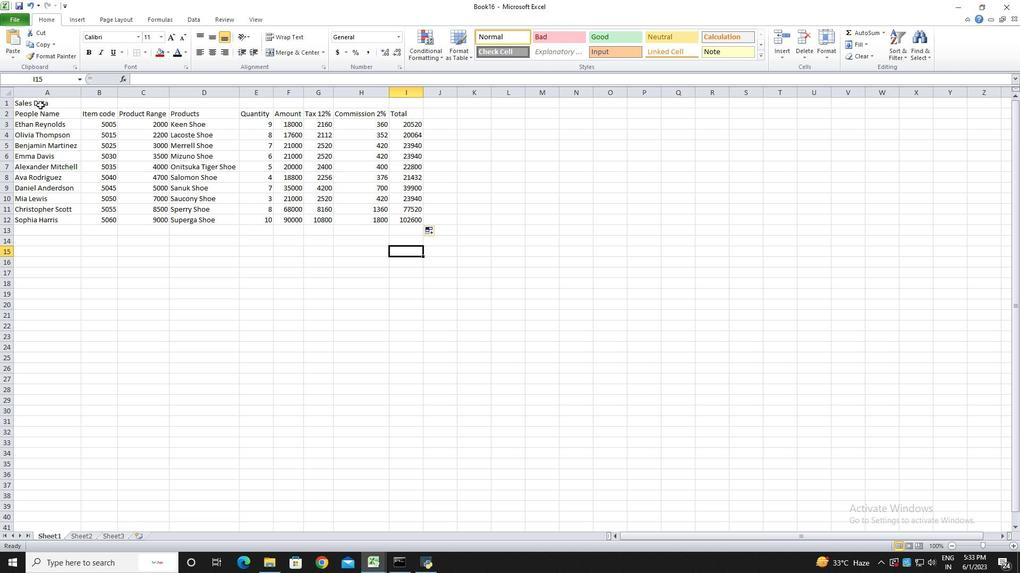 
Action: Mouse pressed left at (36, 102)
Screenshot: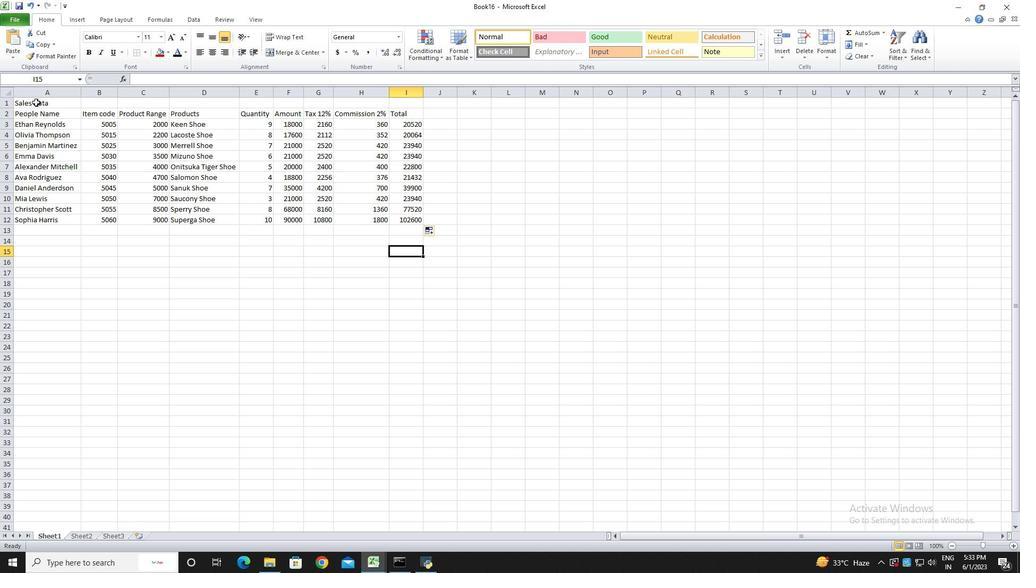 
Action: Mouse moved to (58, 104)
Screenshot: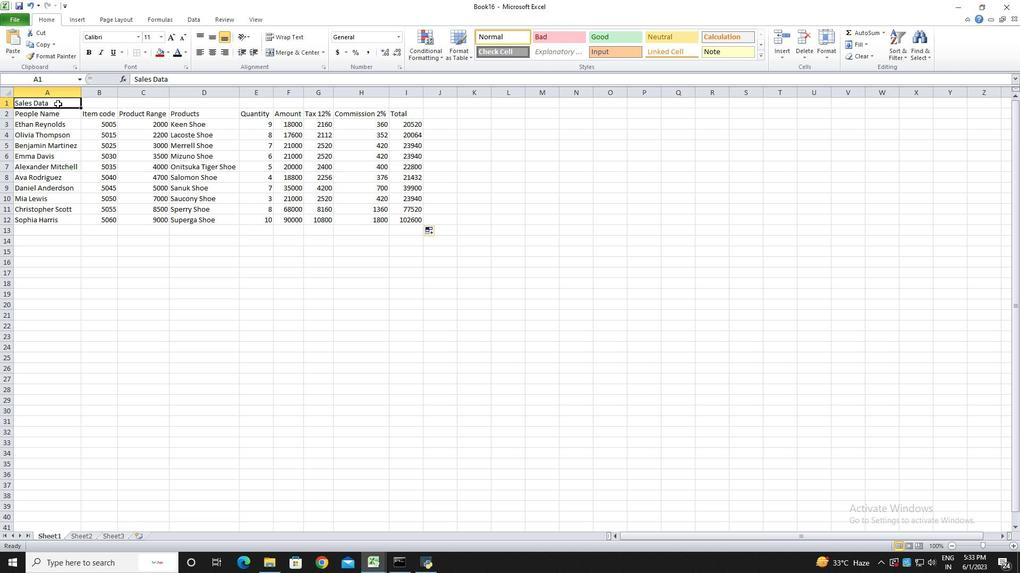 
Action: Mouse pressed left at (58, 104)
Screenshot: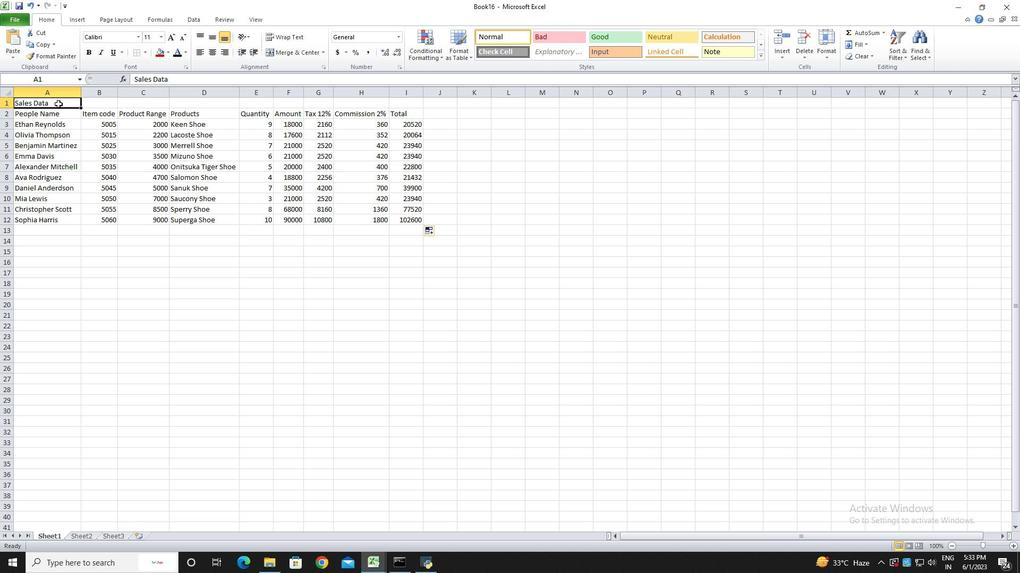 
Action: Mouse moved to (300, 54)
Screenshot: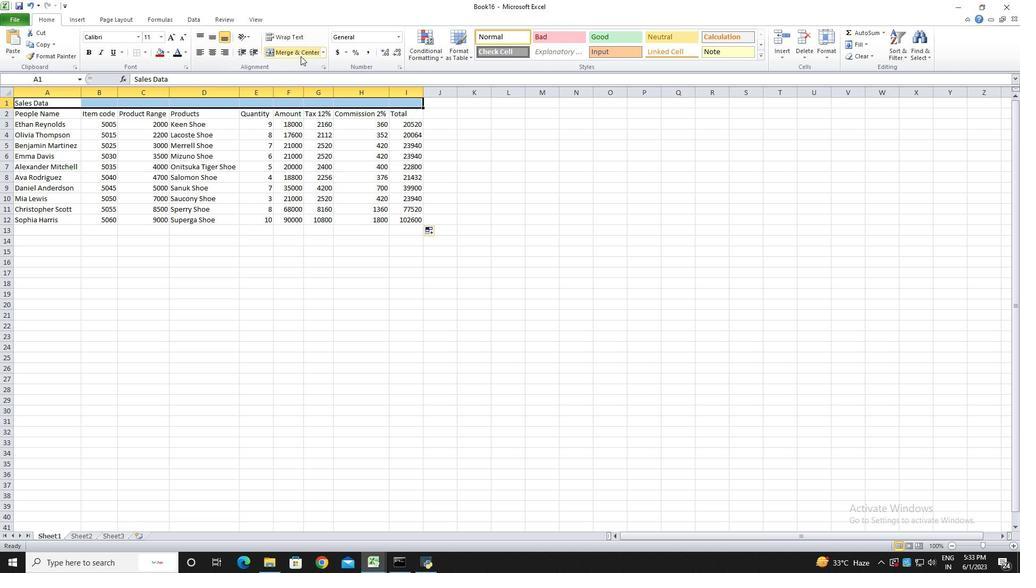 
Action: Mouse pressed left at (300, 54)
Screenshot: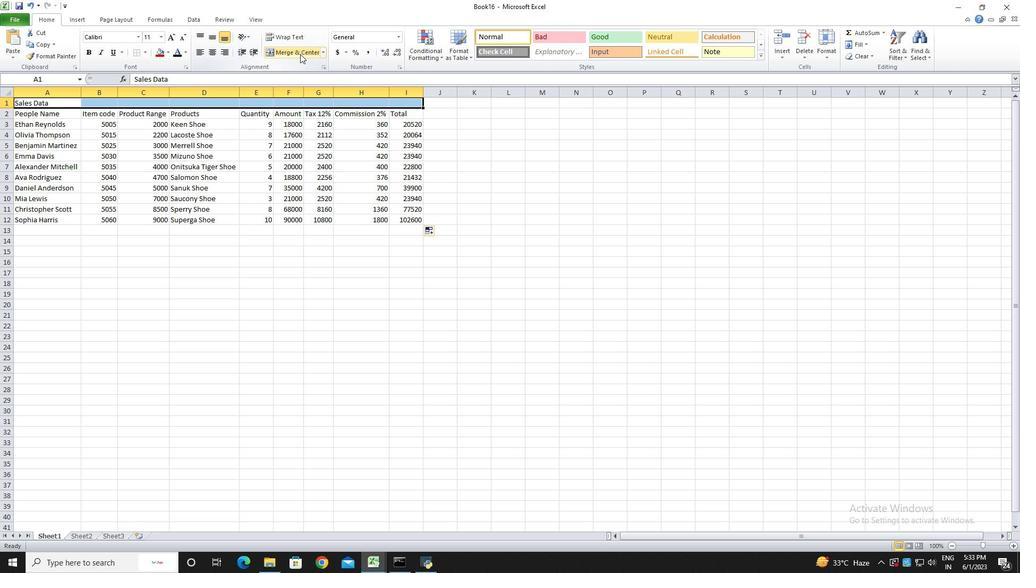 
Action: Mouse moved to (80, 96)
Screenshot: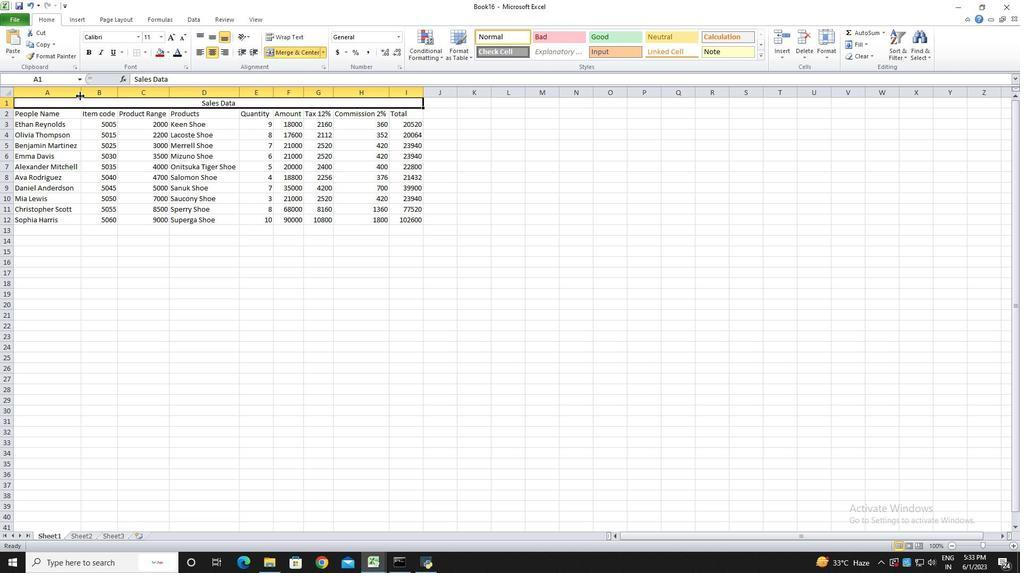 
Action: Mouse pressed left at (80, 96)
Screenshot: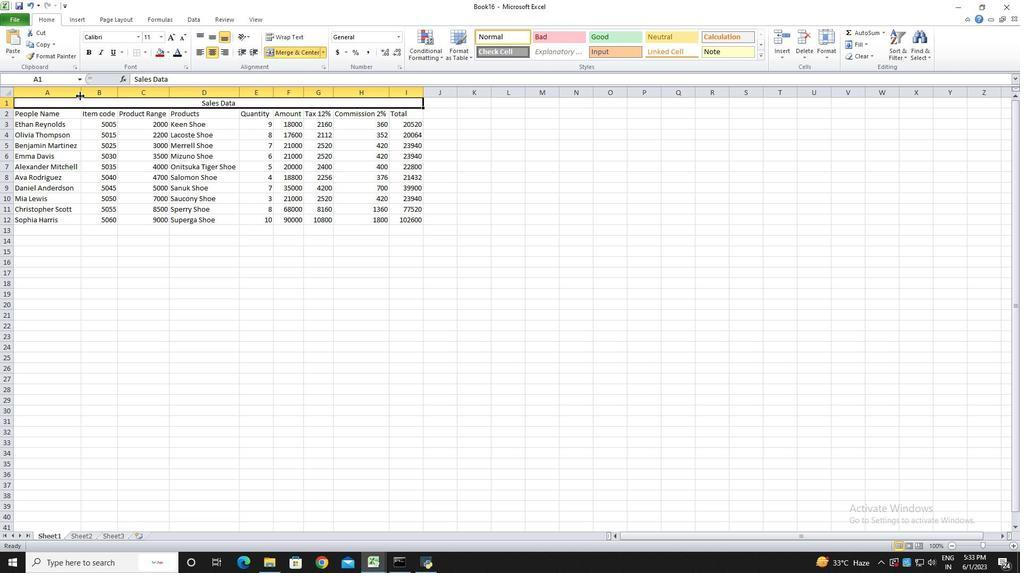 
Action: Mouse pressed left at (80, 96)
Screenshot: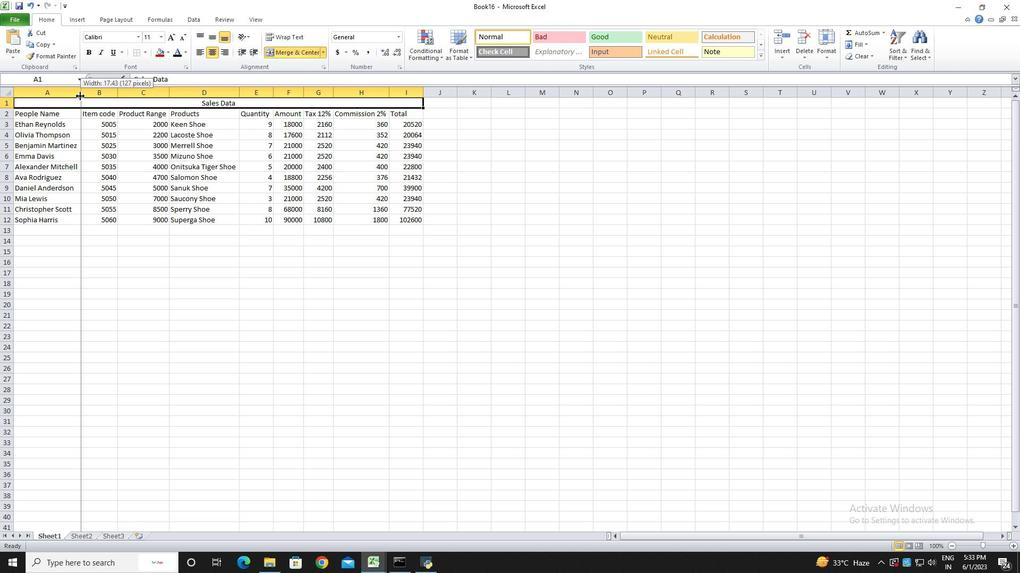 
Action: Mouse moved to (116, 93)
Screenshot: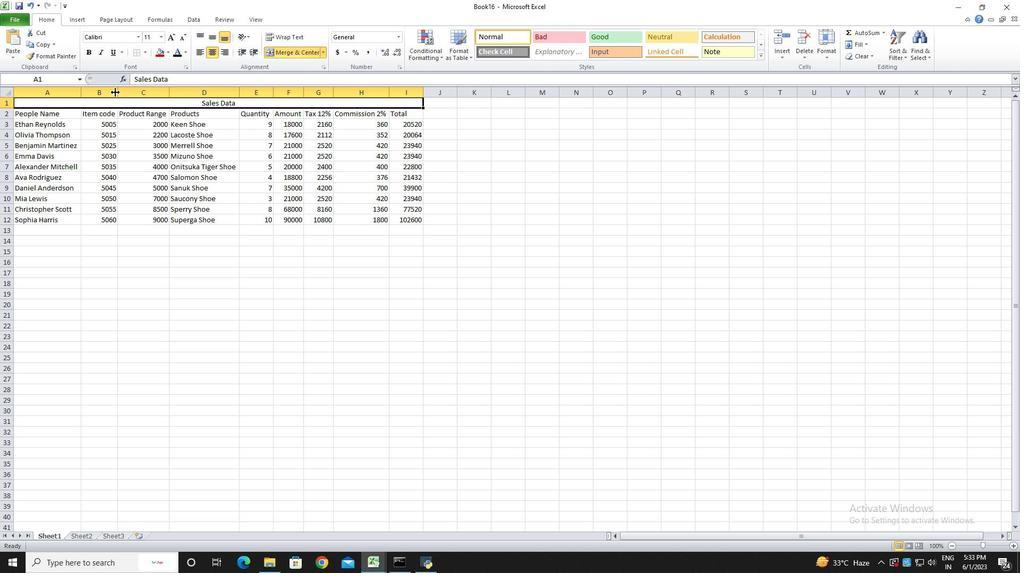 
Action: Mouse pressed left at (116, 93)
Screenshot: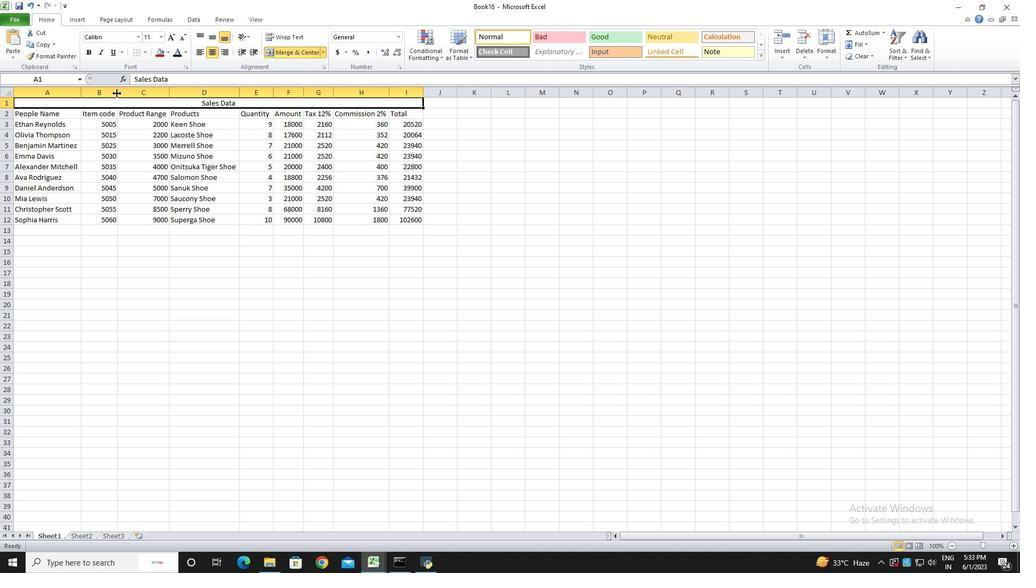 
Action: Mouse pressed left at (116, 93)
Screenshot: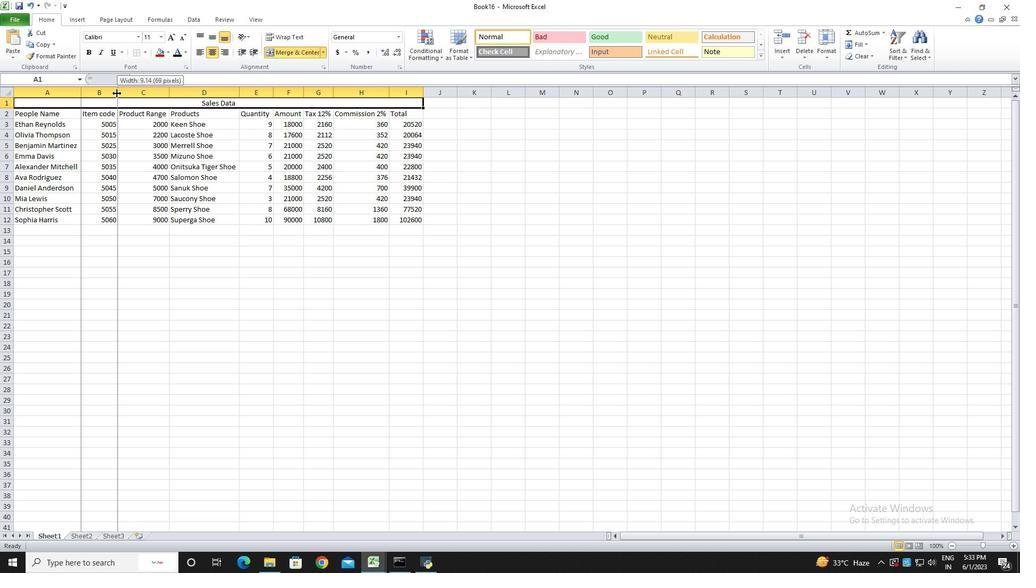 
Action: Mouse moved to (168, 95)
Screenshot: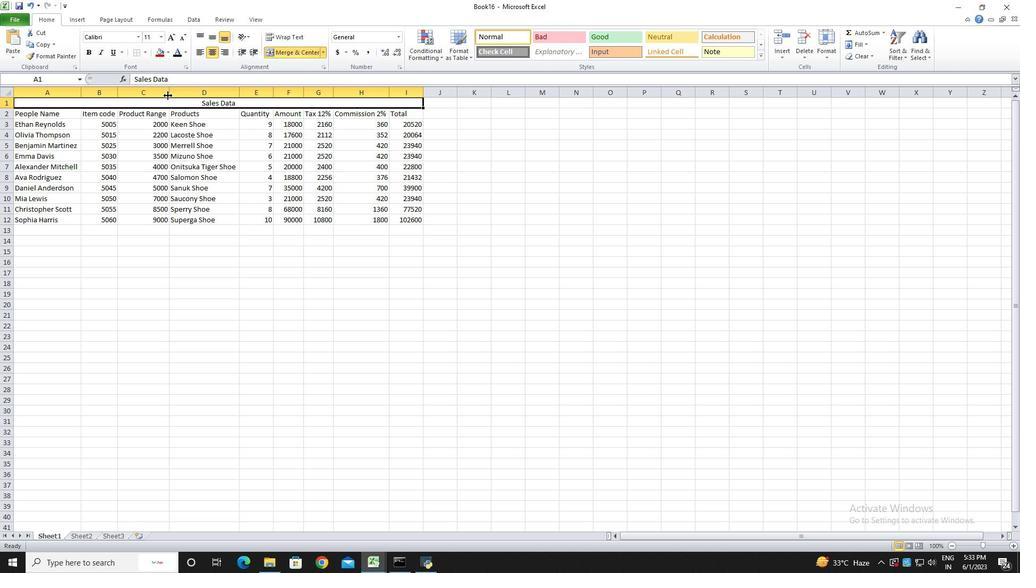 
Action: Mouse pressed left at (168, 95)
Screenshot: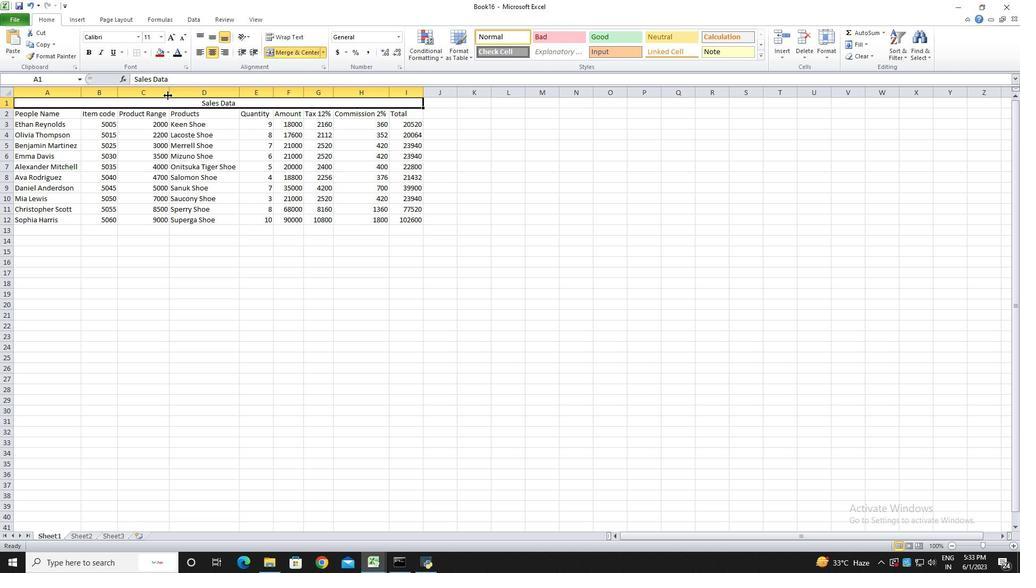 
Action: Mouse pressed left at (168, 95)
Screenshot: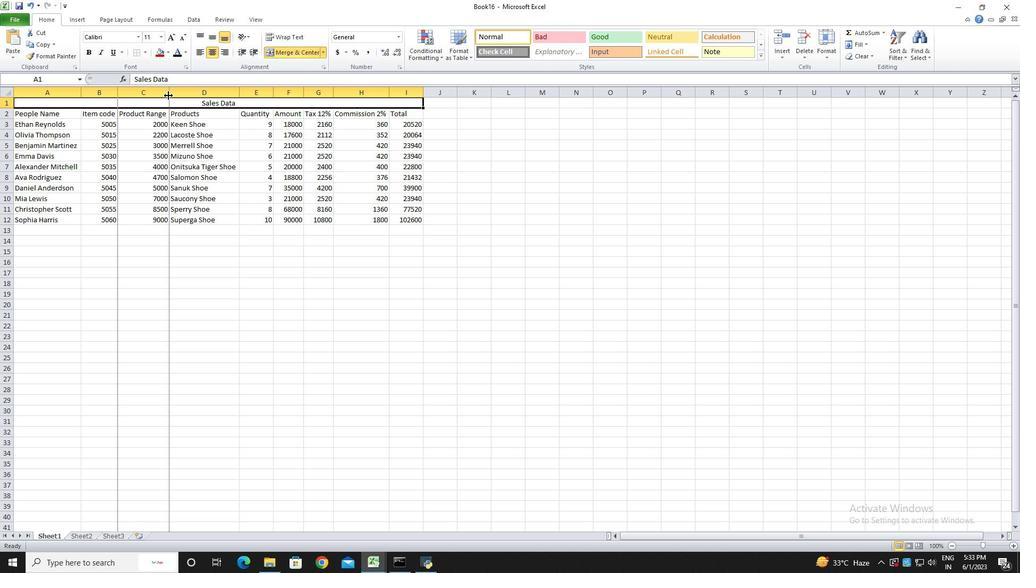 
Action: Mouse moved to (240, 95)
Screenshot: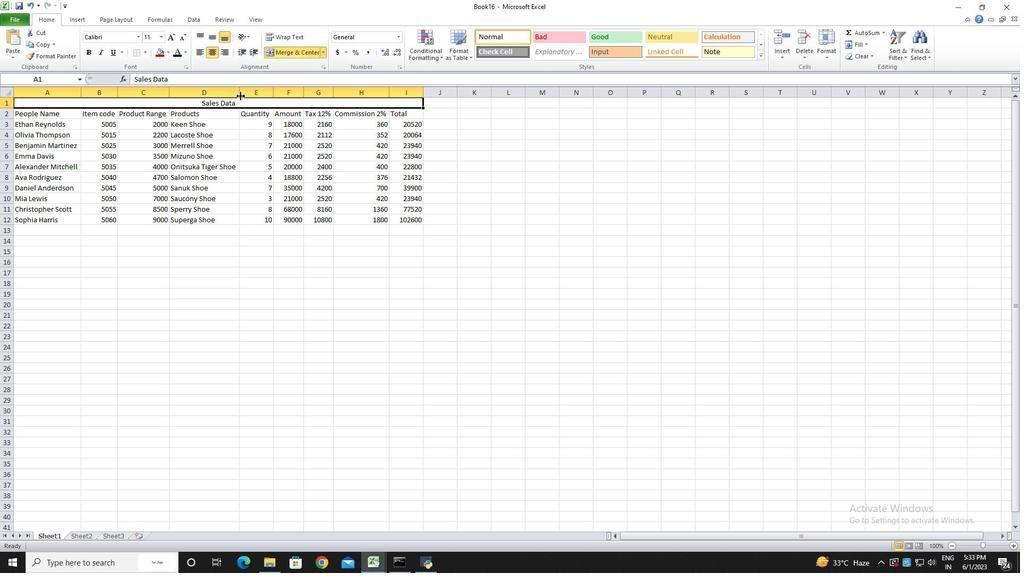 
Action: Mouse pressed left at (240, 95)
Screenshot: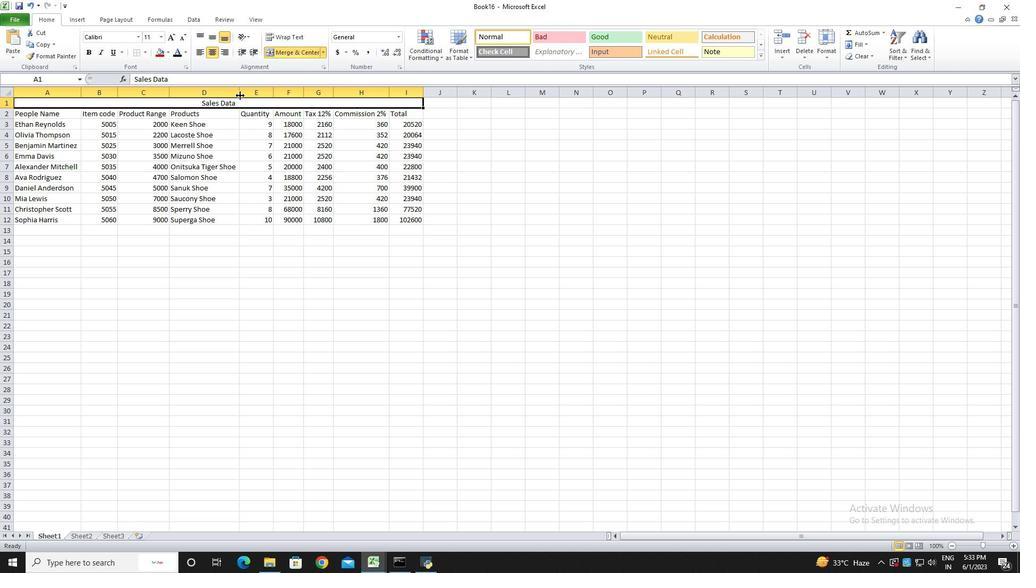 
Action: Mouse pressed left at (240, 95)
Screenshot: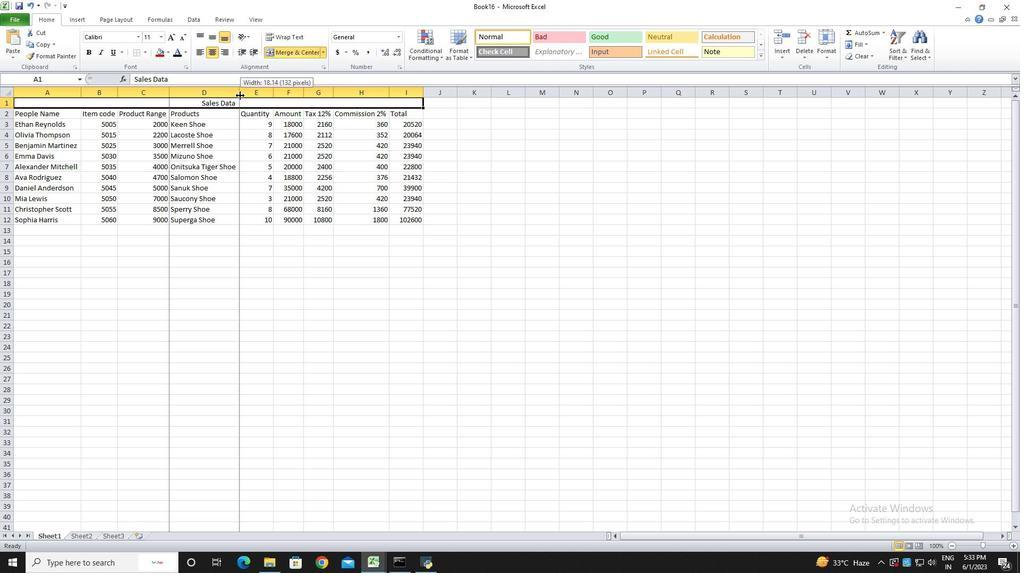
Action: Mouse moved to (273, 94)
Screenshot: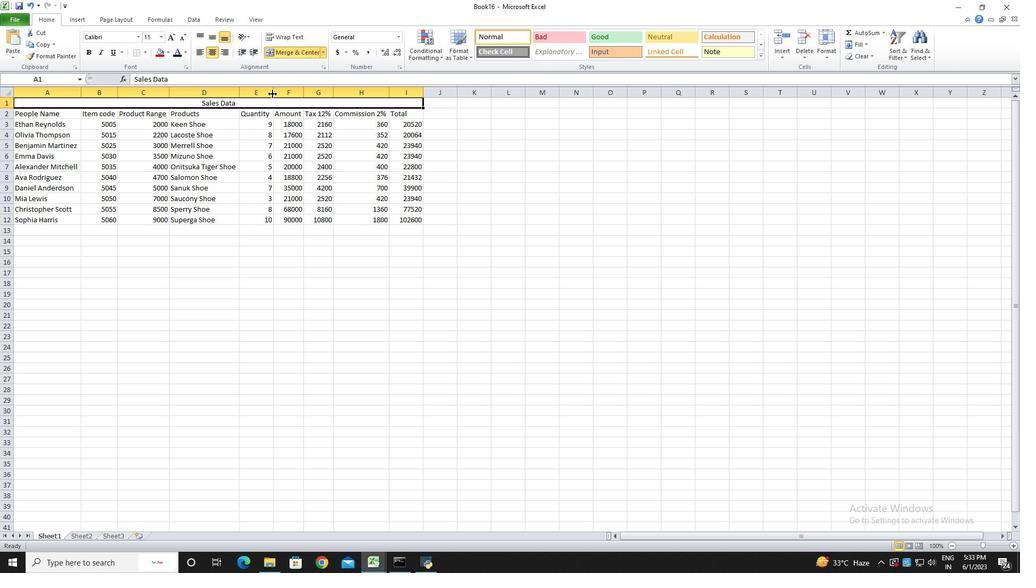 
Action: Mouse pressed left at (273, 94)
Screenshot: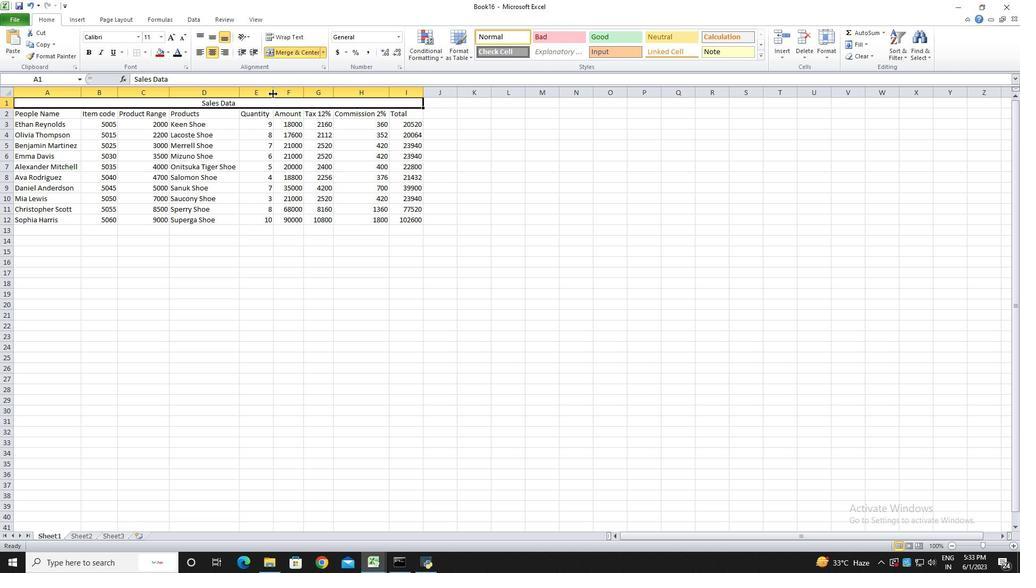 
Action: Mouse pressed left at (273, 94)
Screenshot: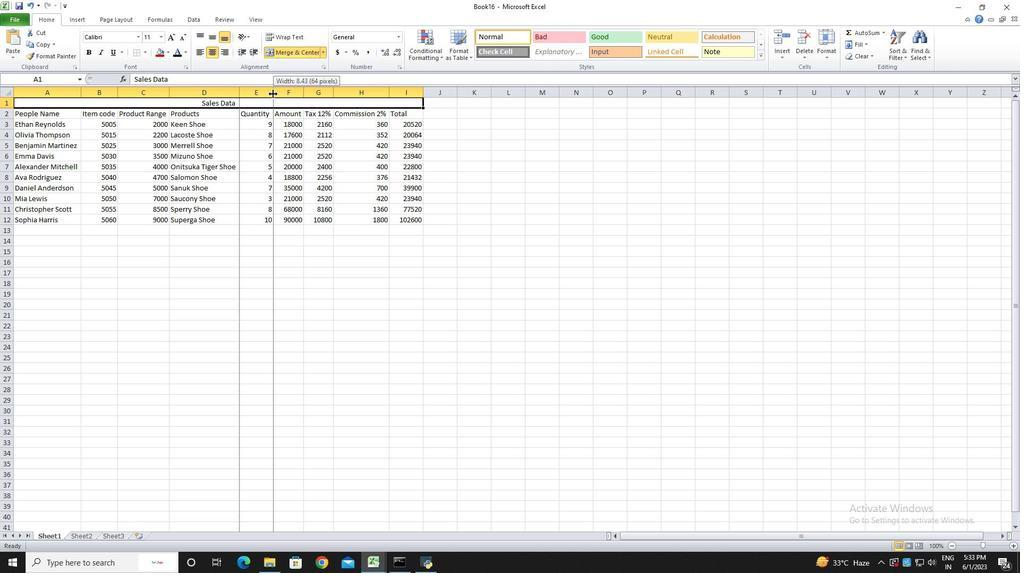 
Action: Mouse moved to (301, 95)
Screenshot: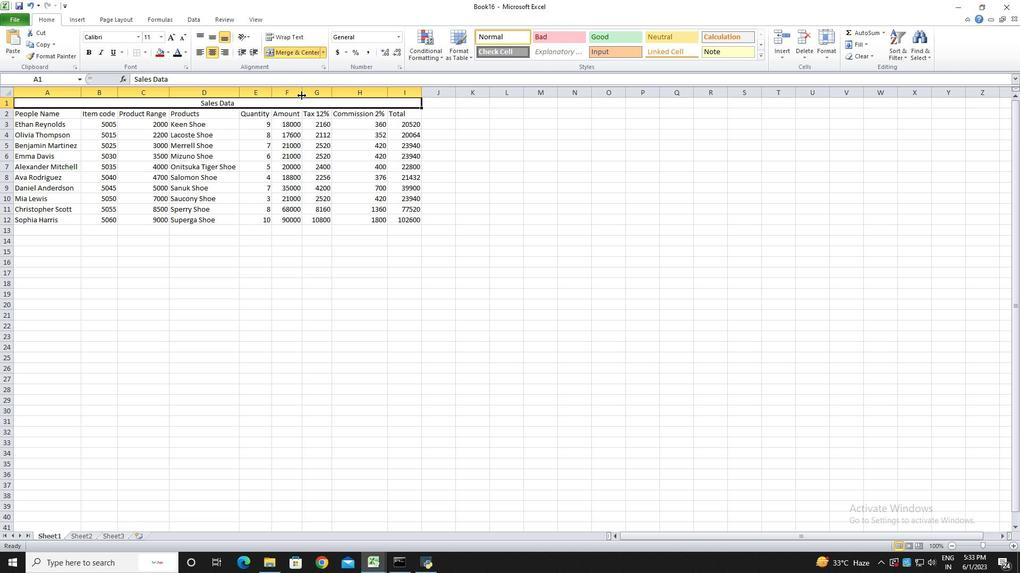 
Action: Mouse pressed left at (301, 95)
Screenshot: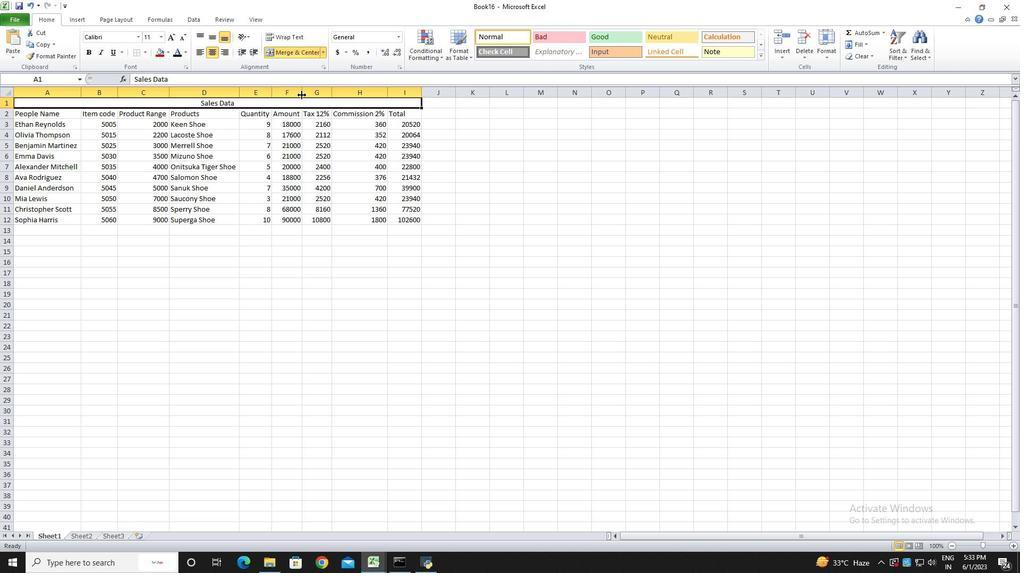 
Action: Mouse pressed left at (301, 95)
Screenshot: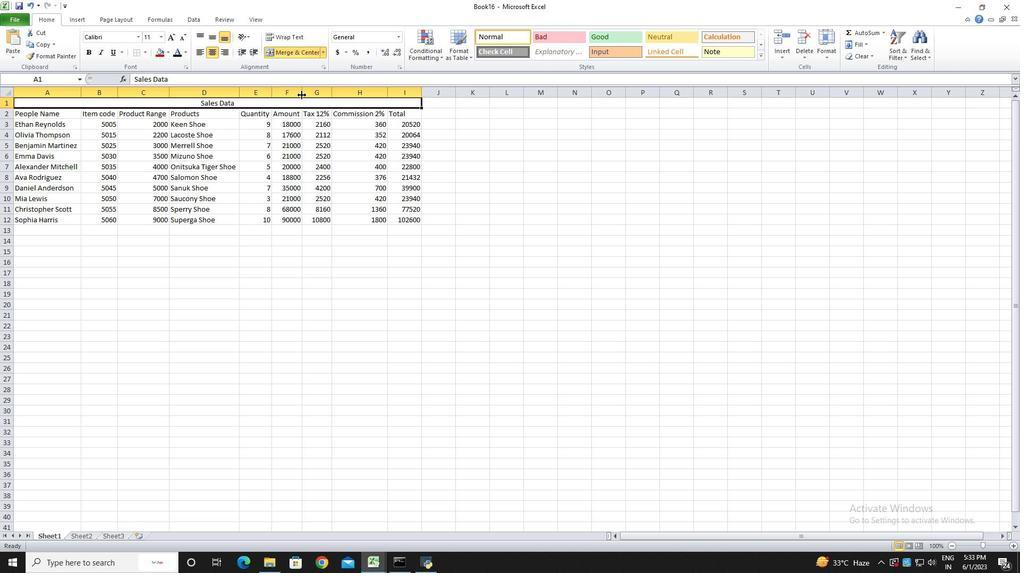 
Action: Mouse moved to (331, 95)
Screenshot: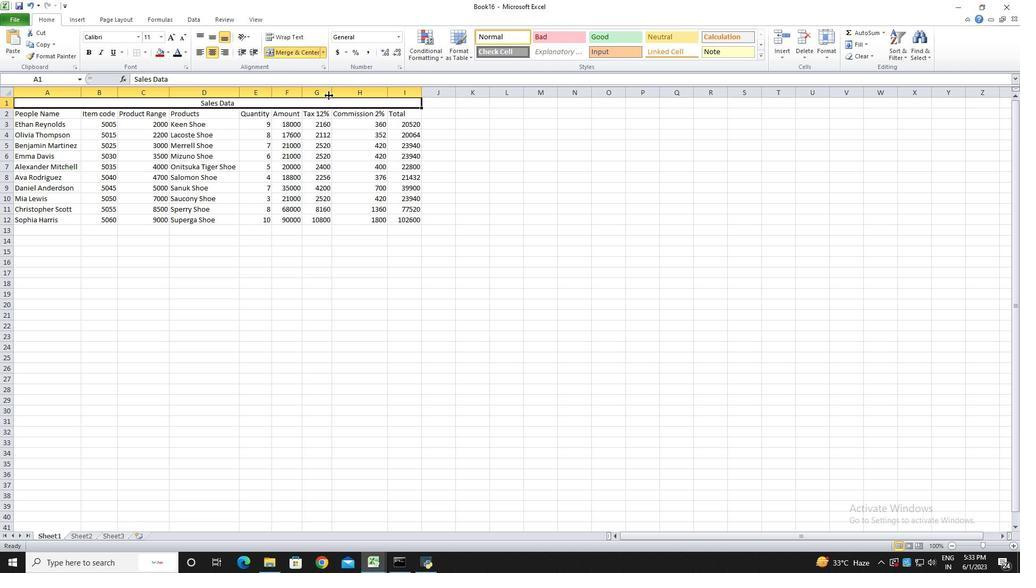 
Action: Mouse pressed left at (331, 95)
Screenshot: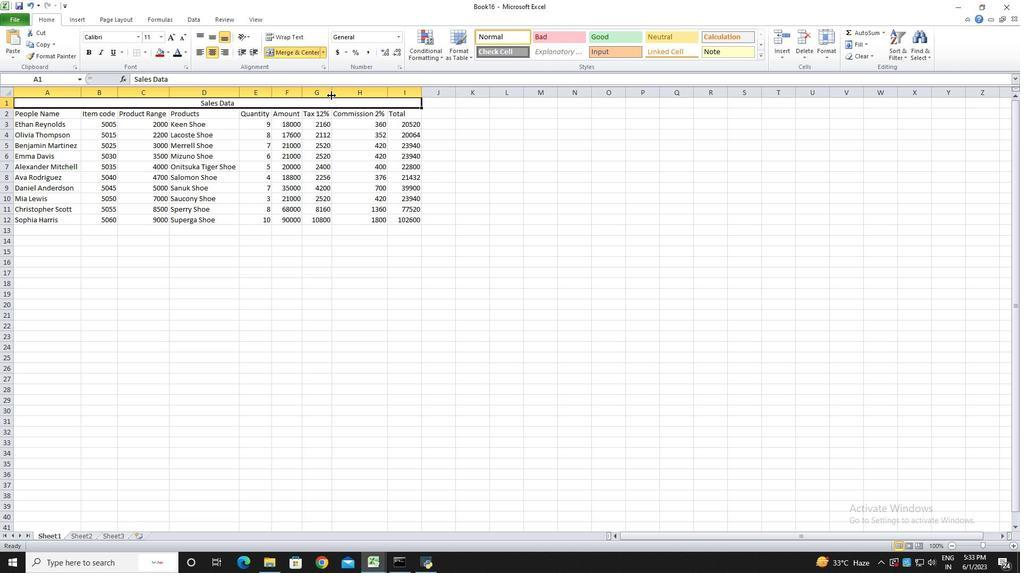 
Action: Mouse pressed left at (331, 95)
Screenshot: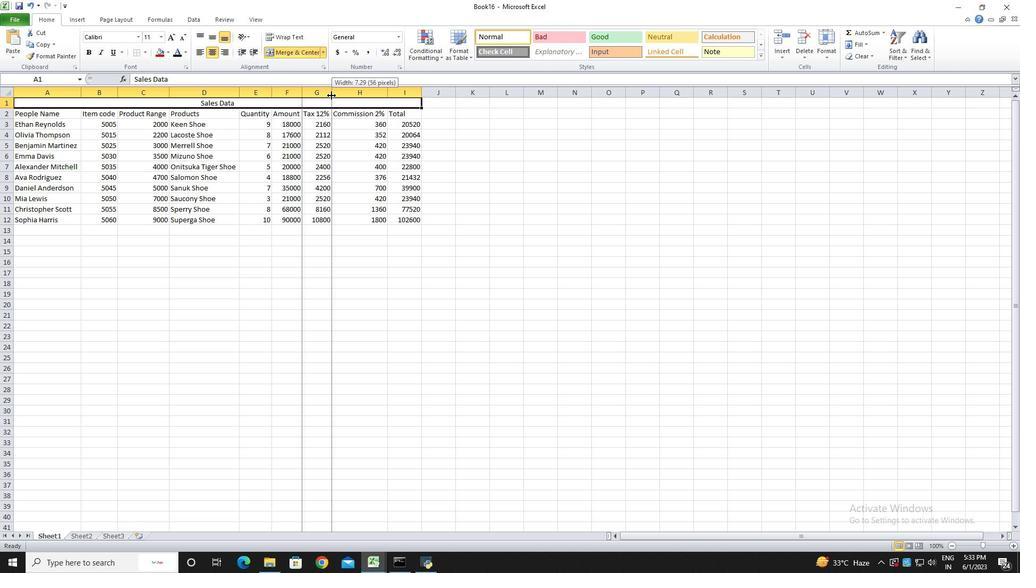 
Action: Mouse moved to (387, 96)
Screenshot: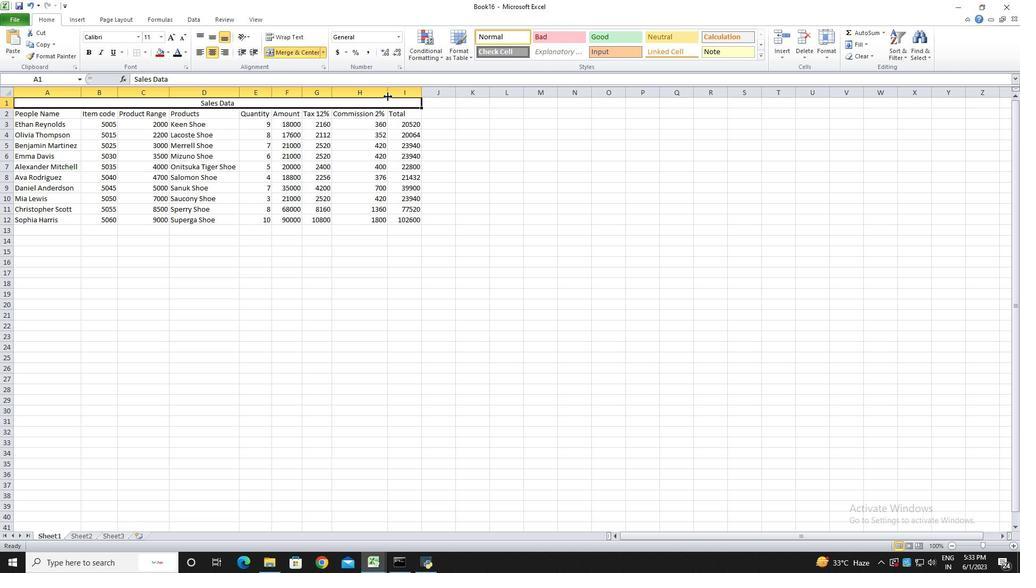 
Action: Mouse pressed left at (387, 96)
Screenshot: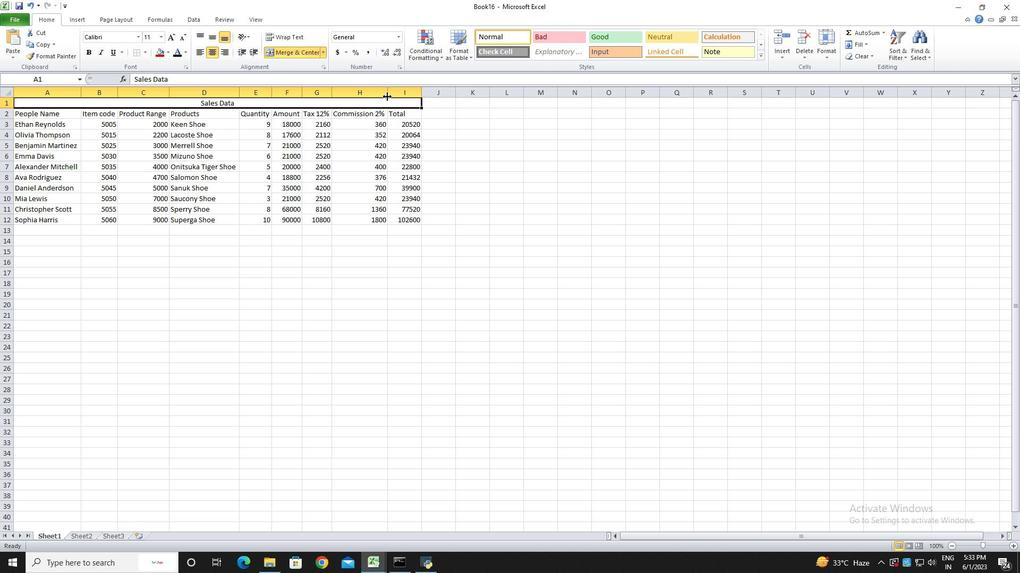 
Action: Mouse pressed left at (387, 96)
Screenshot: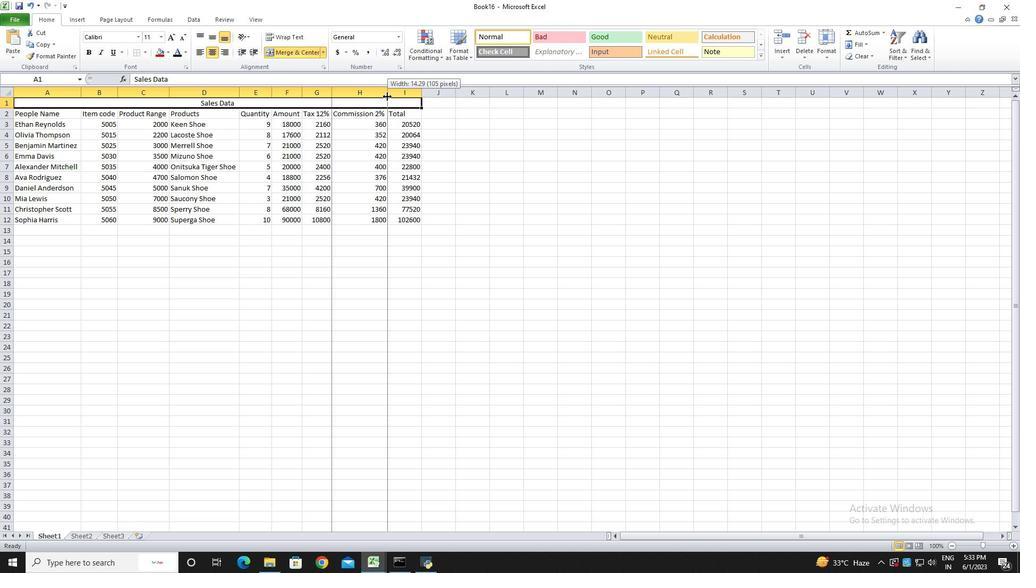 
Action: Mouse moved to (421, 95)
Screenshot: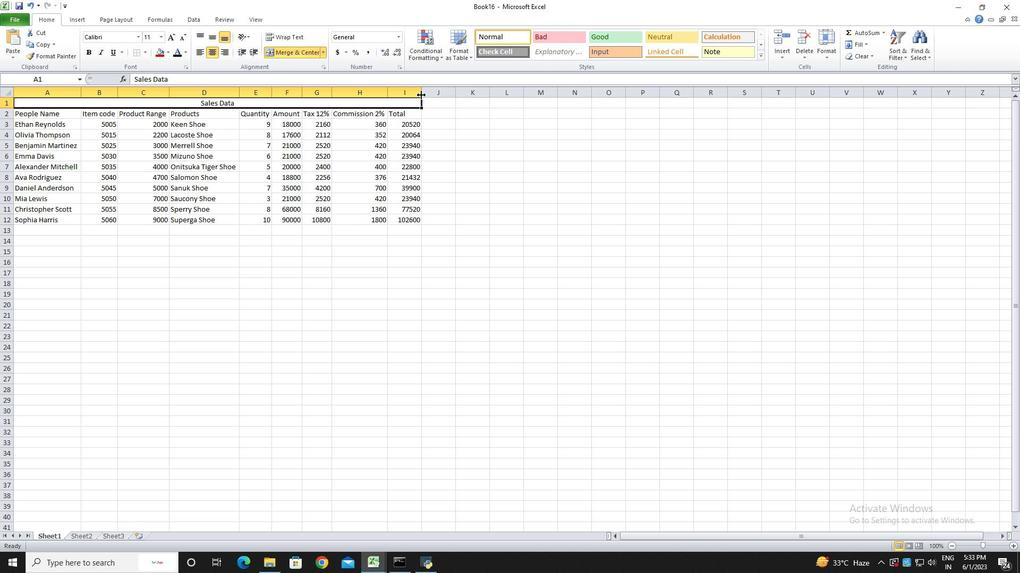 
Action: Mouse pressed left at (421, 95)
Screenshot: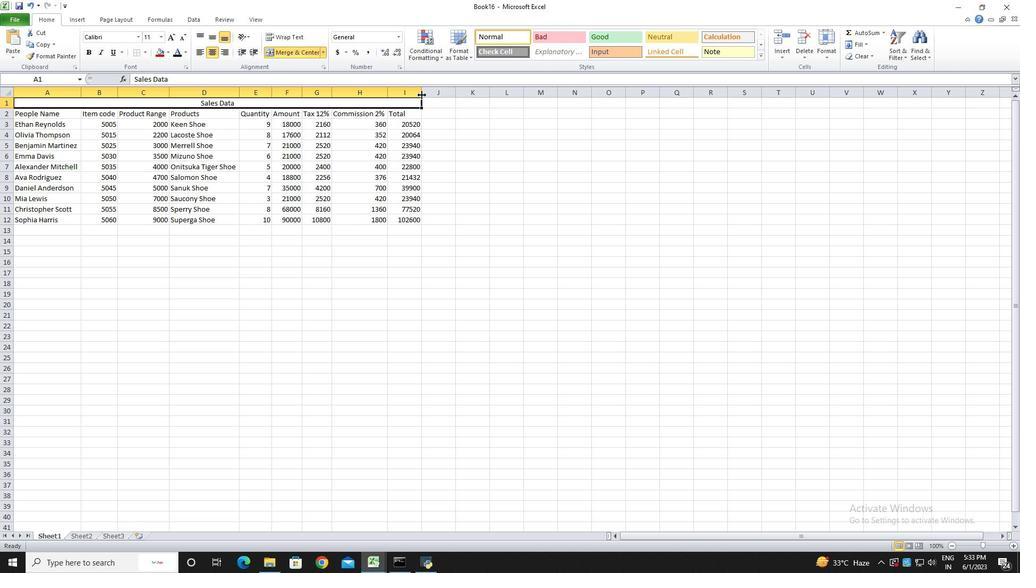 
Action: Mouse pressed left at (421, 95)
Screenshot: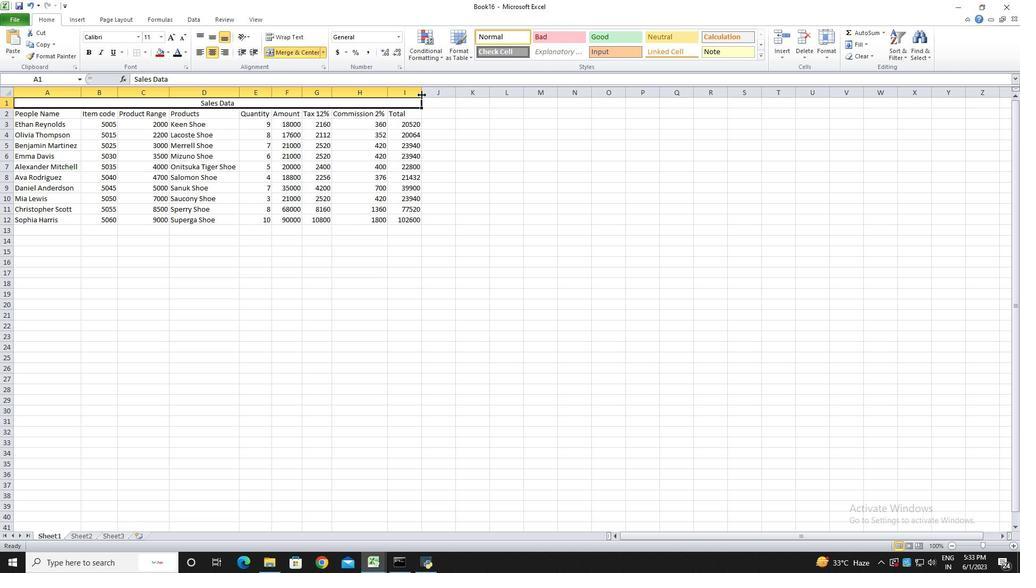 
Action: Mouse moved to (461, 248)
Screenshot: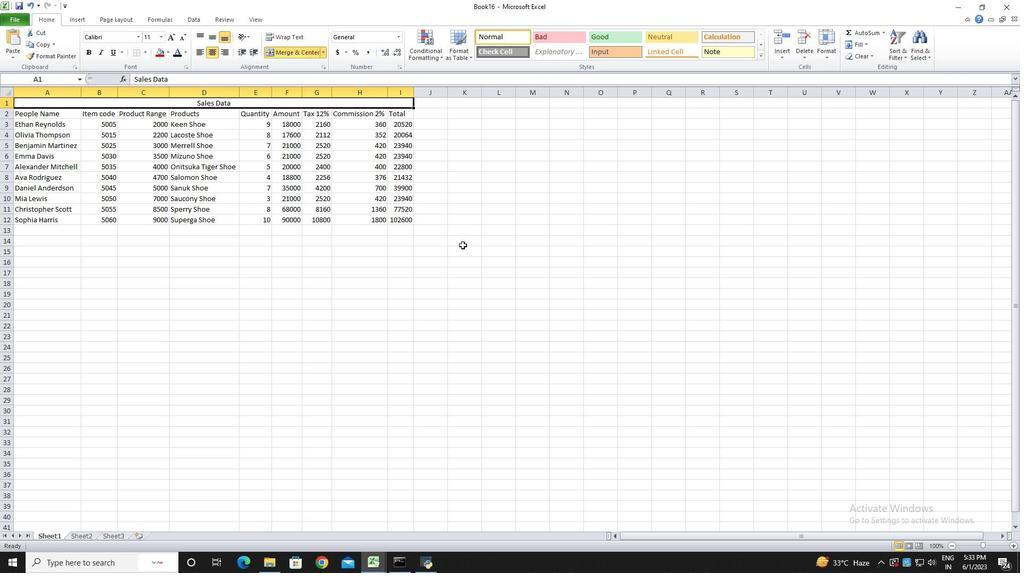 
Action: Mouse pressed left at (461, 248)
Screenshot: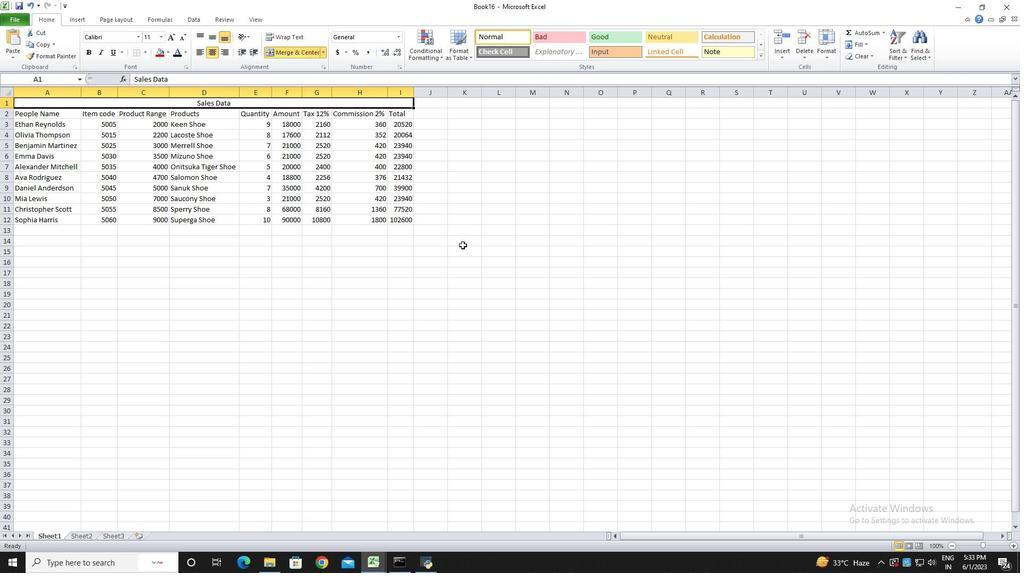 
Action: Mouse moved to (413, 94)
Screenshot: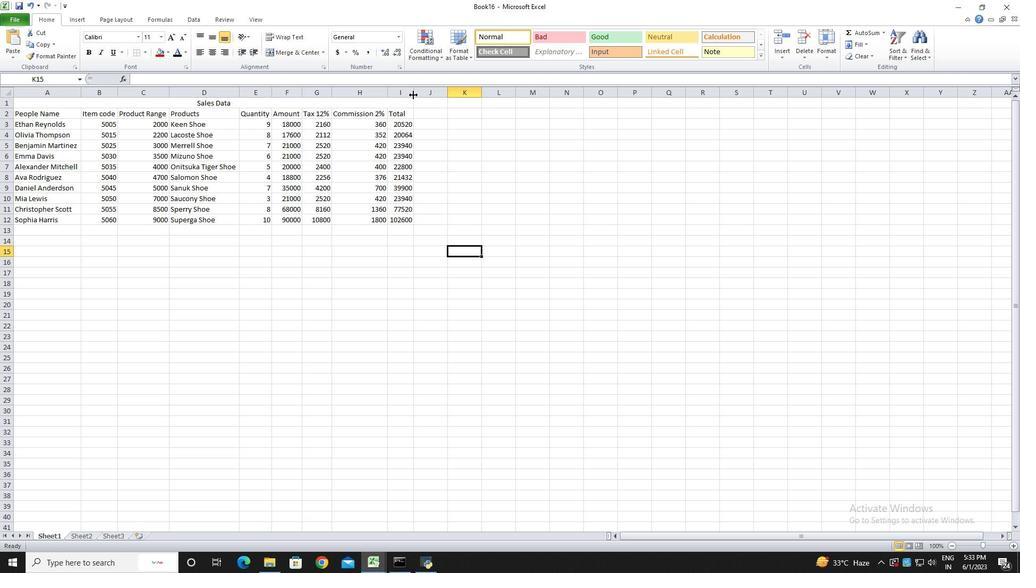 
Action: Mouse pressed left at (413, 94)
Screenshot: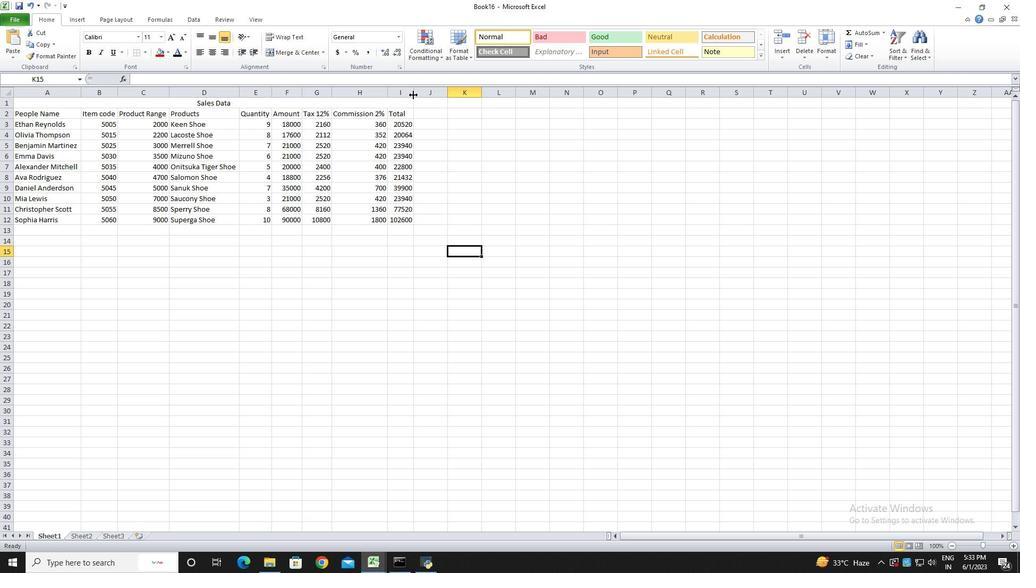 
Action: Mouse pressed left at (413, 94)
Screenshot: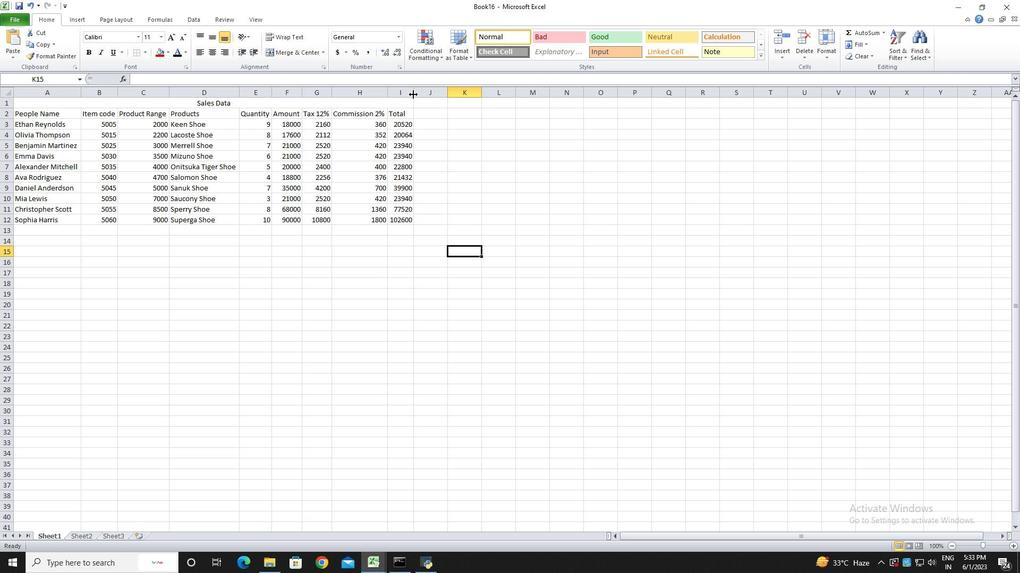 
Action: Mouse moved to (17, 21)
Screenshot: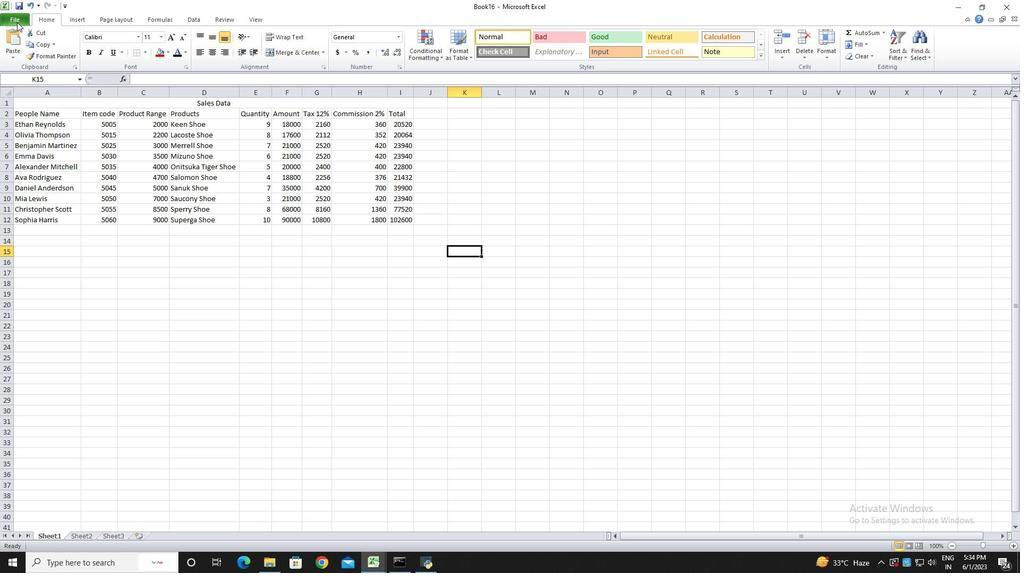 
Action: Mouse pressed left at (17, 21)
Screenshot: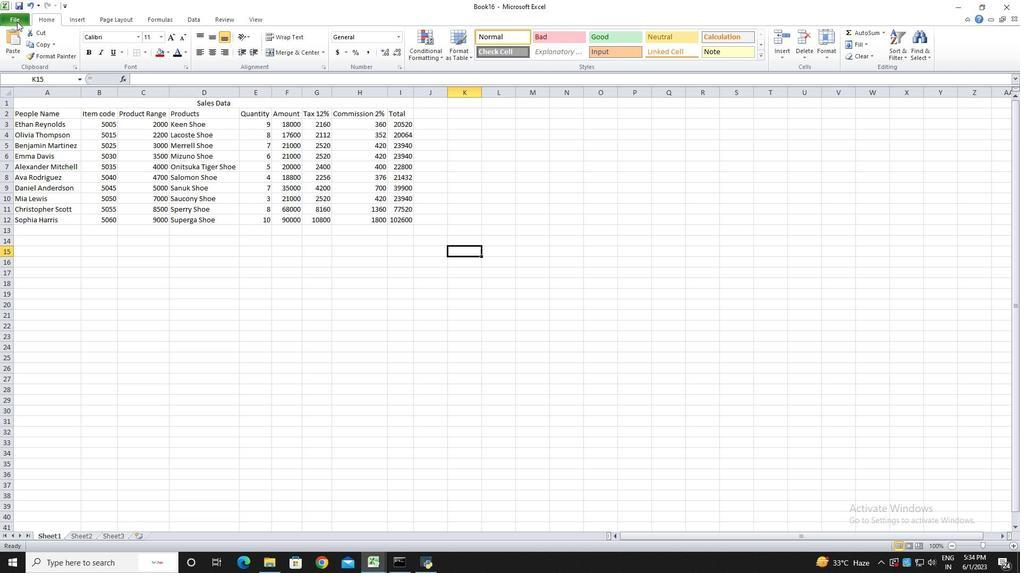 
Action: Mouse moved to (45, 56)
Screenshot: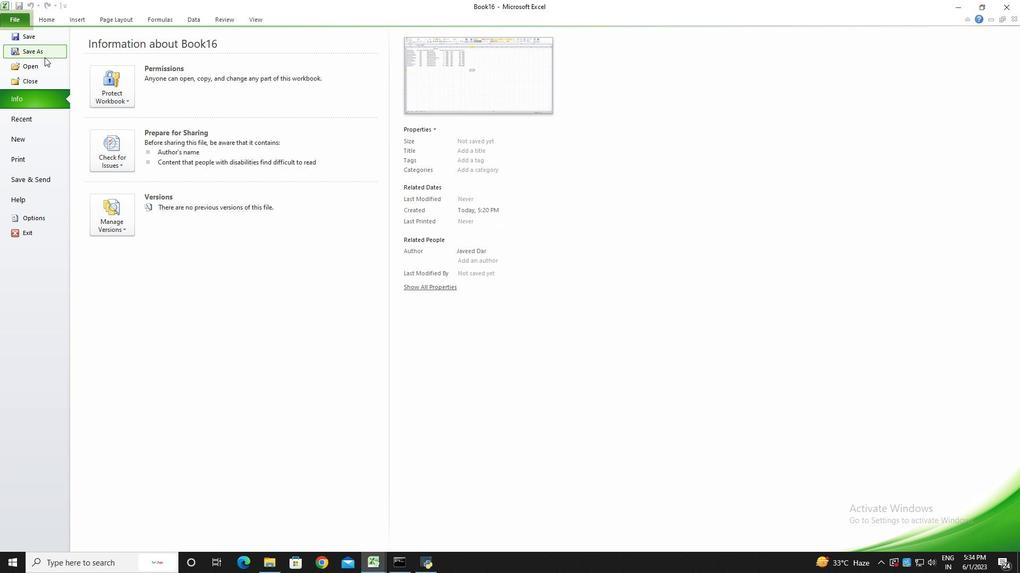 
Action: Mouse pressed left at (45, 56)
Screenshot: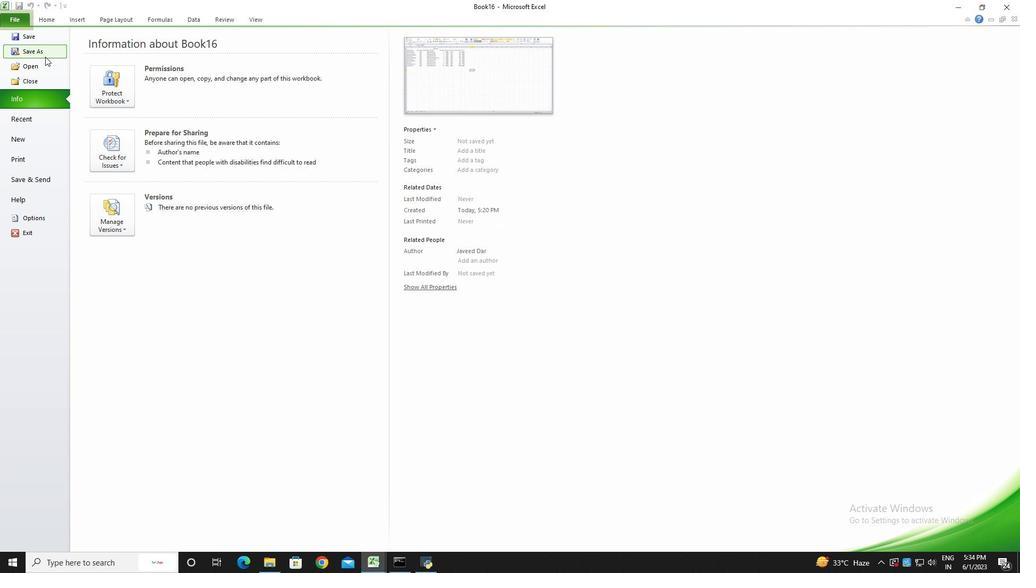 
Action: Mouse moved to (45, 56)
Screenshot: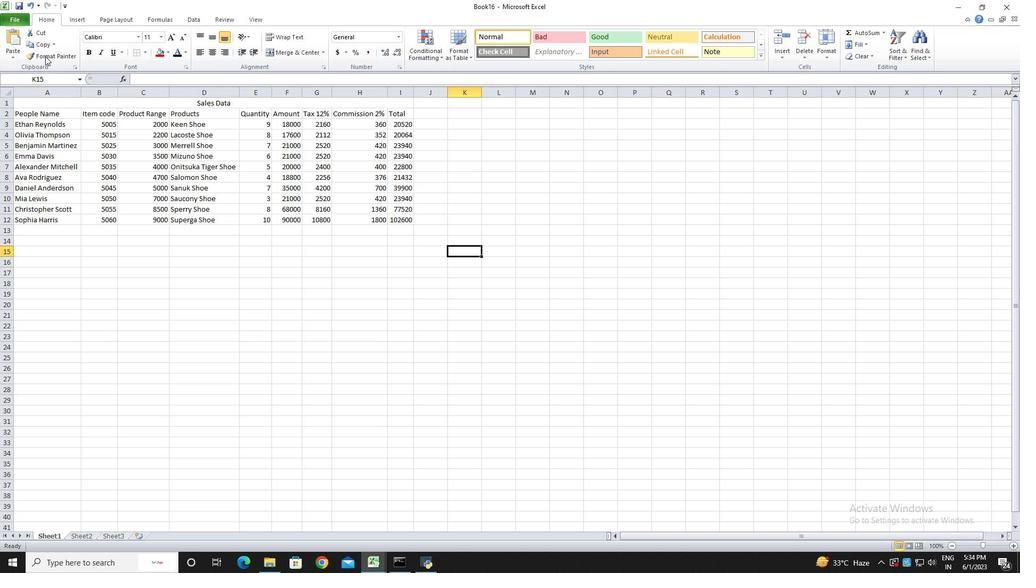 
Action: Key pressed <Key.shift><Key.shift><Key.shift>Attendance<Key.space><Key.shift><Key.shift><Key.shift>Trackerbook
Screenshot: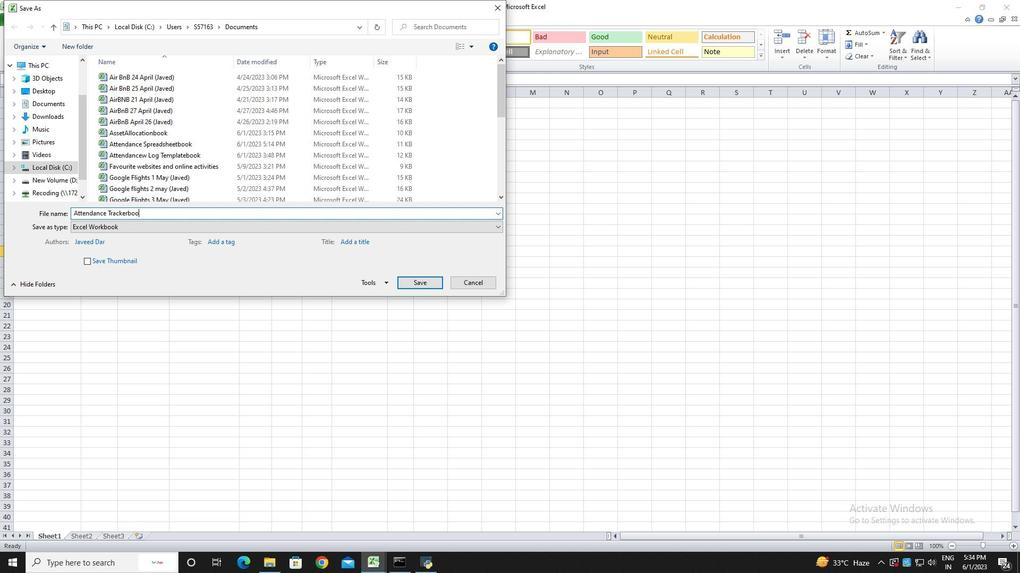 
Action: Mouse moved to (420, 282)
Screenshot: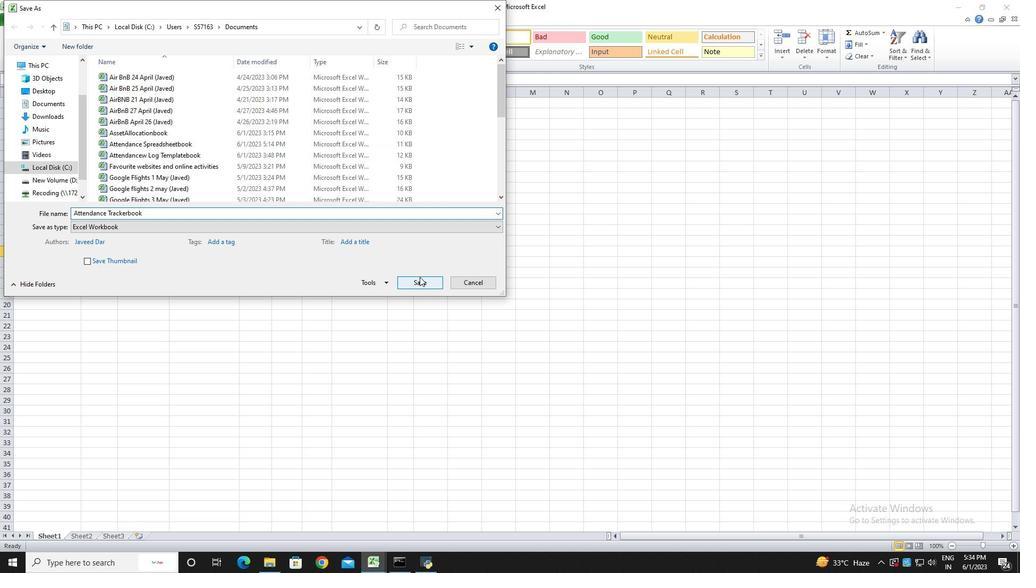 
Action: Mouse pressed left at (420, 282)
Screenshot: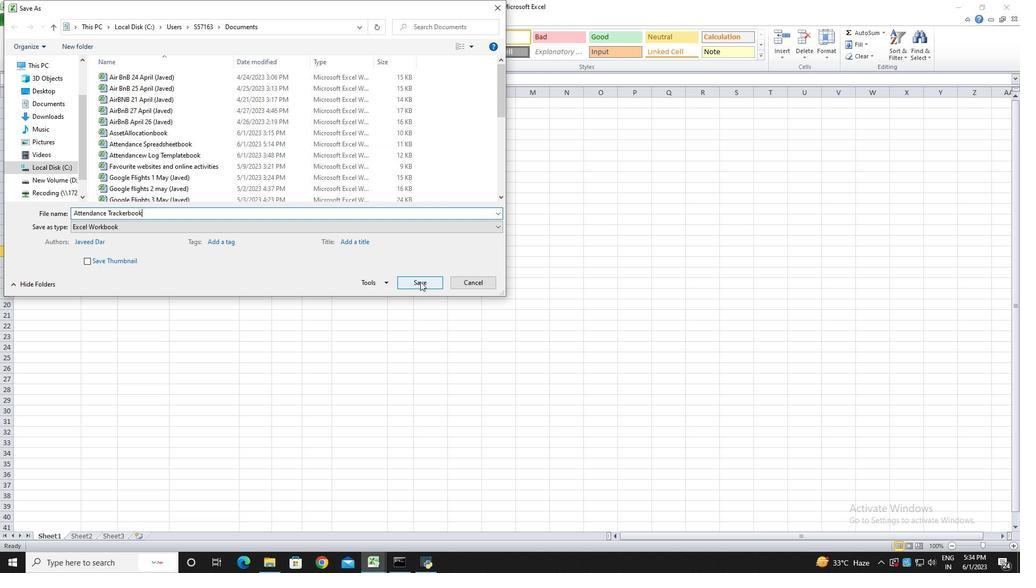 
Action: Mouse moved to (290, 301)
Screenshot: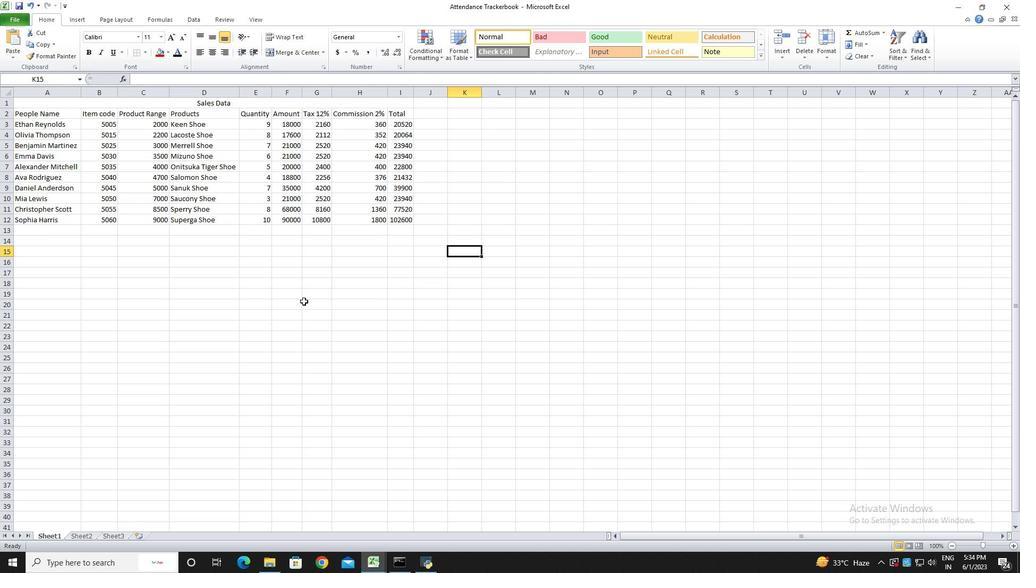 
Action: Mouse pressed left at (290, 301)
Screenshot: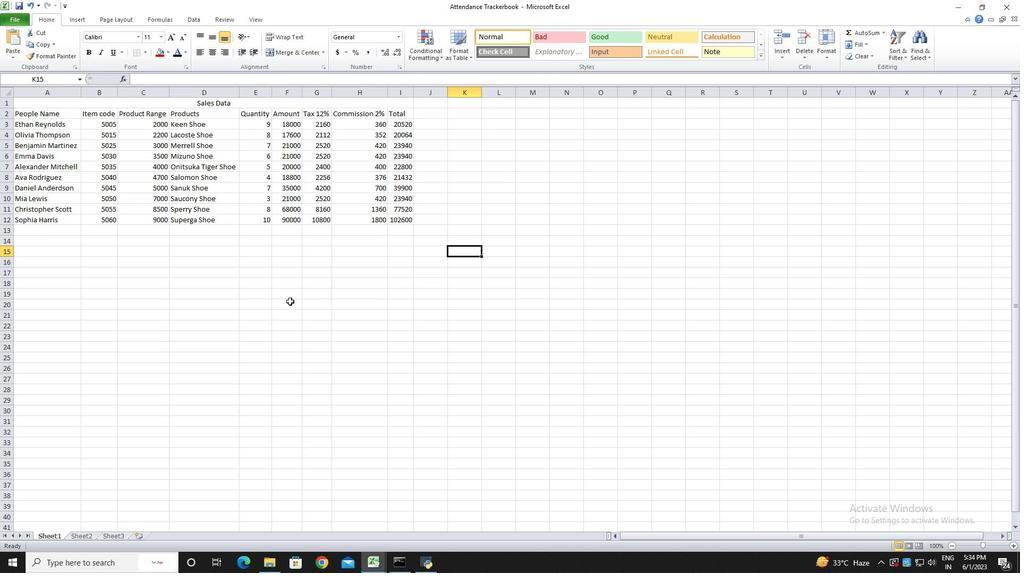 
Action: Key pressed ctrl+S<'\x13'><'\x13'><'\x13'>
Screenshot: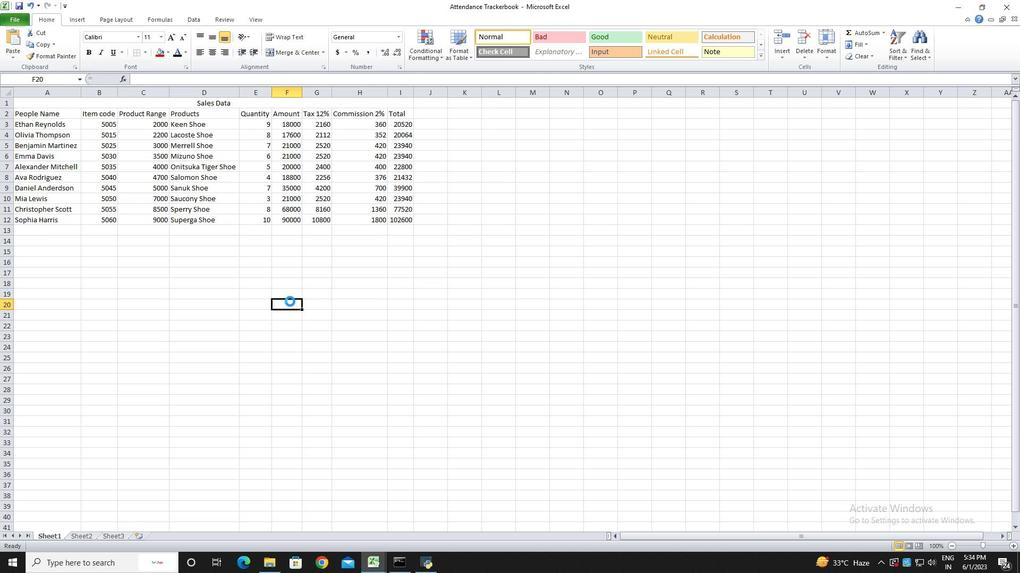 
